 Task: Look for space in Hummelsbüttel, Germany from 6th September, 2023 to 12th September, 2023 for 4 adults in price range Rs.10000 to Rs.14000. Place can be private room with 4 bedrooms having 4 beds and 4 bathrooms. Property type can be house, flat, guest house. Amenities needed are: wifi, TV, free parkinig on premises, gym, breakfast. Booking option can be shelf check-in. Required host language is English.
Action: Mouse moved to (419, 107)
Screenshot: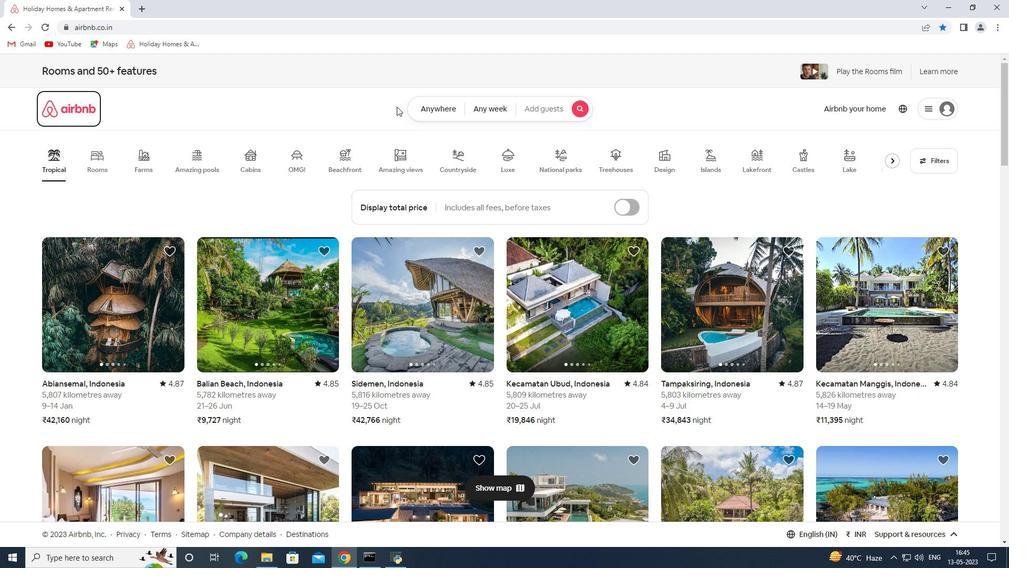 
Action: Mouse pressed left at (419, 107)
Screenshot: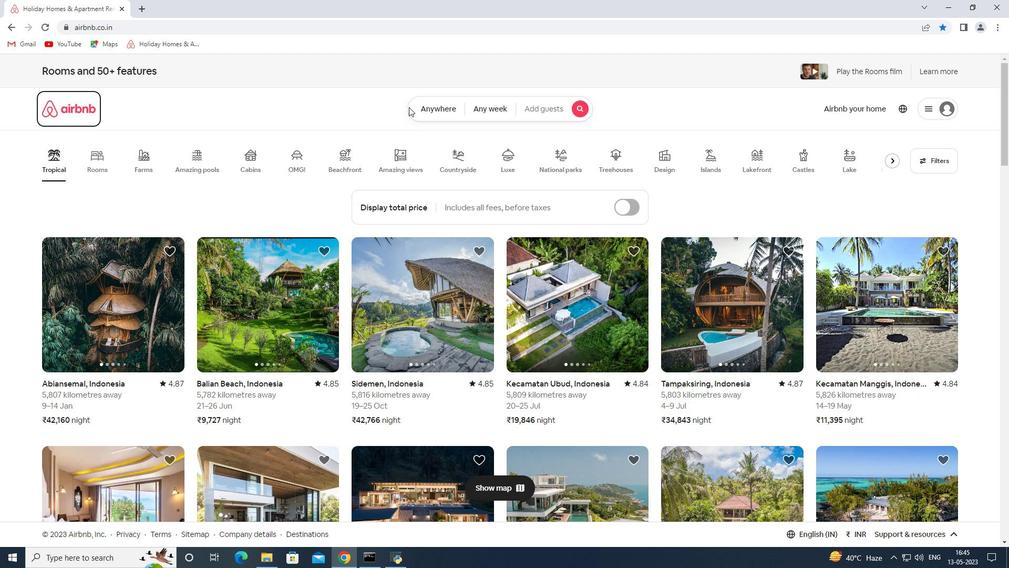 
Action: Mouse moved to (356, 157)
Screenshot: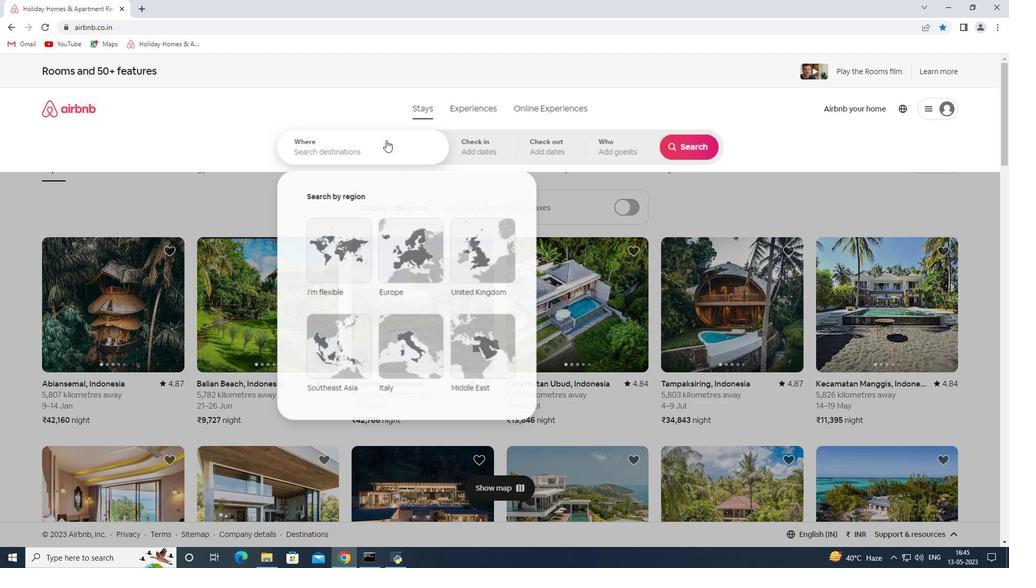 
Action: Mouse pressed left at (356, 157)
Screenshot: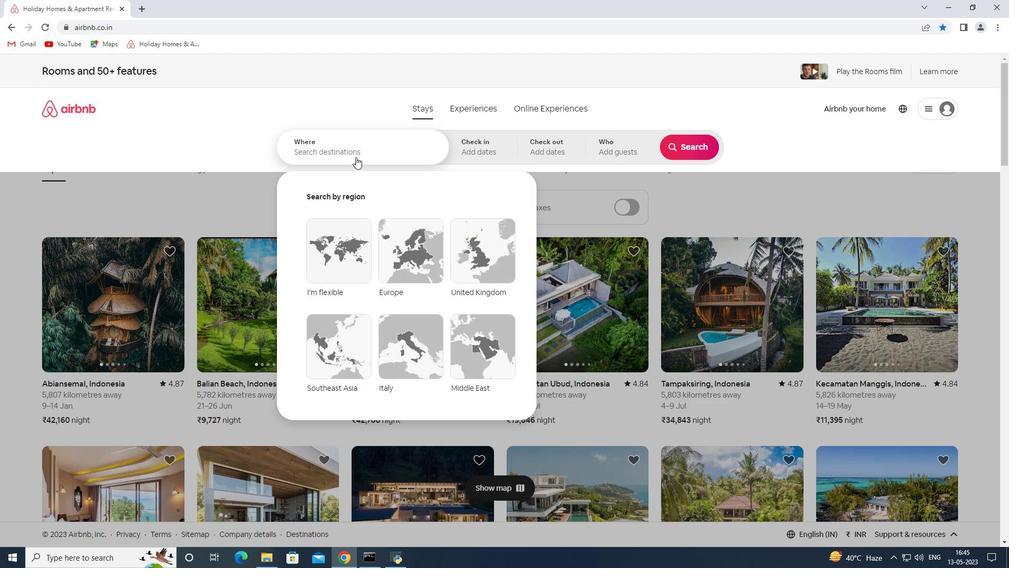 
Action: Mouse moved to (356, 150)
Screenshot: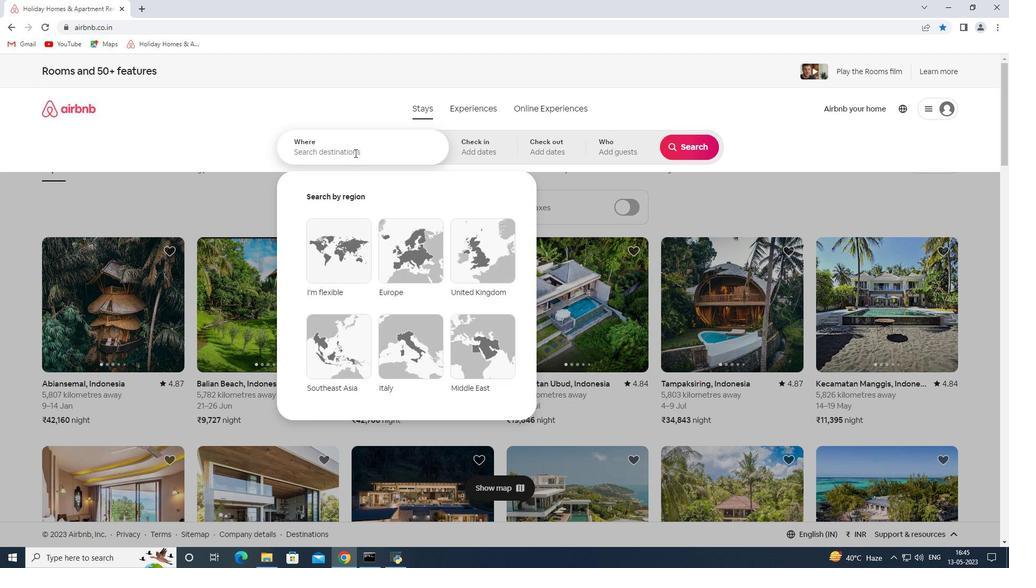 
Action: Key pressed <Key.shift>Hummelsbuttel<Key.space><Key.shift><Key.shift><Key.shift><Key.shift><Key.shift>Germany<Key.space>
Screenshot: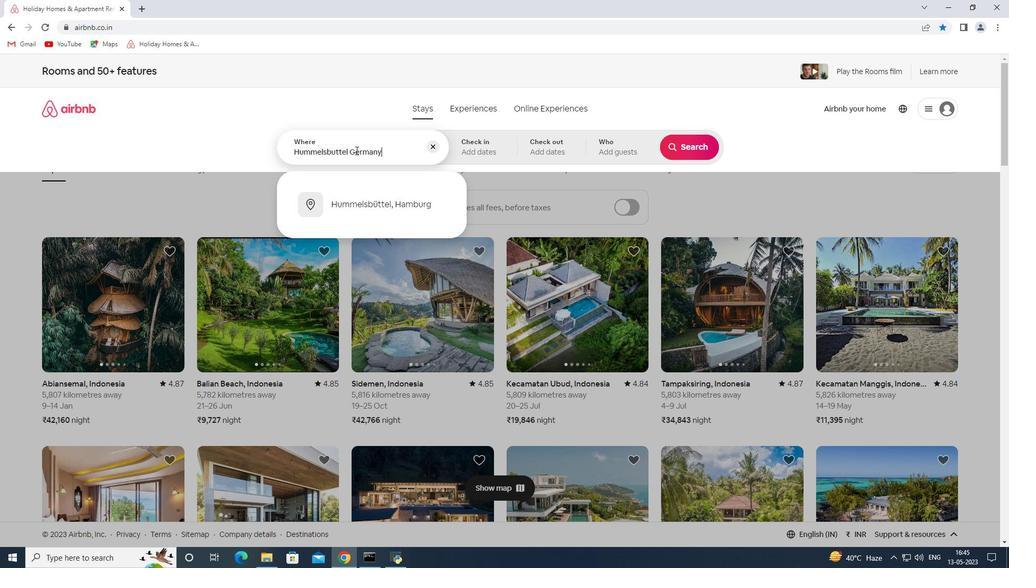 
Action: Mouse moved to (412, 168)
Screenshot: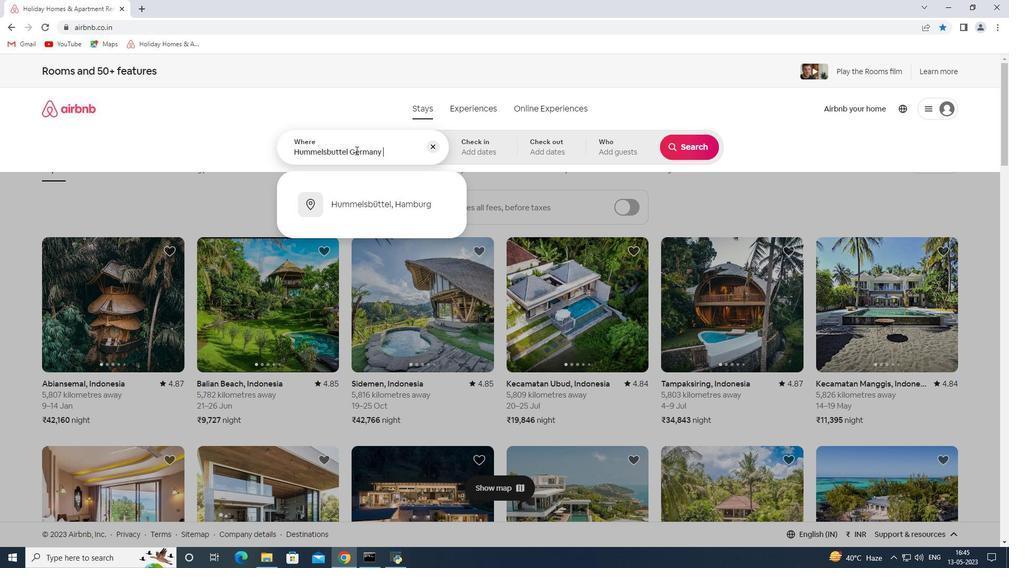 
Action: Key pressed <Key.enter>
Screenshot: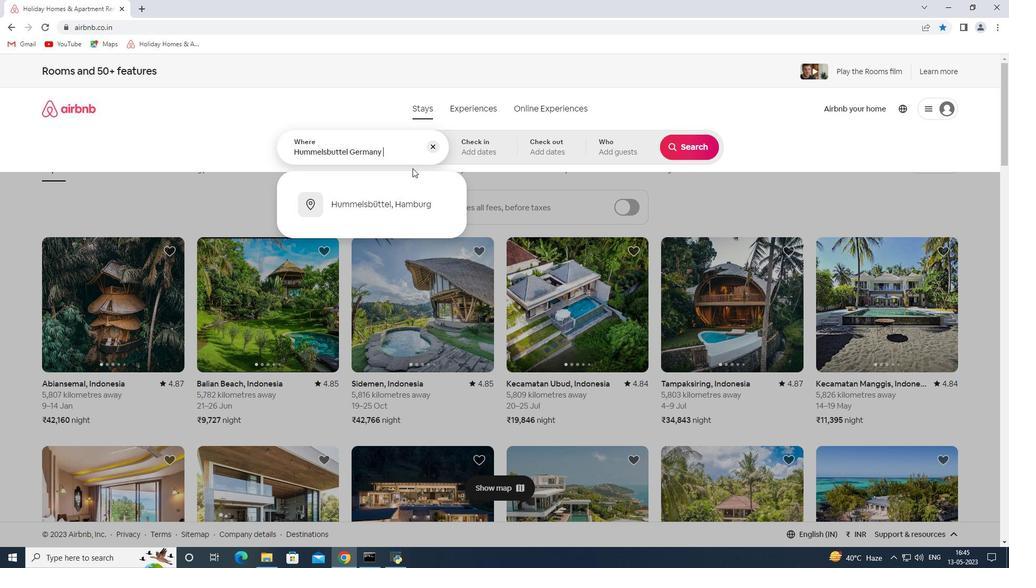 
Action: Mouse moved to (684, 229)
Screenshot: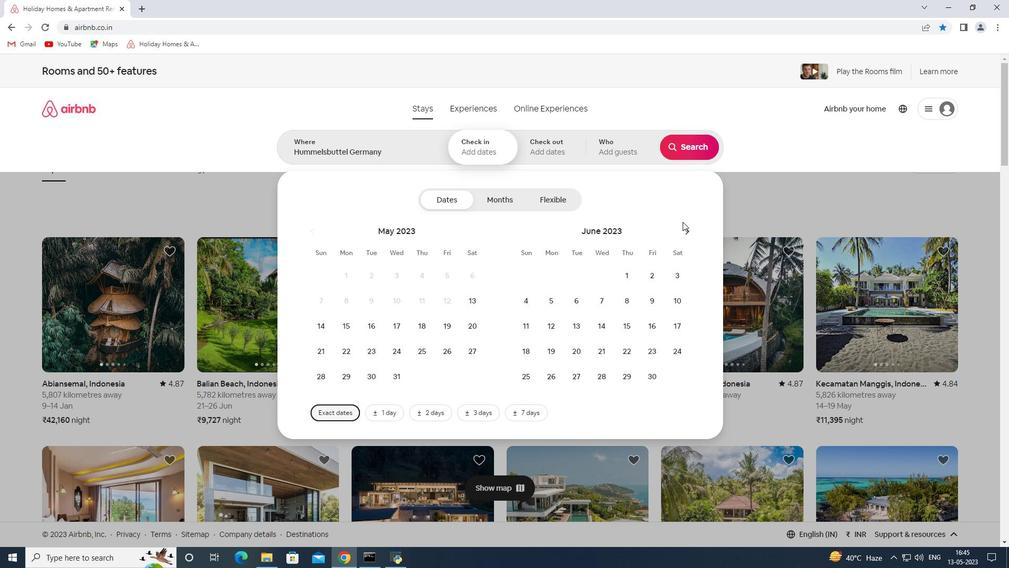 
Action: Mouse pressed left at (684, 229)
Screenshot: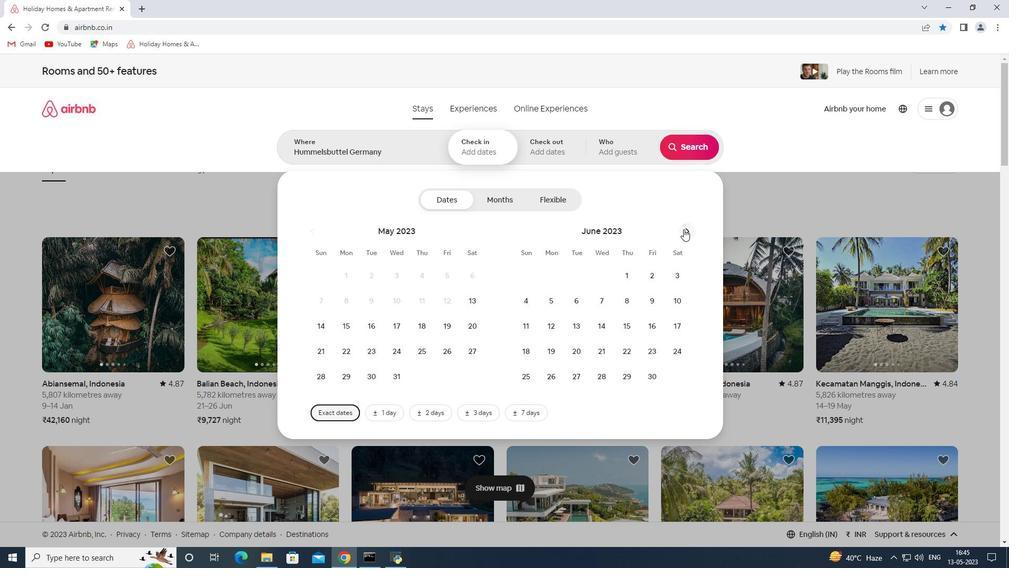 
Action: Mouse pressed left at (684, 229)
Screenshot: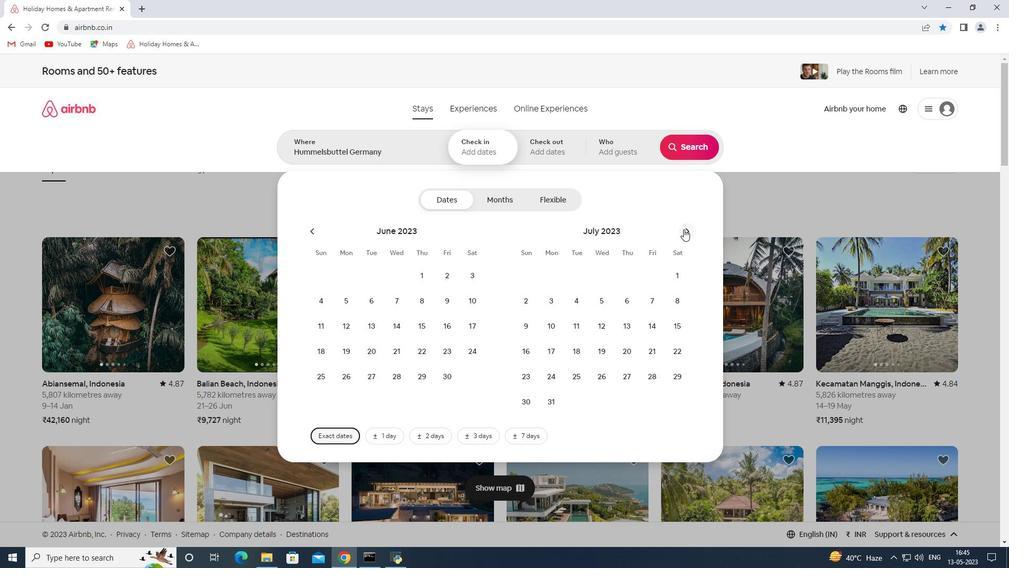 
Action: Mouse moved to (517, 302)
Screenshot: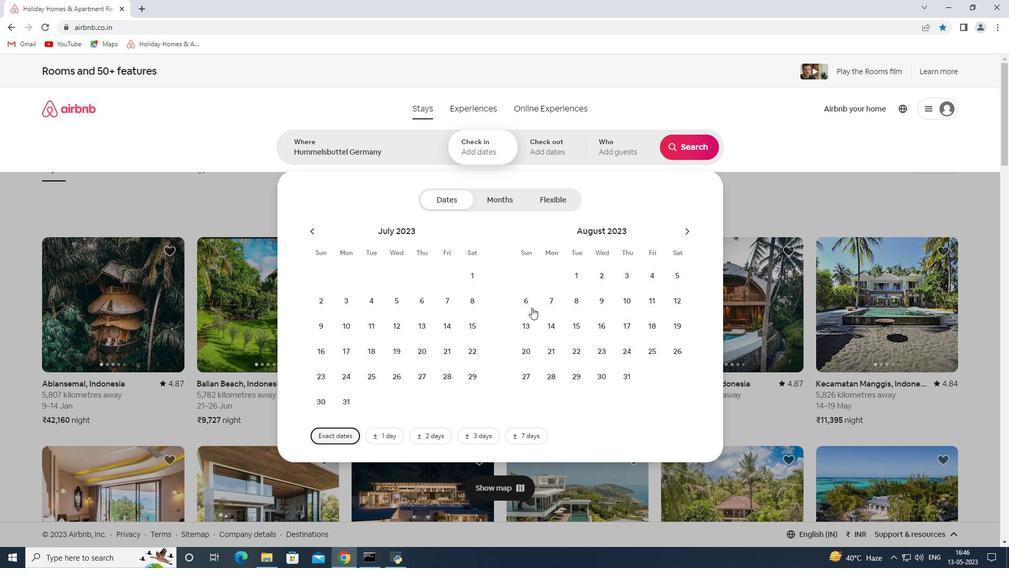 
Action: Mouse pressed left at (517, 302)
Screenshot: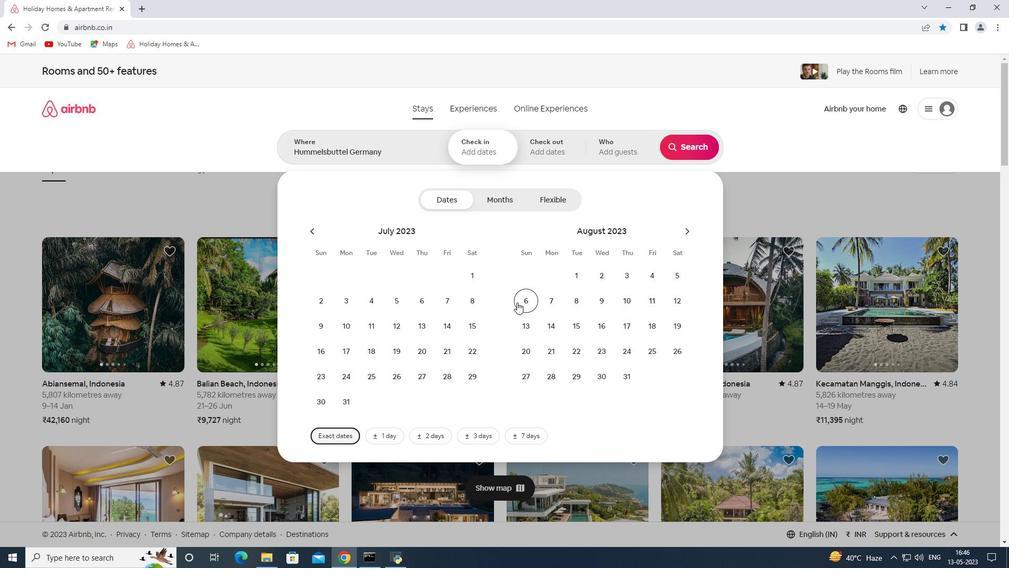 
Action: Mouse moved to (670, 305)
Screenshot: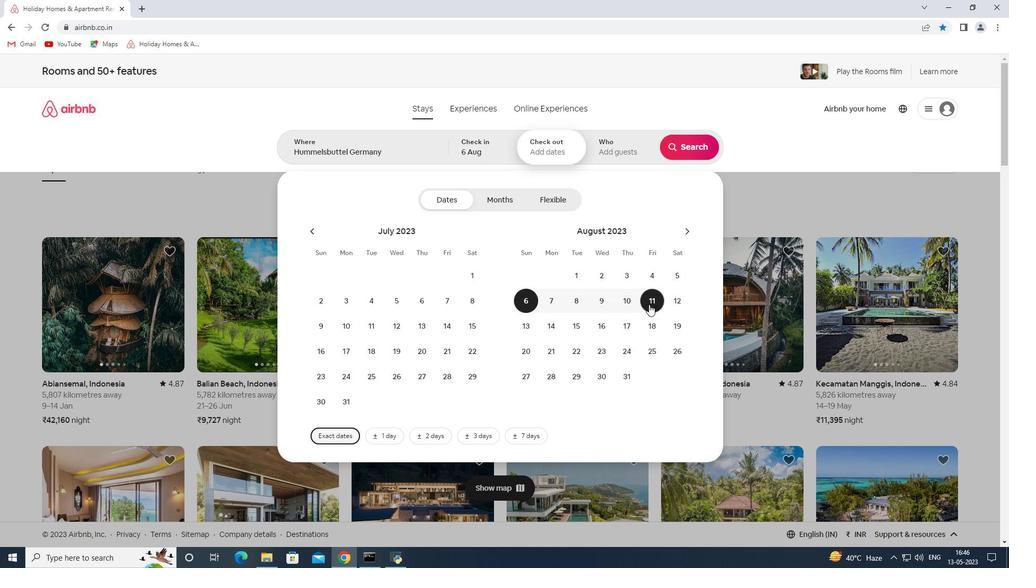 
Action: Mouse pressed left at (670, 305)
Screenshot: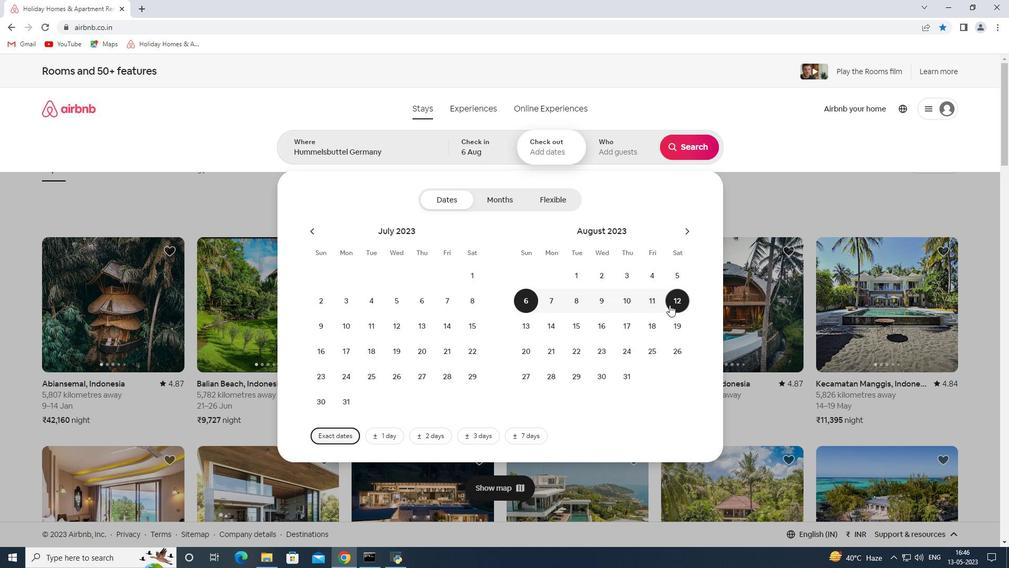 
Action: Mouse moved to (619, 152)
Screenshot: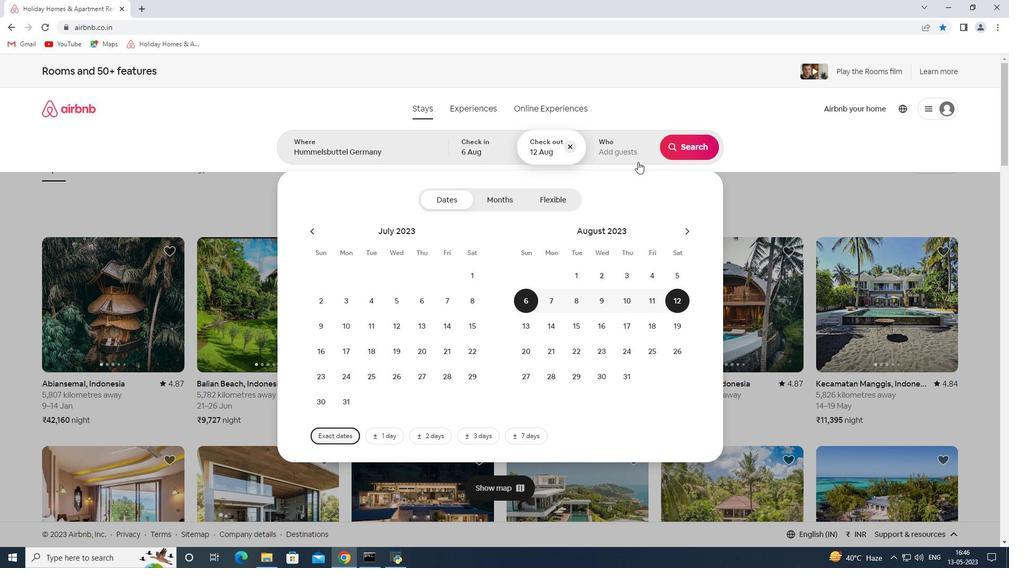 
Action: Mouse pressed left at (619, 152)
Screenshot: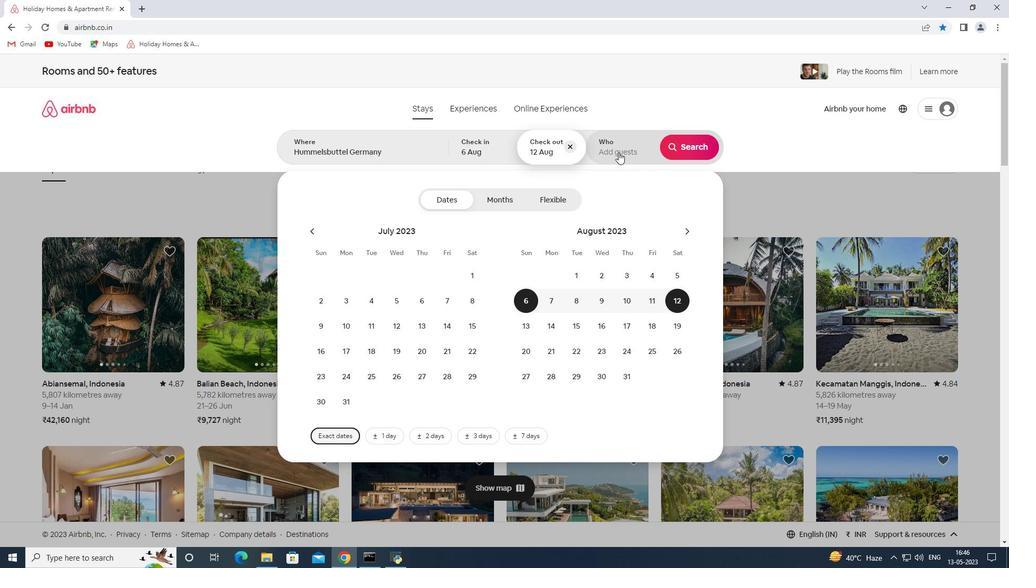 
Action: Mouse moved to (692, 205)
Screenshot: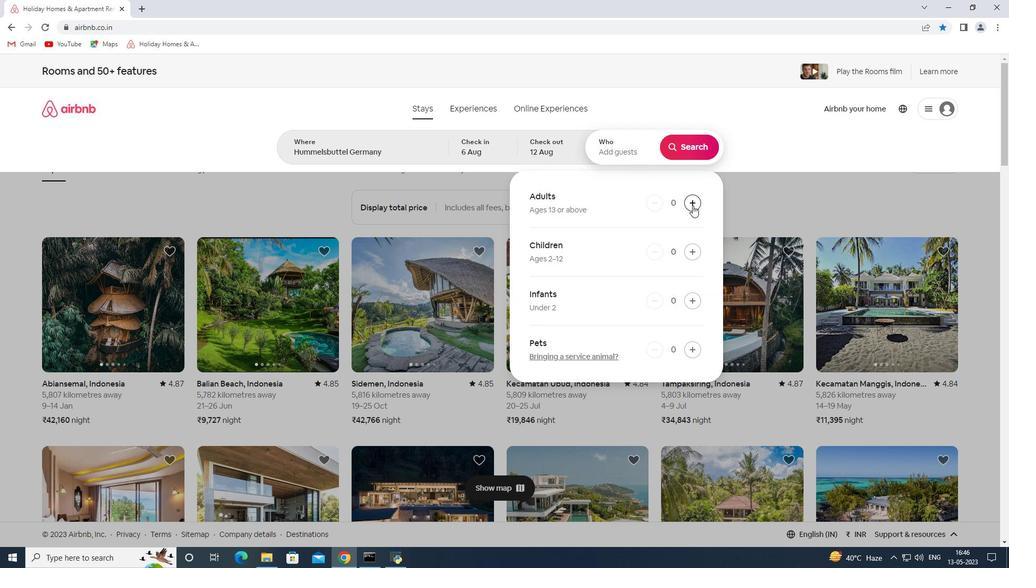
Action: Mouse pressed left at (692, 205)
Screenshot: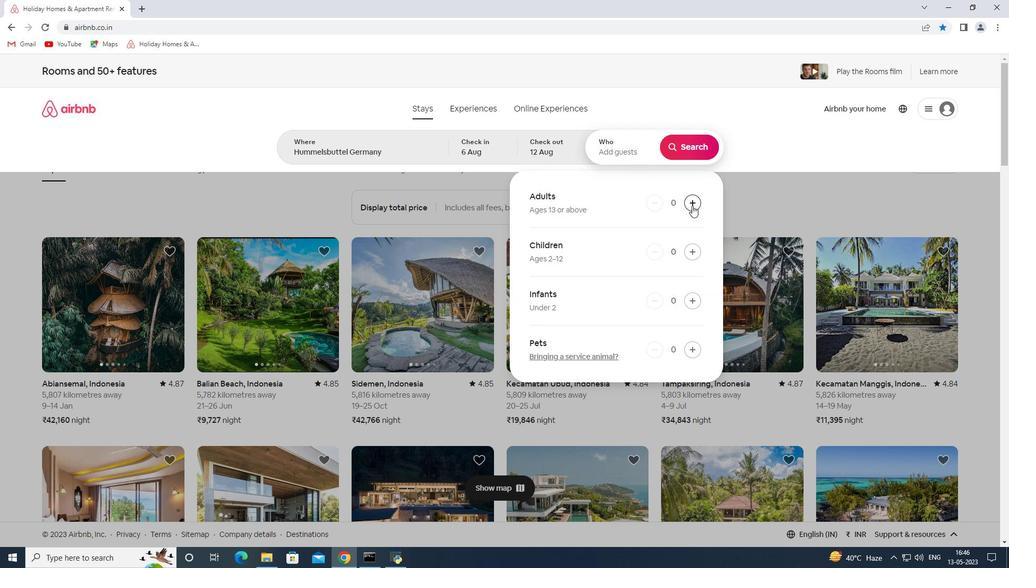 
Action: Mouse pressed left at (692, 205)
Screenshot: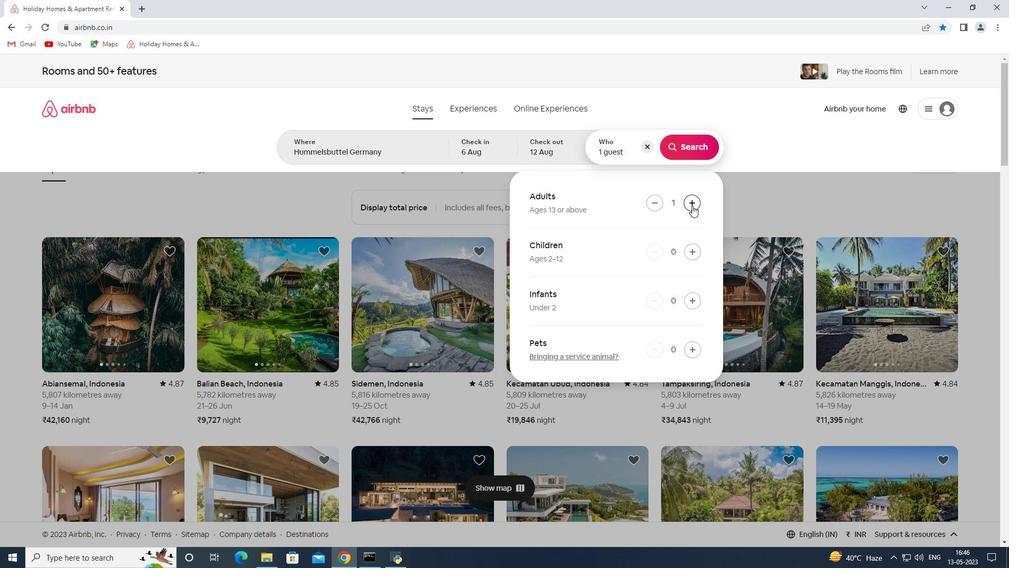 
Action: Mouse pressed left at (692, 205)
Screenshot: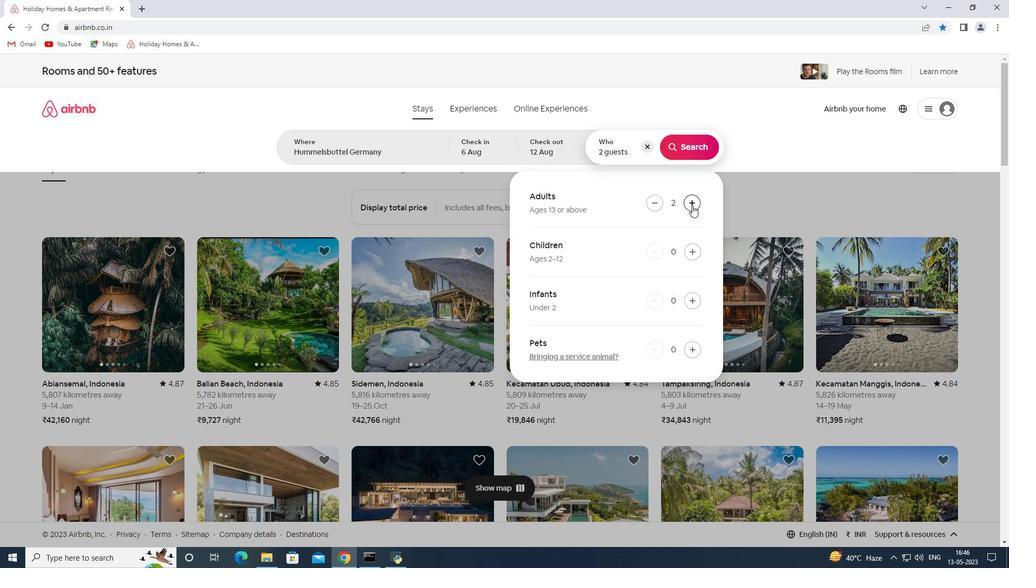 
Action: Mouse pressed left at (692, 205)
Screenshot: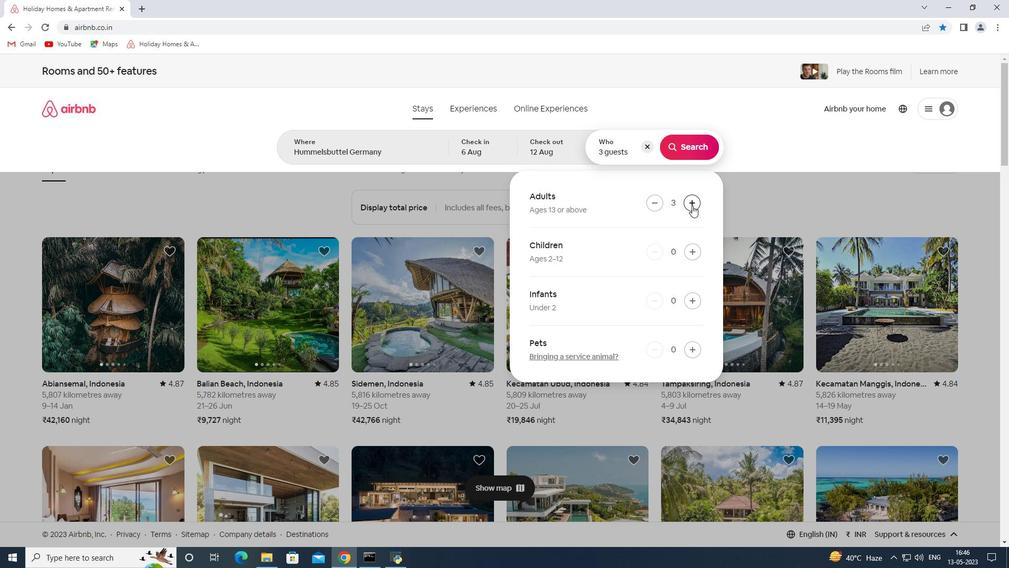 
Action: Mouse moved to (688, 147)
Screenshot: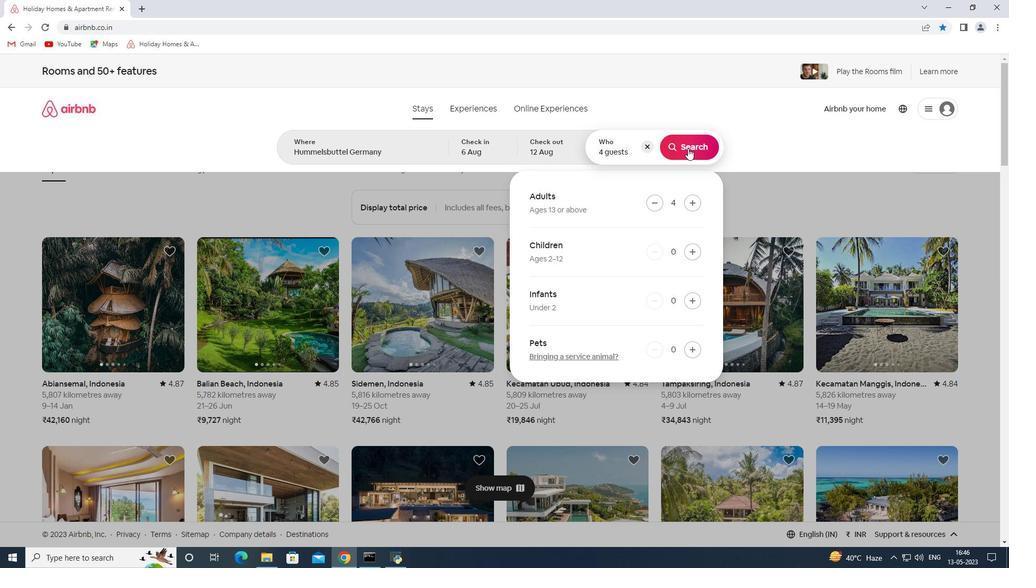 
Action: Mouse pressed left at (688, 147)
Screenshot: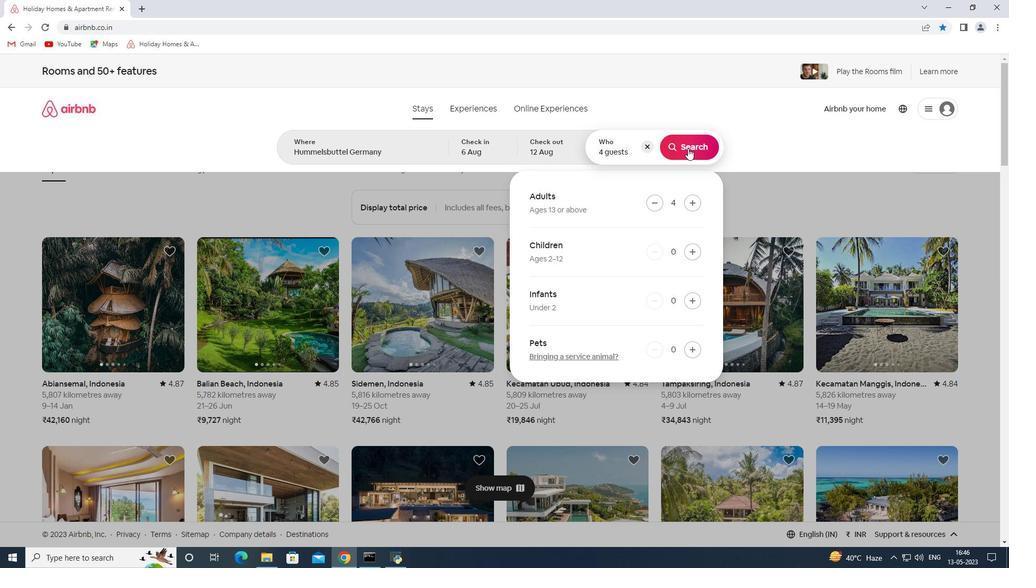
Action: Mouse moved to (964, 113)
Screenshot: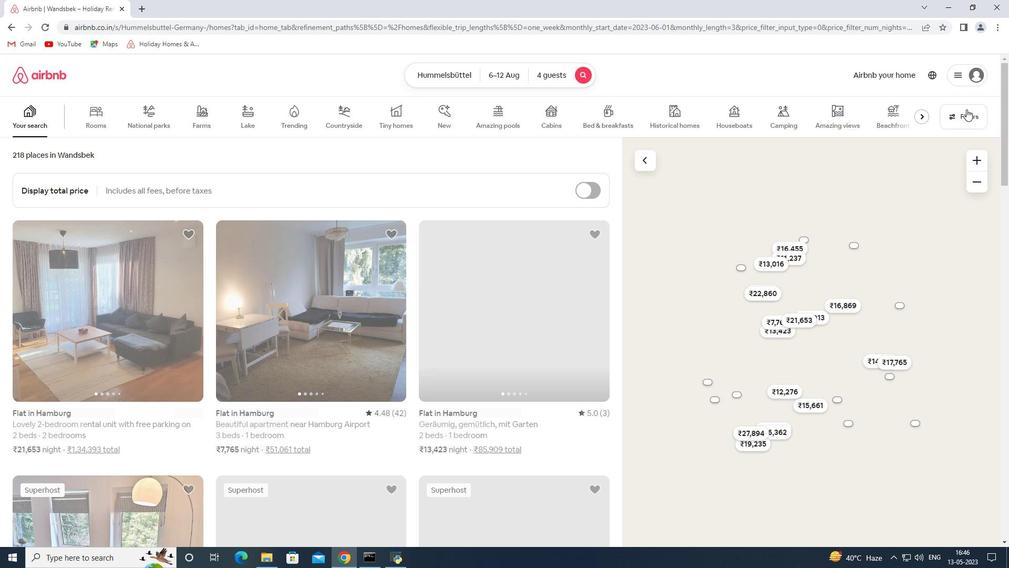 
Action: Mouse pressed left at (964, 113)
Screenshot: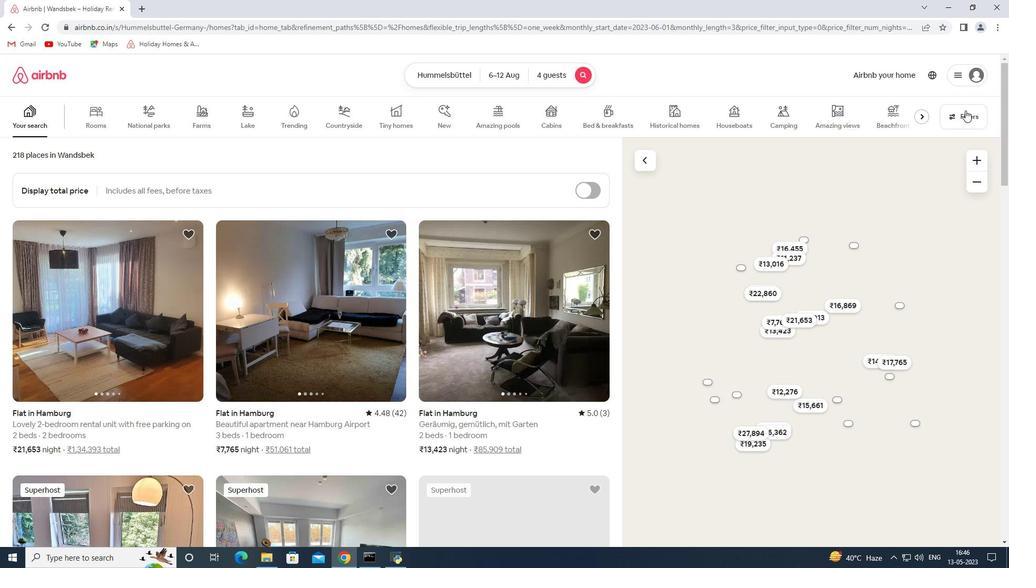 
Action: Mouse moved to (406, 372)
Screenshot: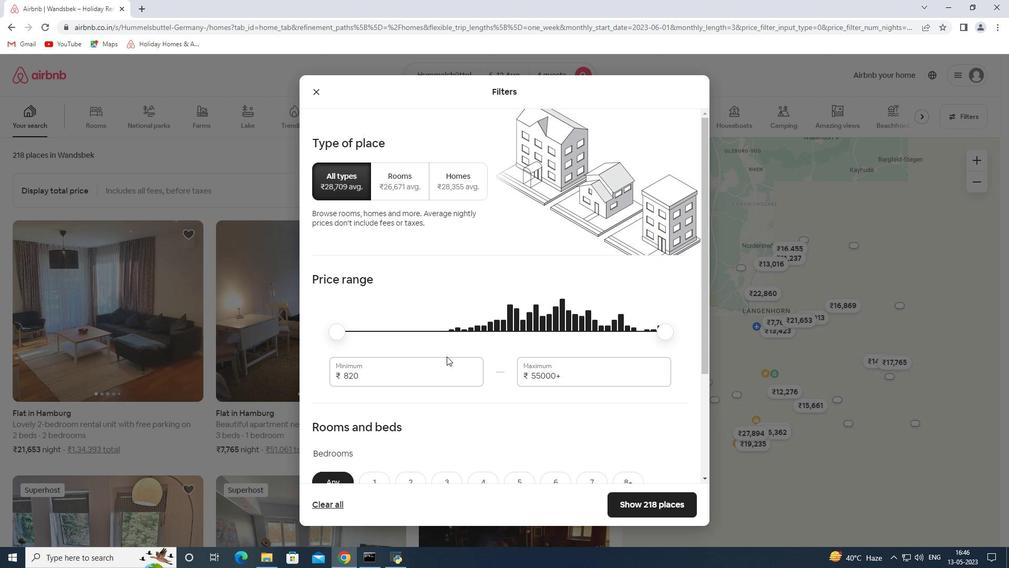
Action: Mouse pressed left at (406, 372)
Screenshot: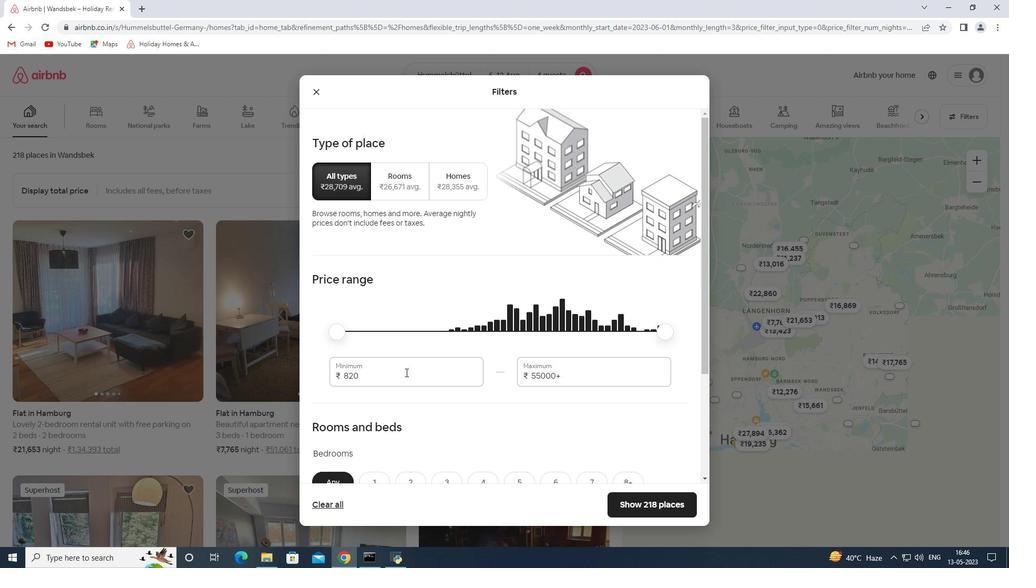 
Action: Mouse moved to (405, 372)
Screenshot: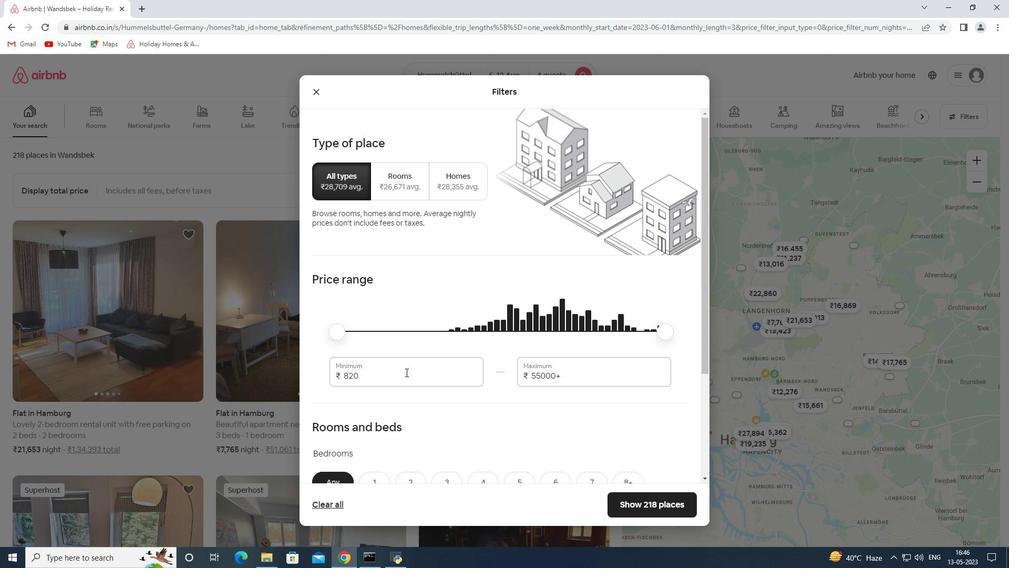 
Action: Mouse pressed left at (405, 372)
Screenshot: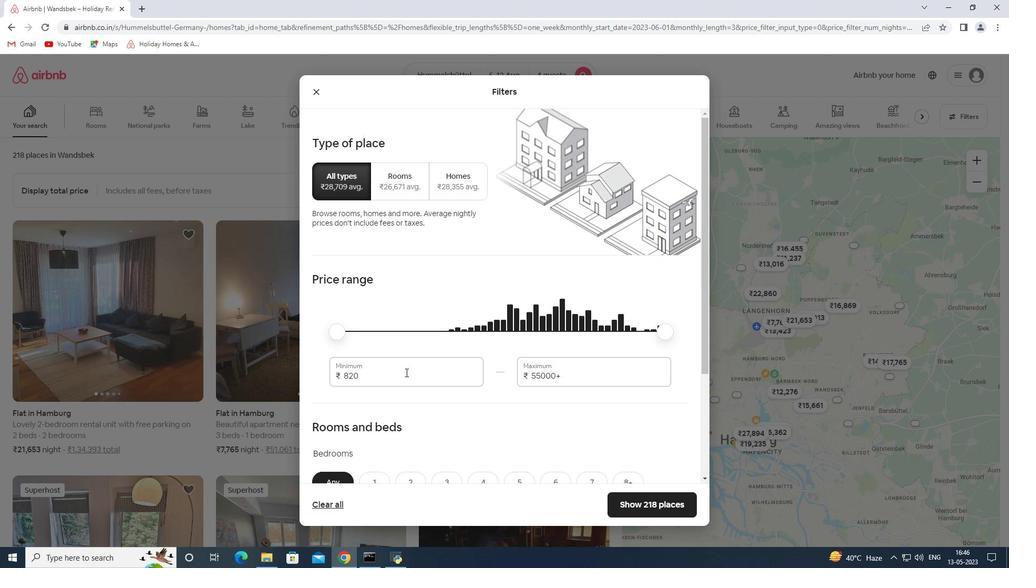 
Action: Mouse moved to (379, 324)
Screenshot: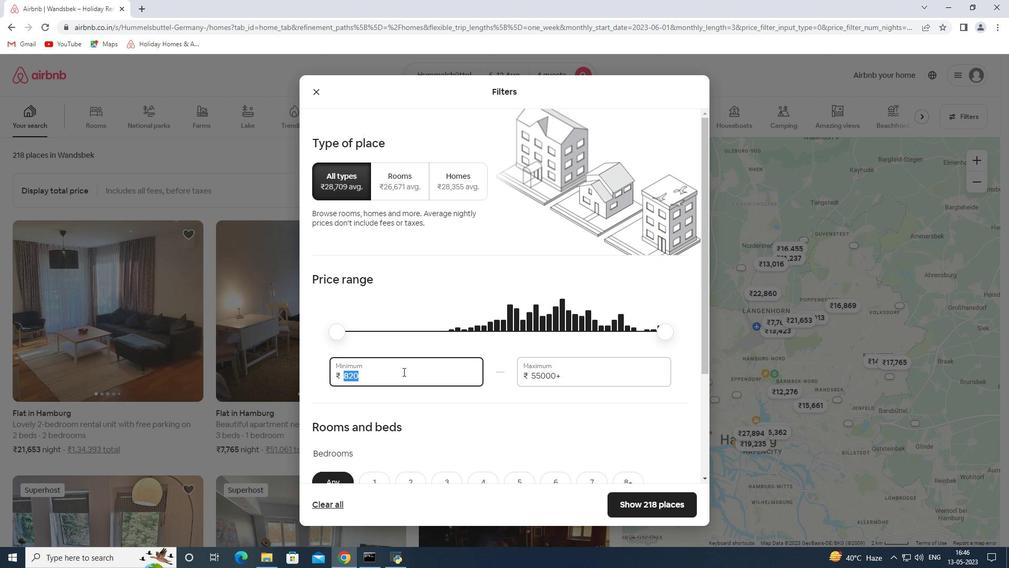 
Action: Key pressed 10000<Key.tab>14000
Screenshot: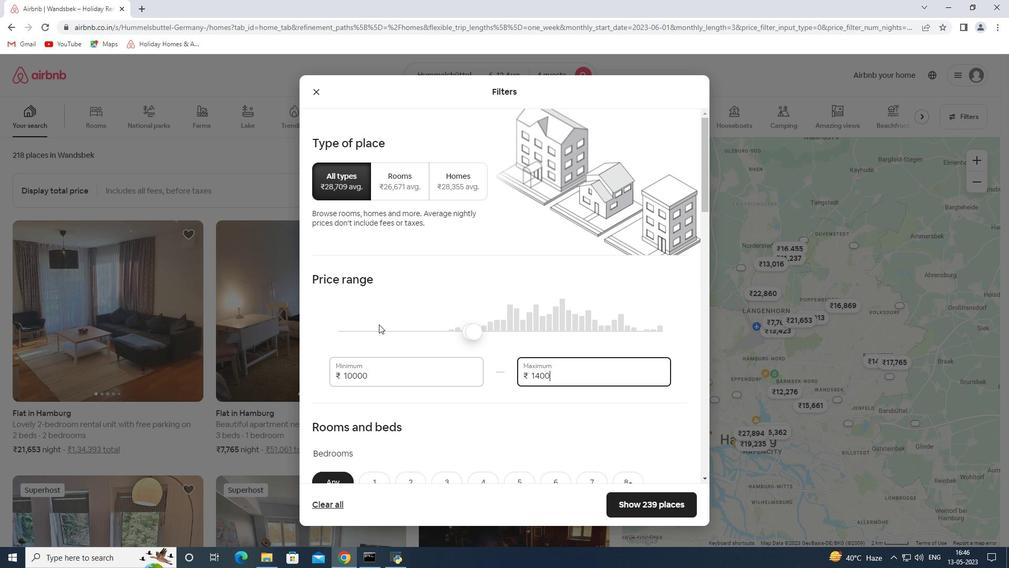 
Action: Mouse moved to (412, 257)
Screenshot: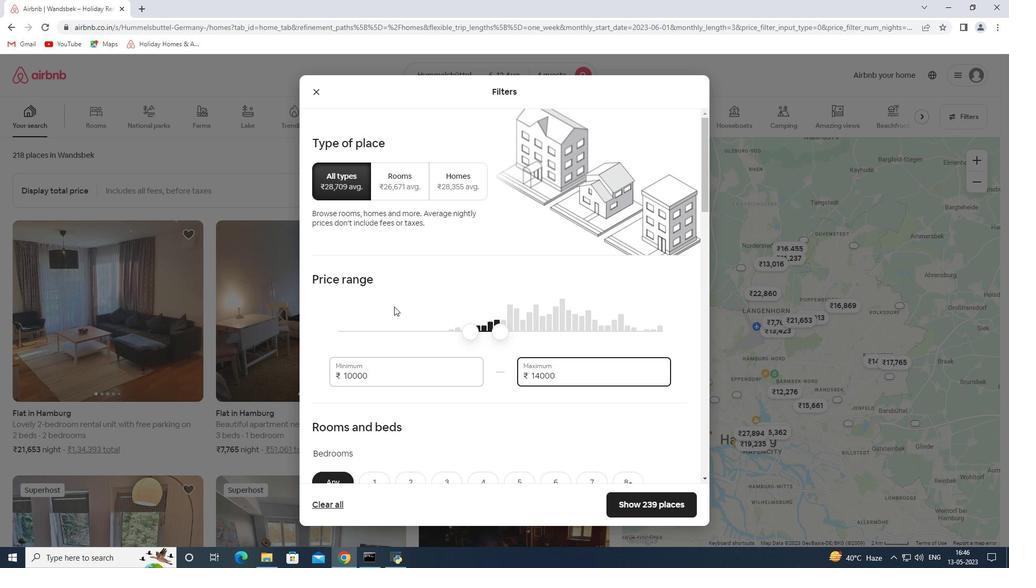 
Action: Mouse scrolled (412, 256) with delta (0, 0)
Screenshot: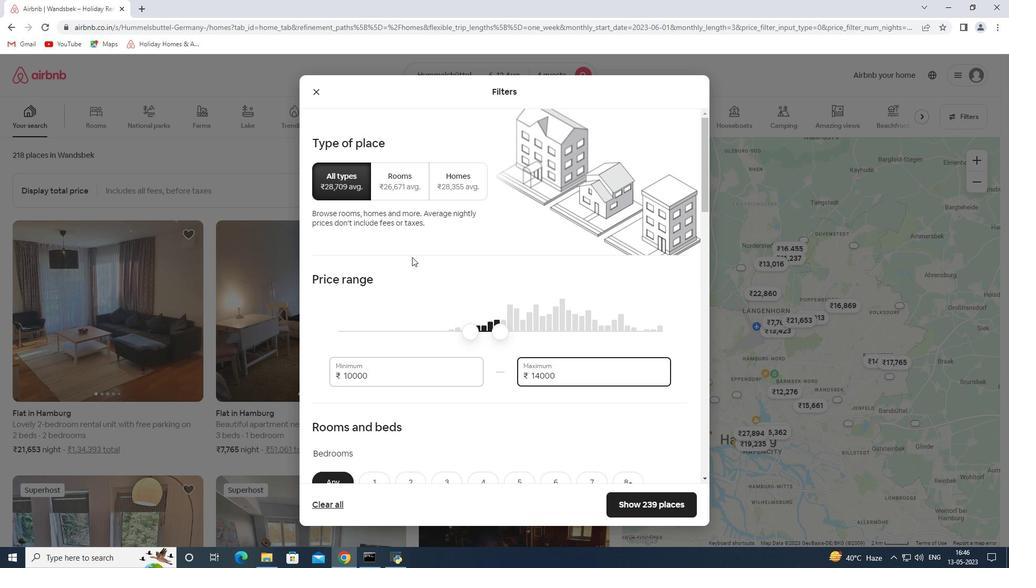 
Action: Mouse moved to (412, 257)
Screenshot: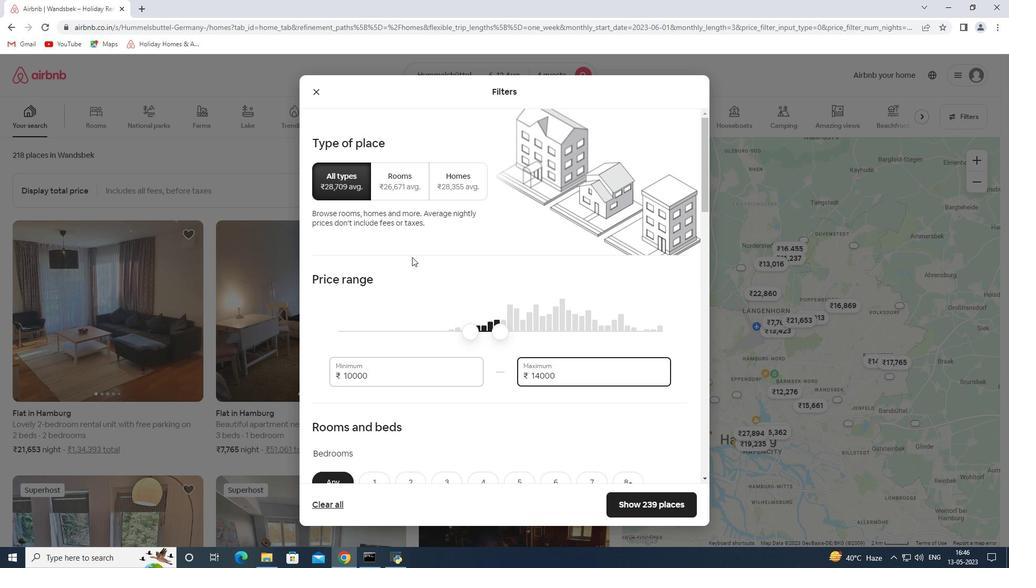 
Action: Mouse scrolled (412, 256) with delta (0, 0)
Screenshot: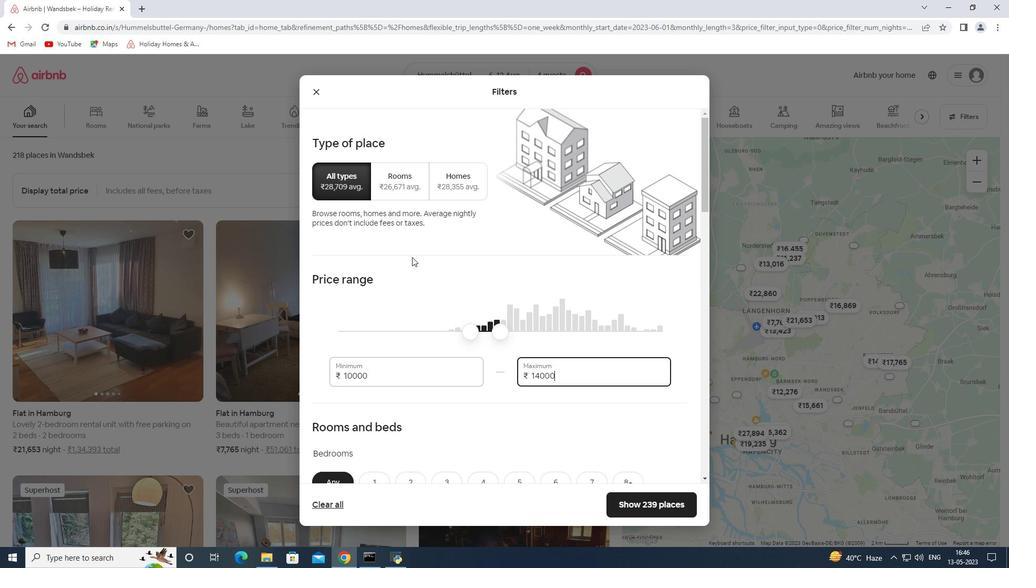 
Action: Mouse scrolled (412, 256) with delta (0, 0)
Screenshot: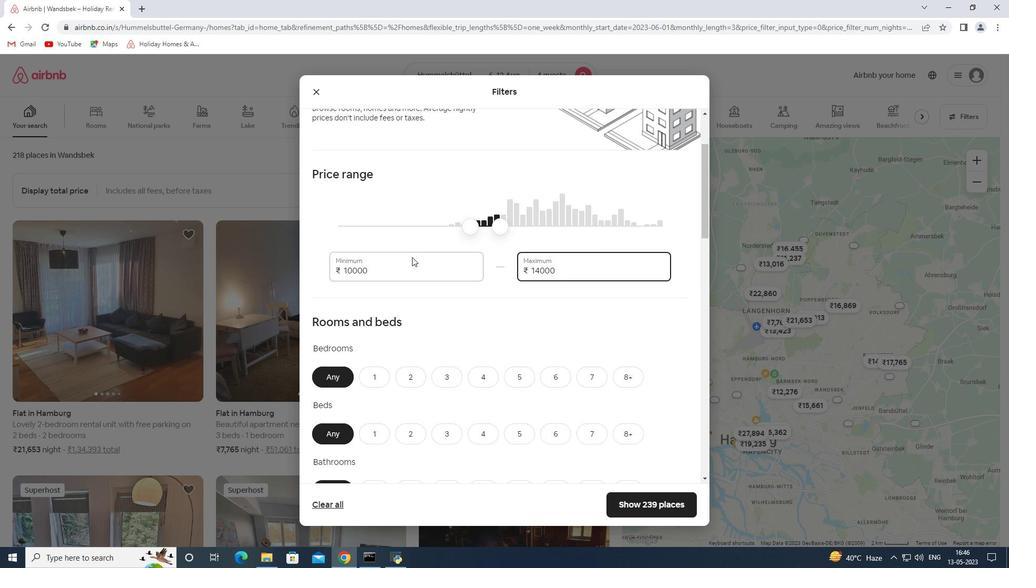 
Action: Mouse moved to (422, 241)
Screenshot: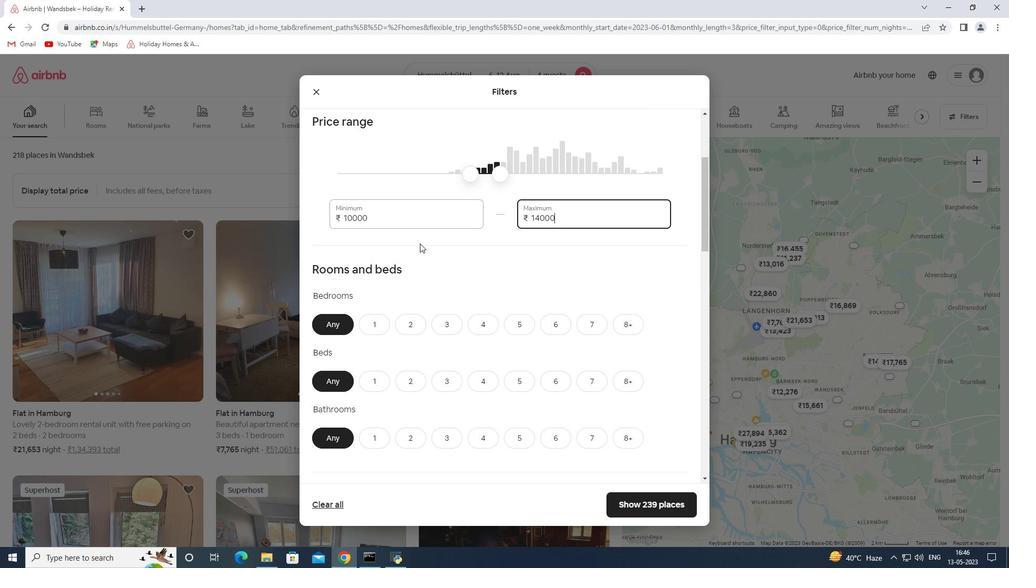 
Action: Mouse scrolled (422, 241) with delta (0, 0)
Screenshot: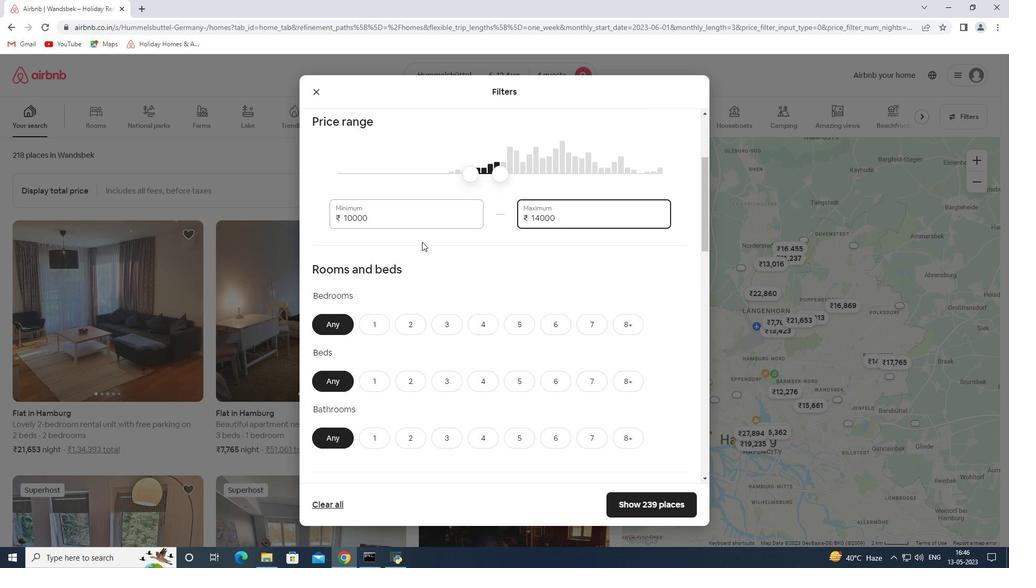 
Action: Mouse moved to (480, 263)
Screenshot: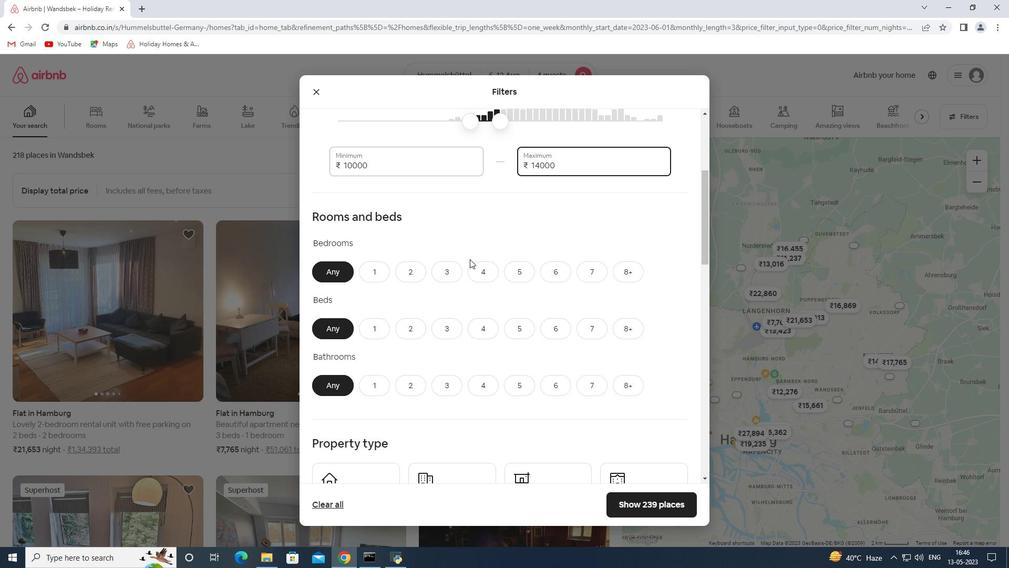
Action: Mouse pressed left at (480, 263)
Screenshot: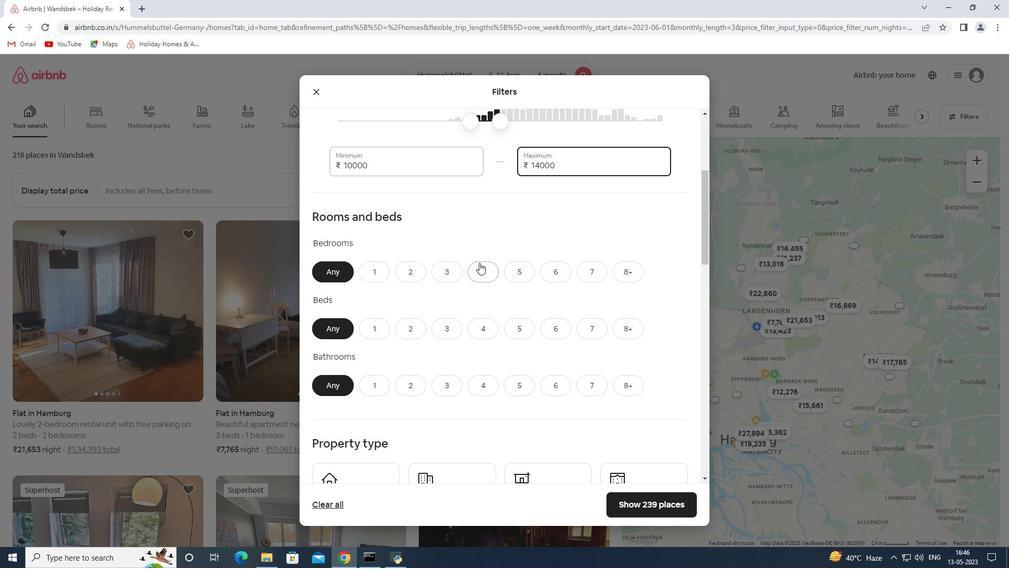 
Action: Mouse moved to (488, 326)
Screenshot: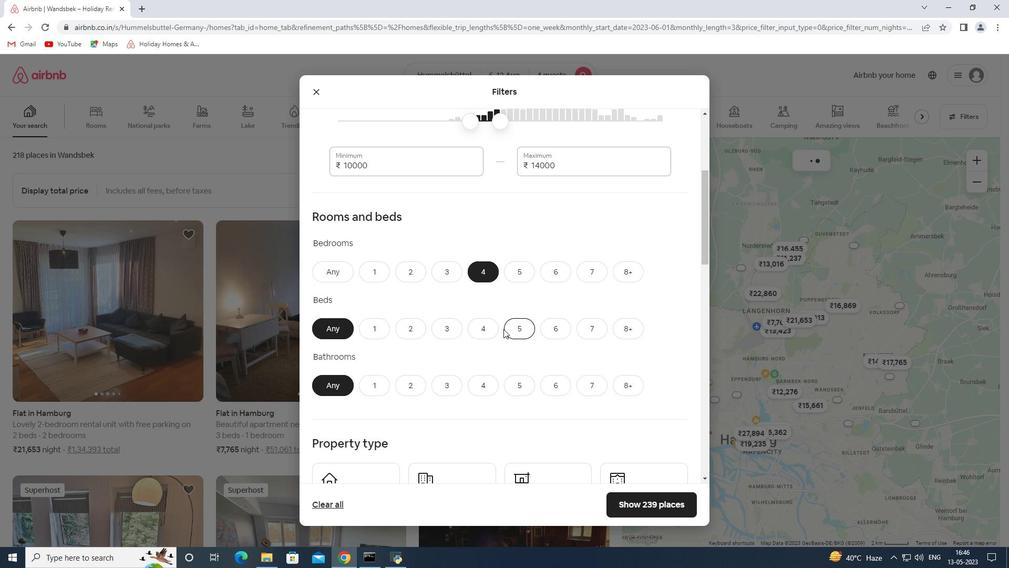 
Action: Mouse pressed left at (488, 326)
Screenshot: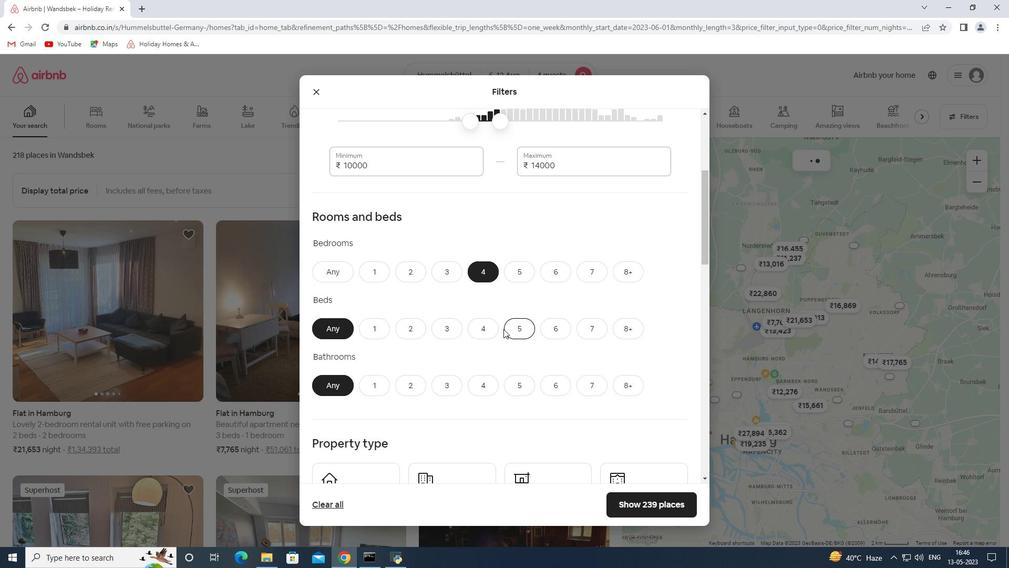
Action: Mouse moved to (486, 389)
Screenshot: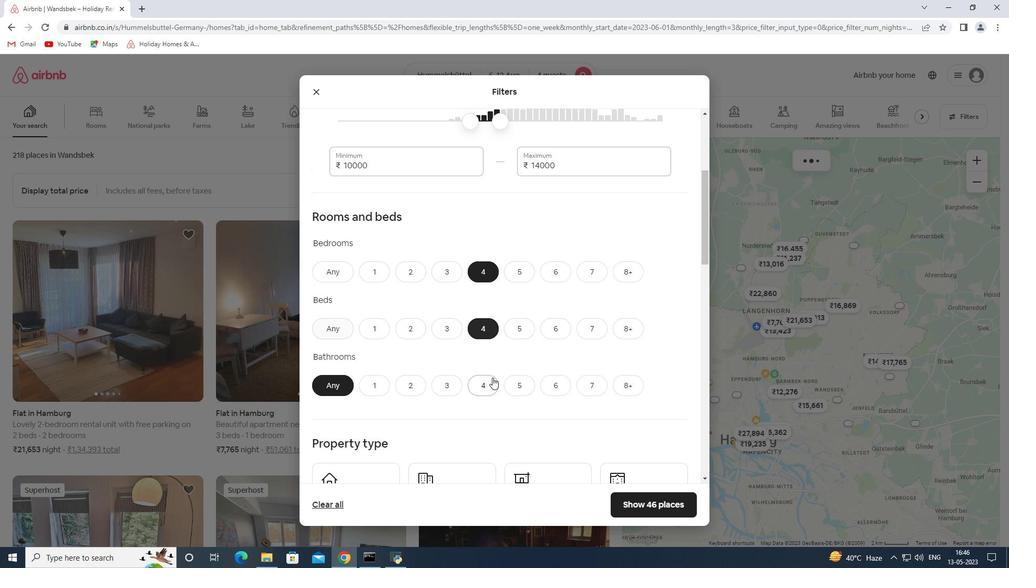 
Action: Mouse pressed left at (486, 389)
Screenshot: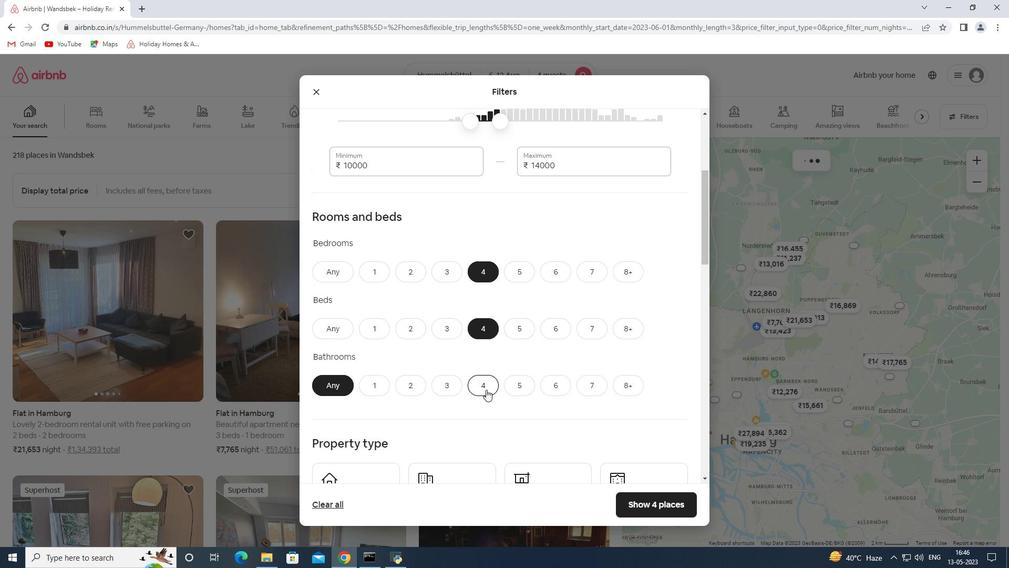
Action: Mouse moved to (510, 335)
Screenshot: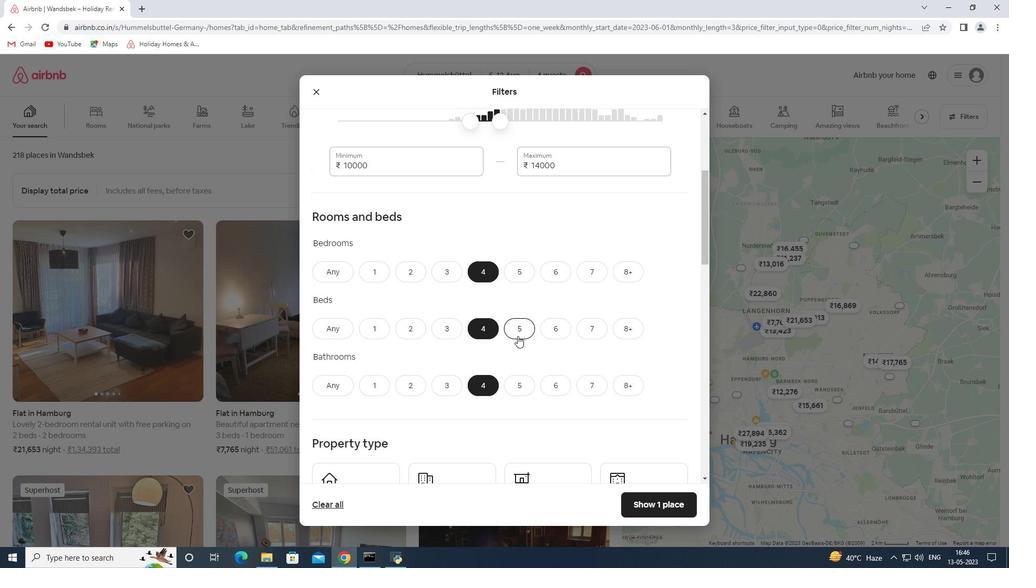 
Action: Mouse scrolled (510, 335) with delta (0, 0)
Screenshot: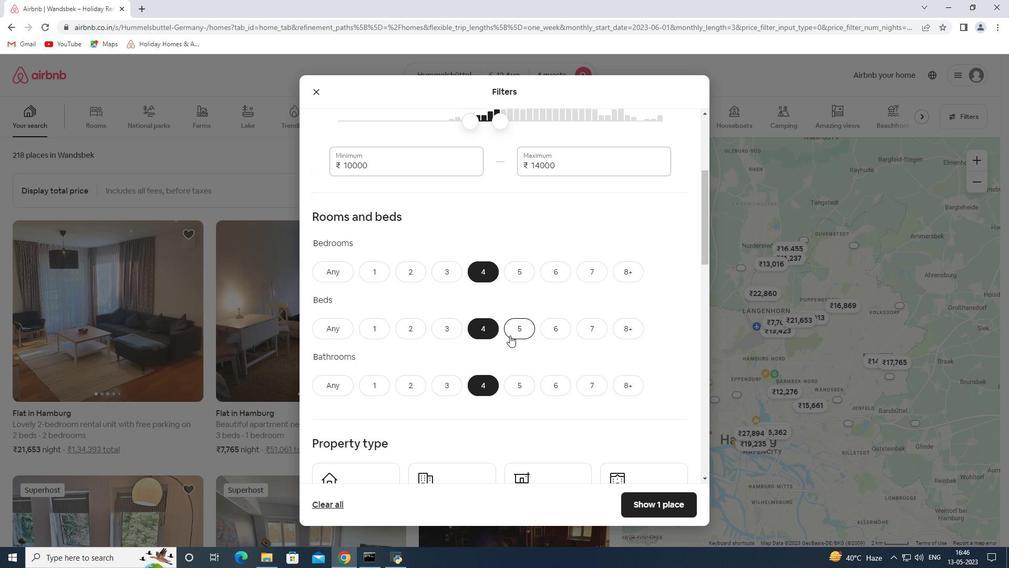
Action: Mouse scrolled (510, 335) with delta (0, 0)
Screenshot: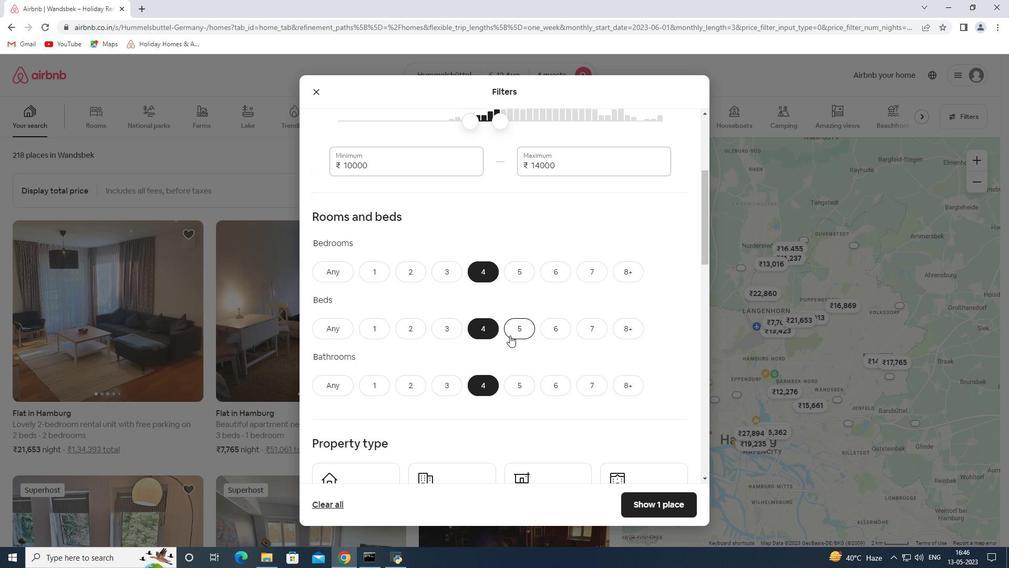 
Action: Mouse scrolled (510, 335) with delta (0, 0)
Screenshot: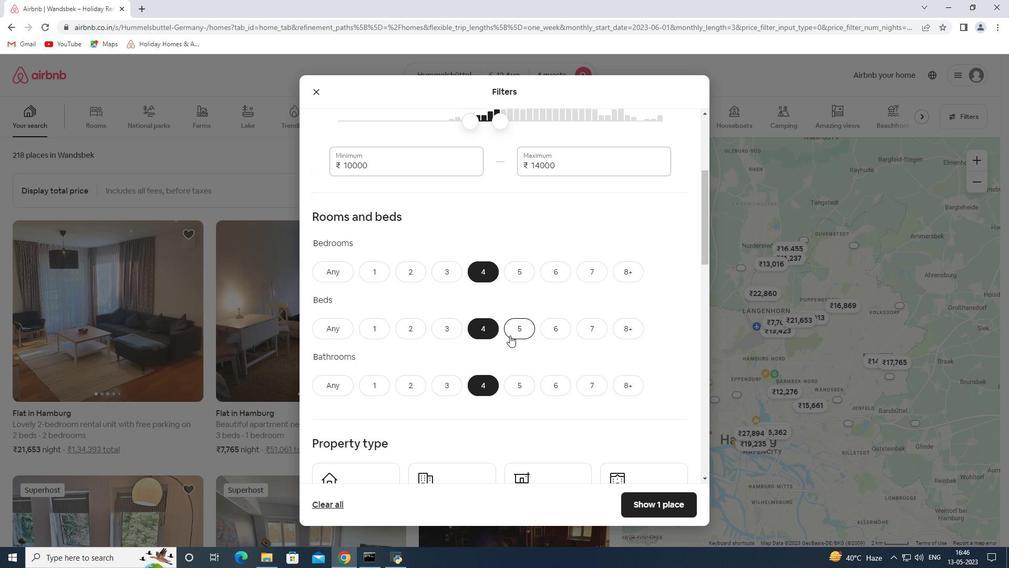 
Action: Mouse scrolled (510, 335) with delta (0, 0)
Screenshot: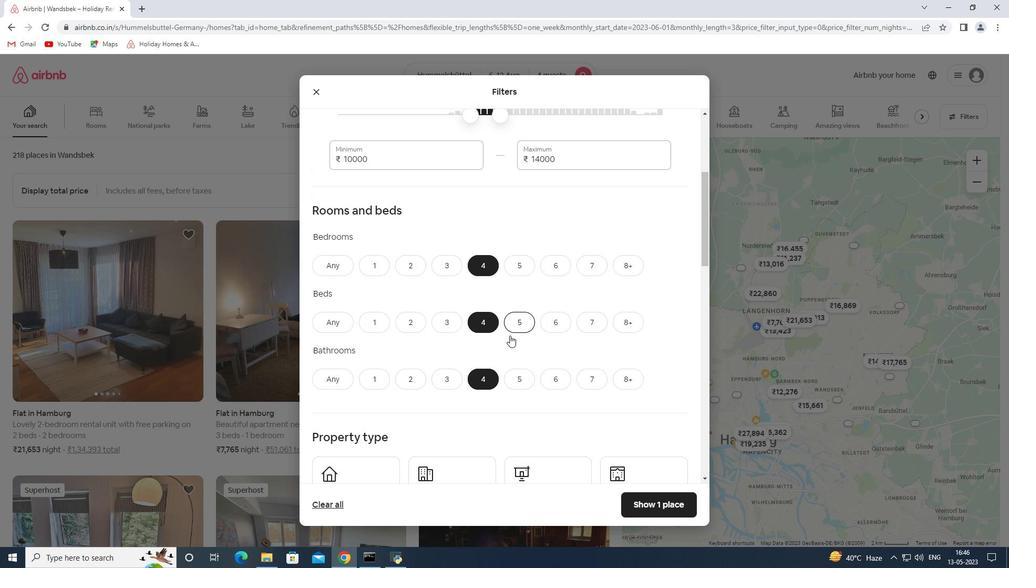 
Action: Mouse moved to (385, 295)
Screenshot: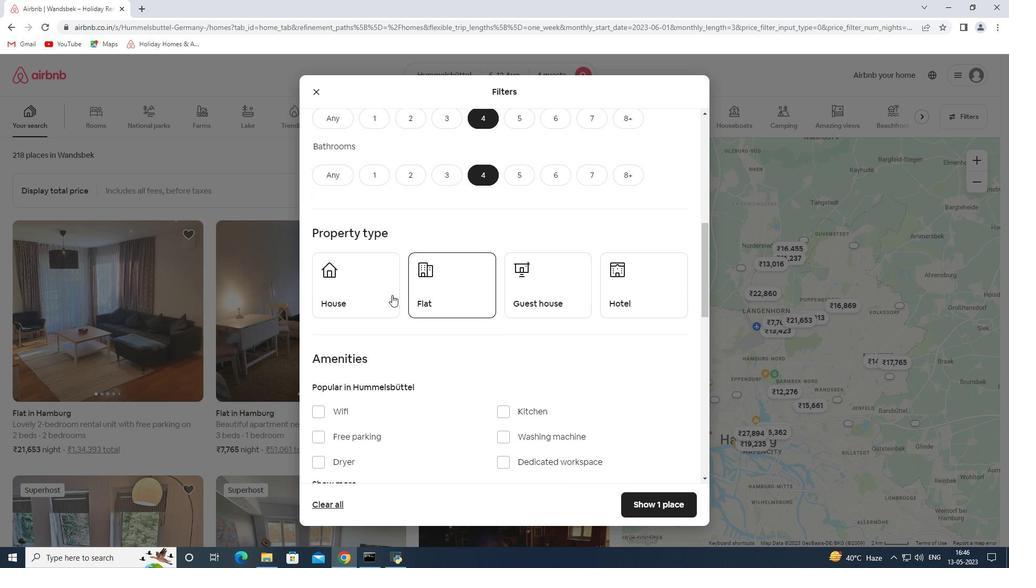 
Action: Mouse pressed left at (385, 295)
Screenshot: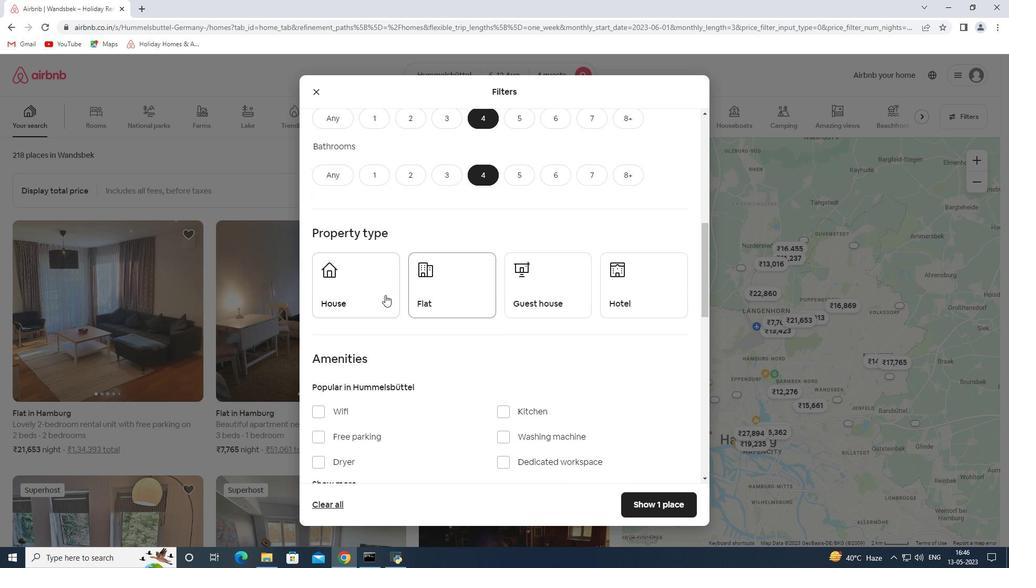 
Action: Mouse moved to (433, 283)
Screenshot: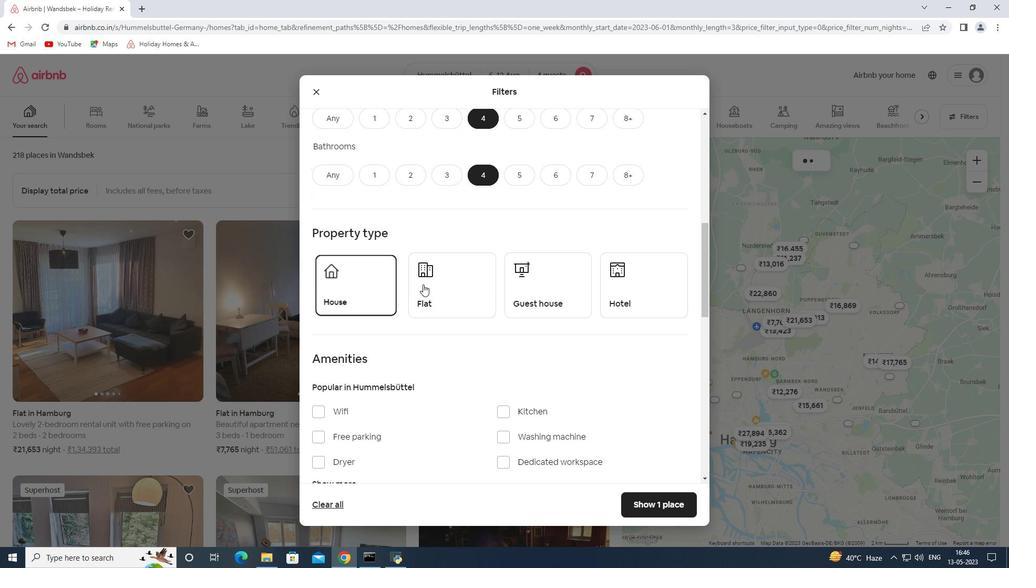 
Action: Mouse pressed left at (433, 283)
Screenshot: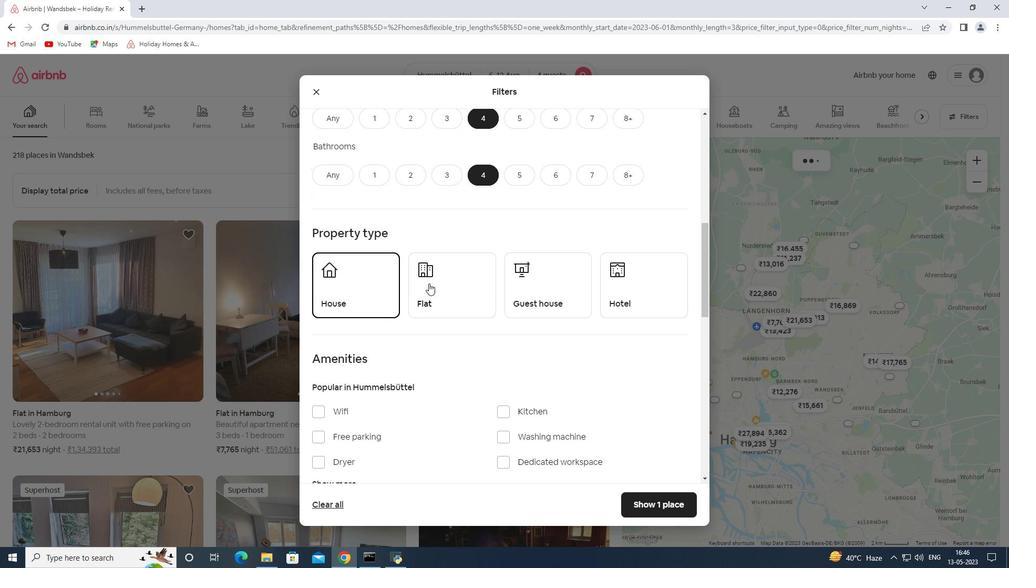 
Action: Mouse moved to (495, 275)
Screenshot: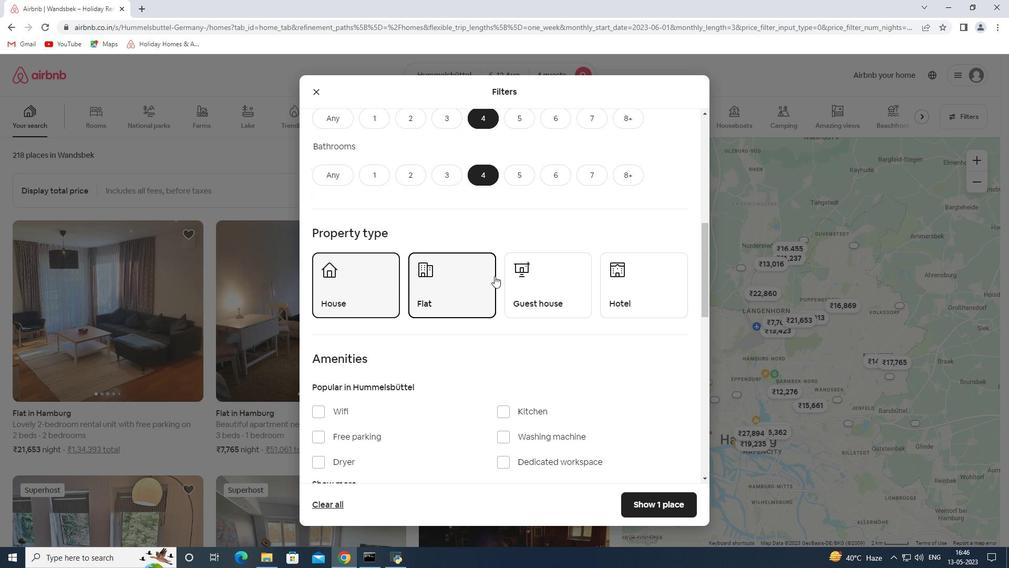 
Action: Mouse pressed left at (495, 275)
Screenshot: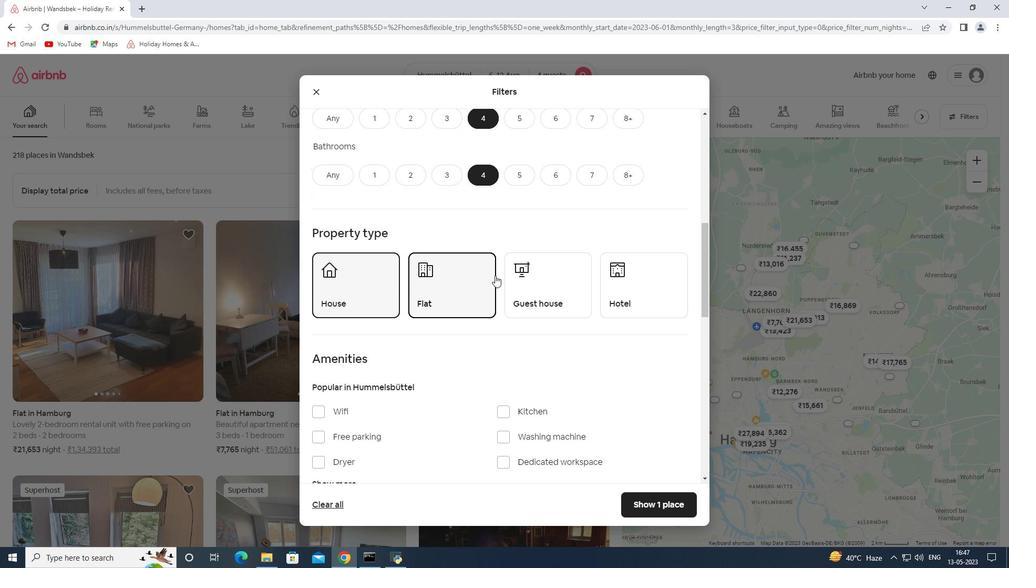 
Action: Mouse moved to (478, 281)
Screenshot: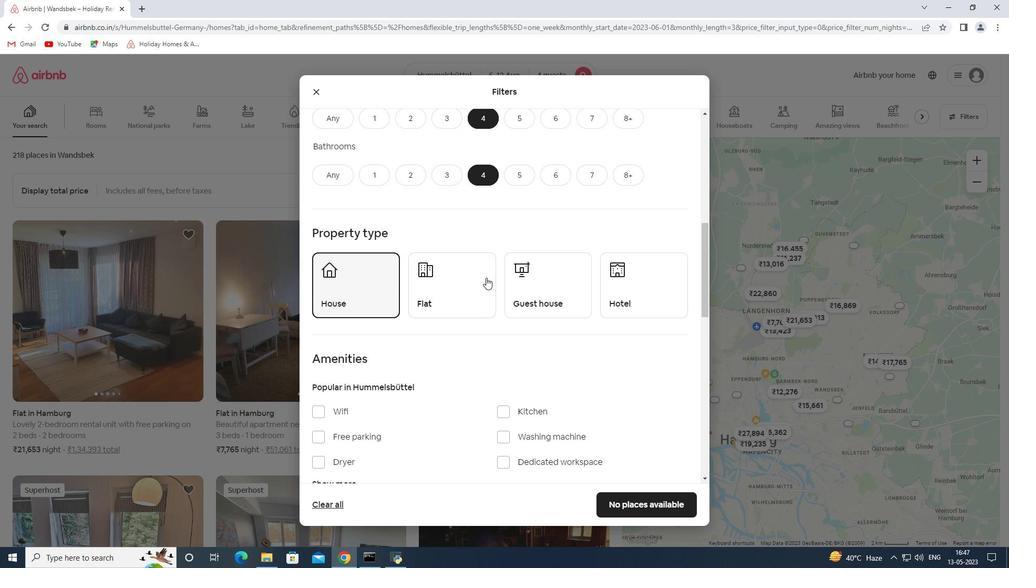 
Action: Mouse pressed left at (478, 281)
Screenshot: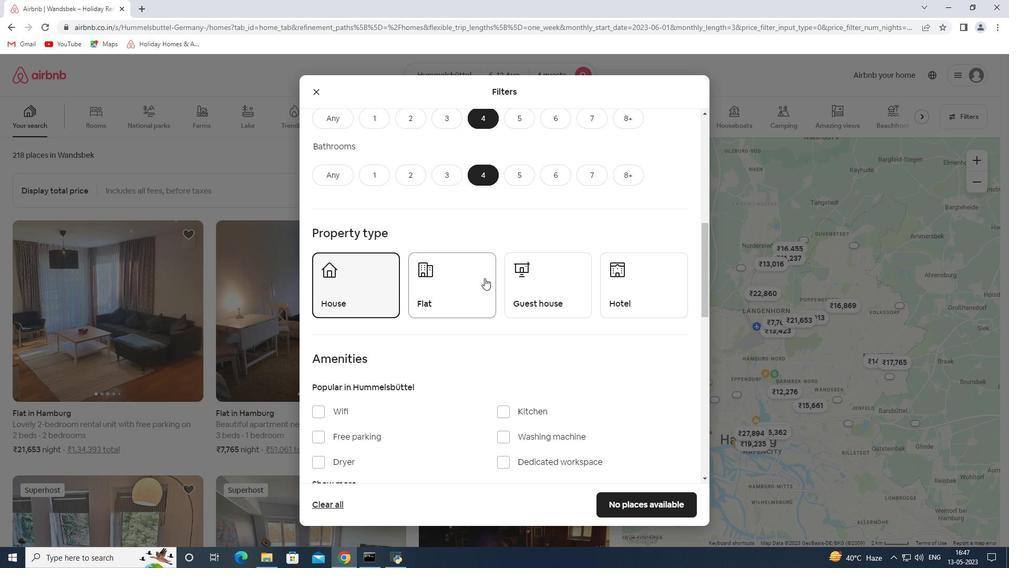 
Action: Mouse moved to (557, 287)
Screenshot: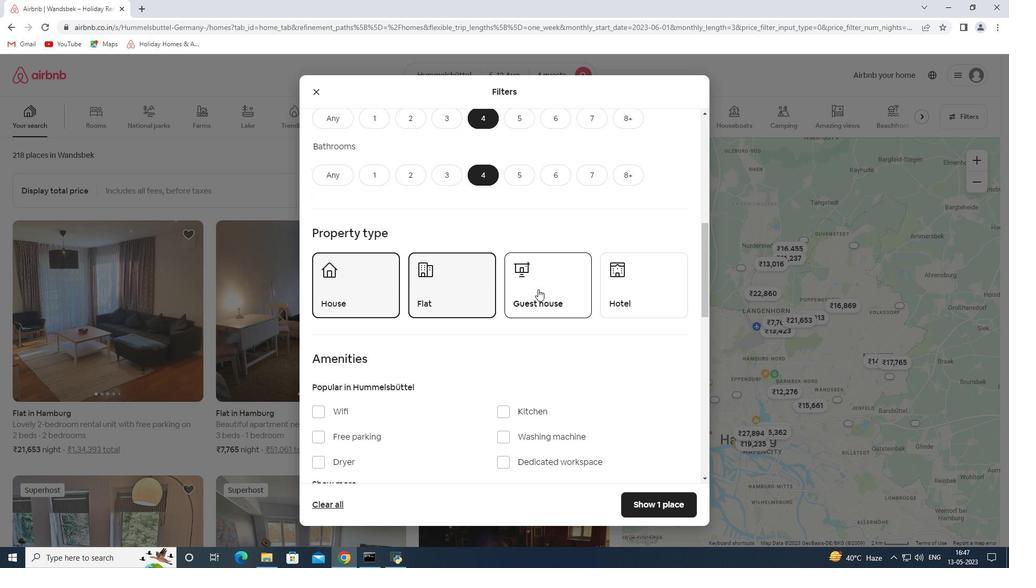 
Action: Mouse pressed left at (557, 287)
Screenshot: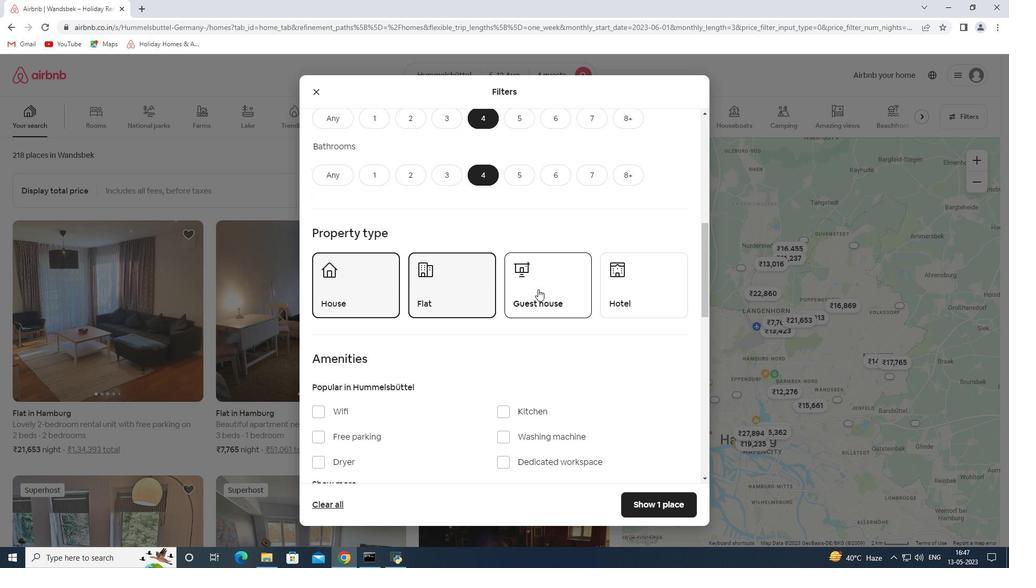 
Action: Mouse moved to (550, 283)
Screenshot: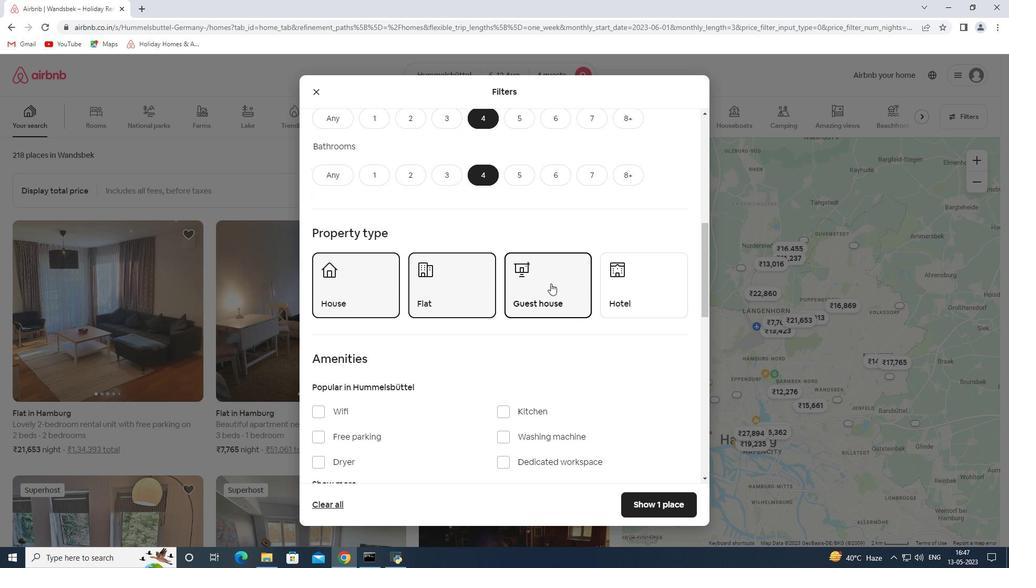 
Action: Mouse scrolled (550, 283) with delta (0, 0)
Screenshot: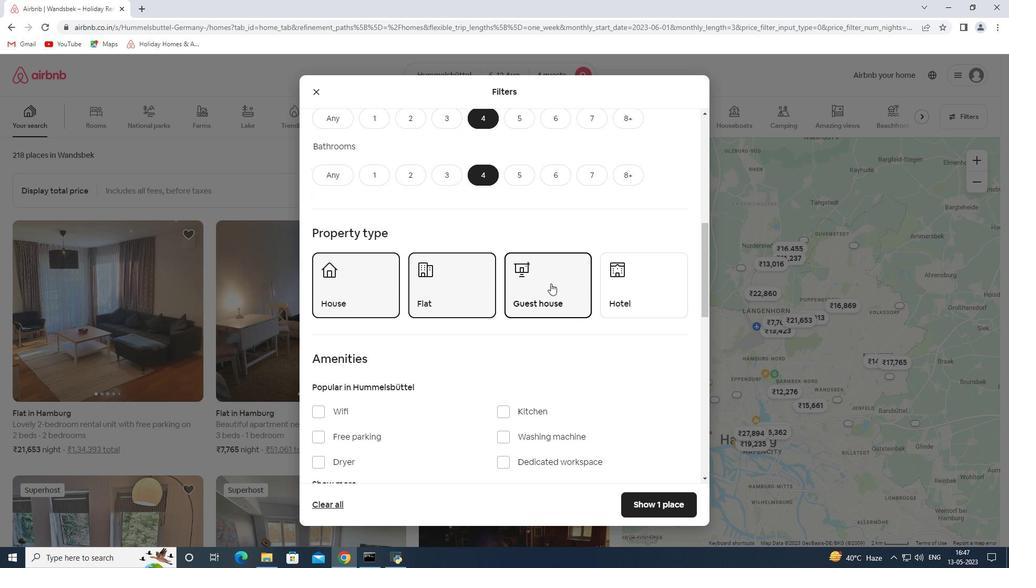 
Action: Mouse moved to (547, 283)
Screenshot: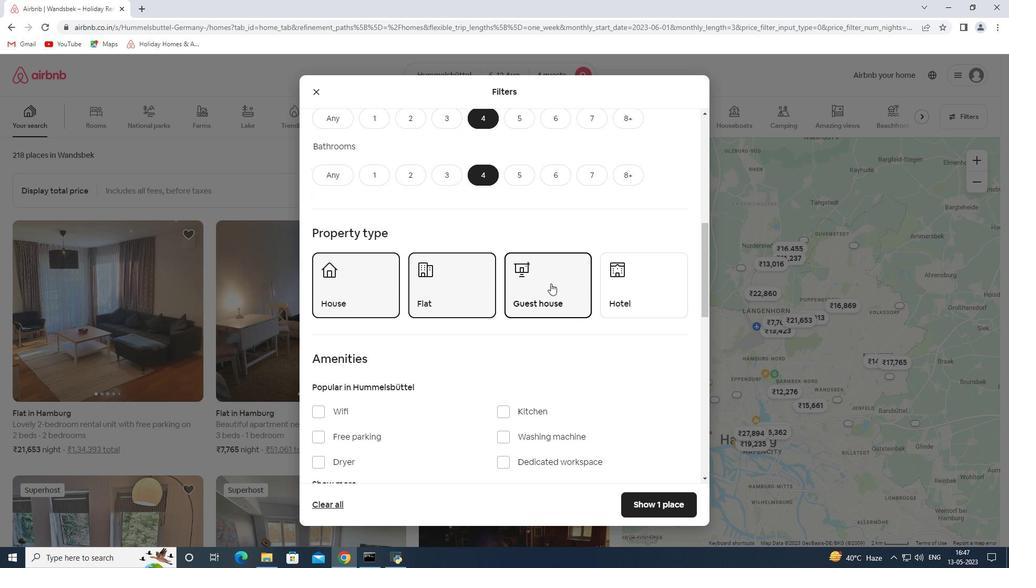 
Action: Mouse scrolled (547, 283) with delta (0, 0)
Screenshot: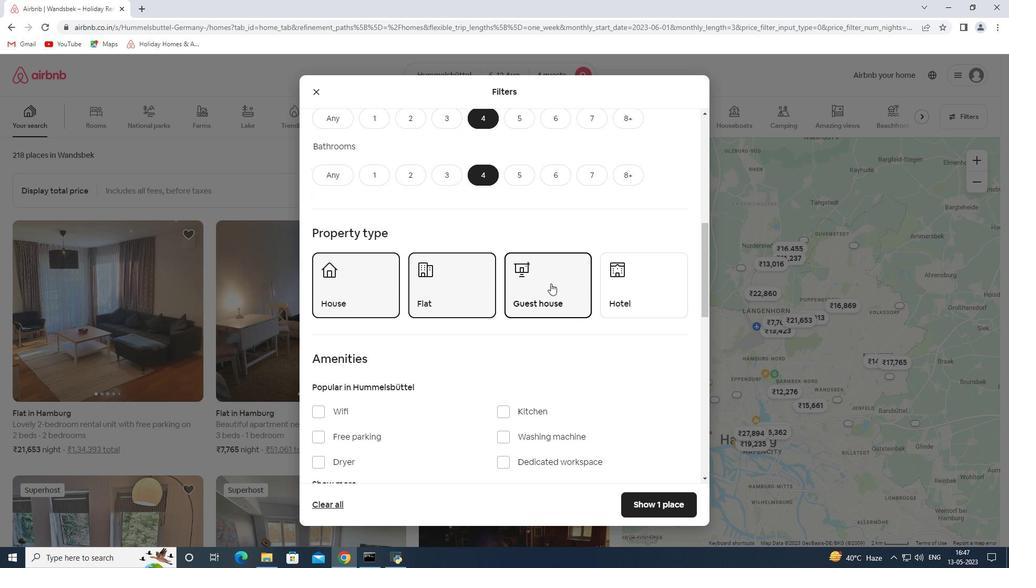
Action: Mouse moved to (545, 283)
Screenshot: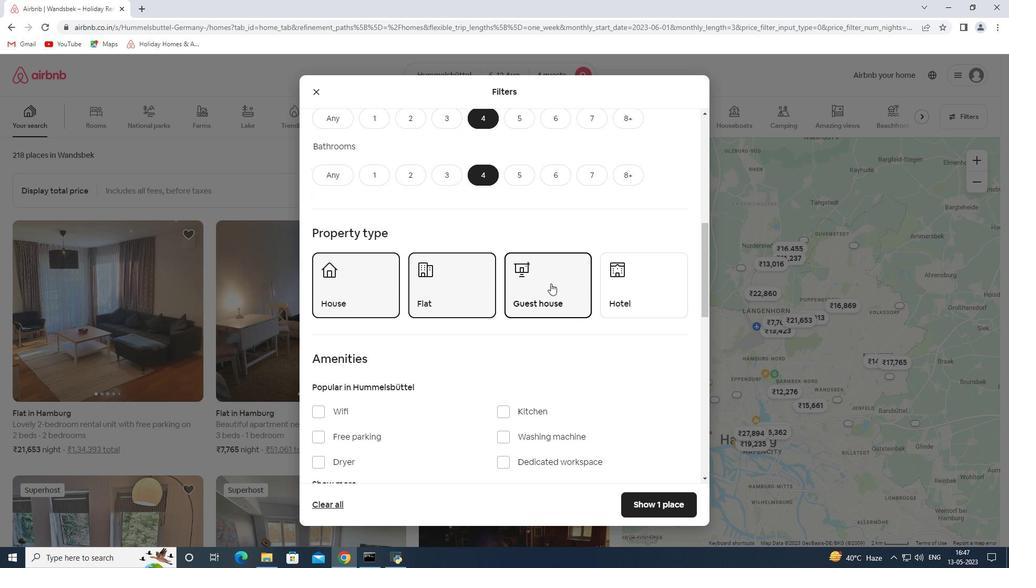 
Action: Mouse scrolled (545, 283) with delta (0, 0)
Screenshot: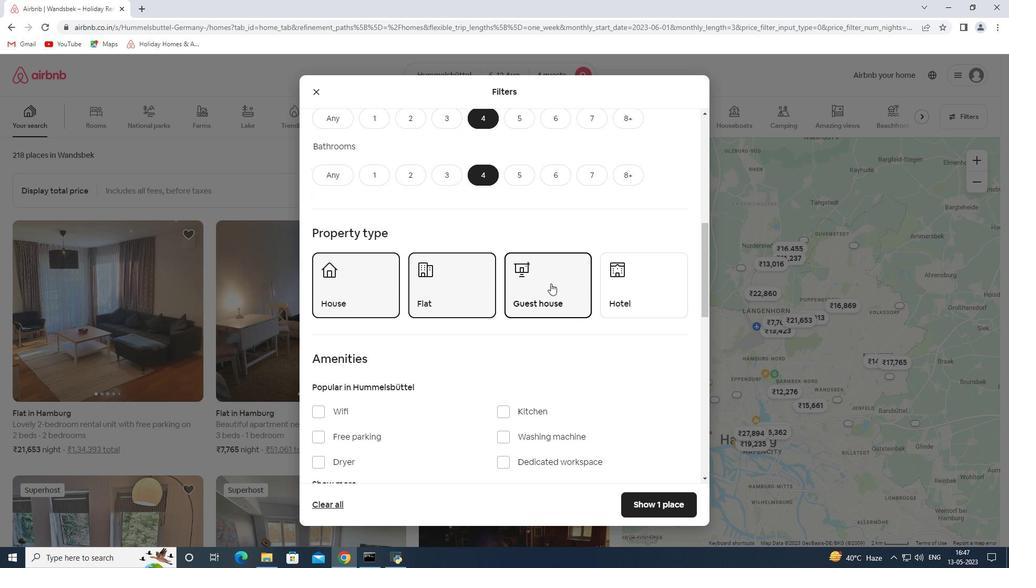 
Action: Mouse moved to (350, 280)
Screenshot: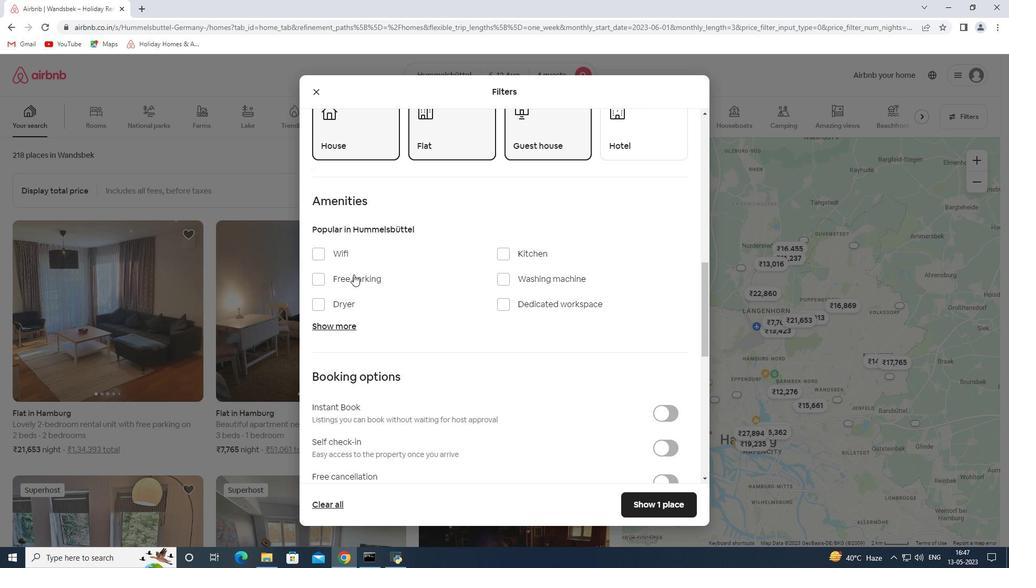 
Action: Mouse pressed left at (350, 280)
Screenshot: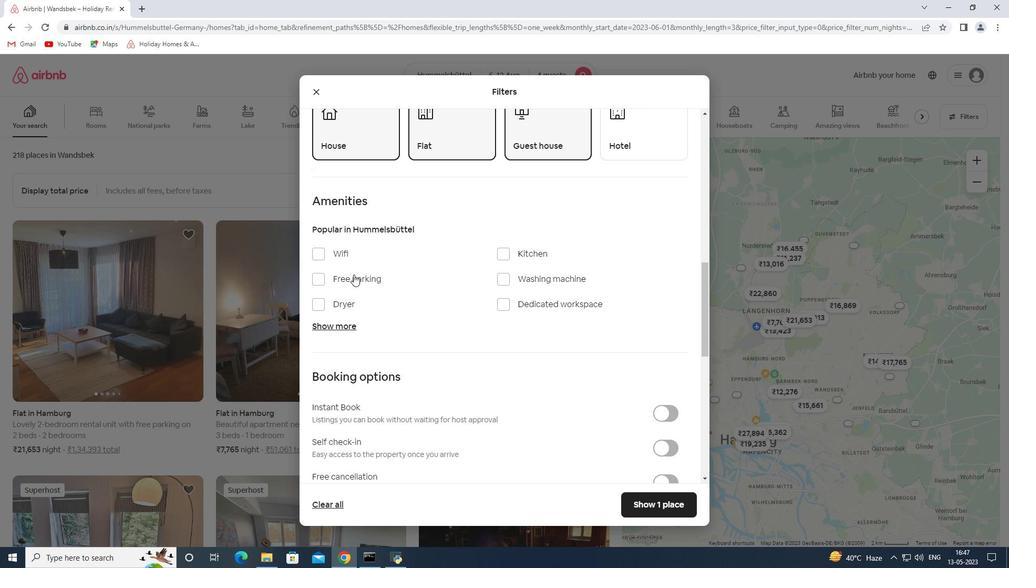 
Action: Mouse moved to (335, 326)
Screenshot: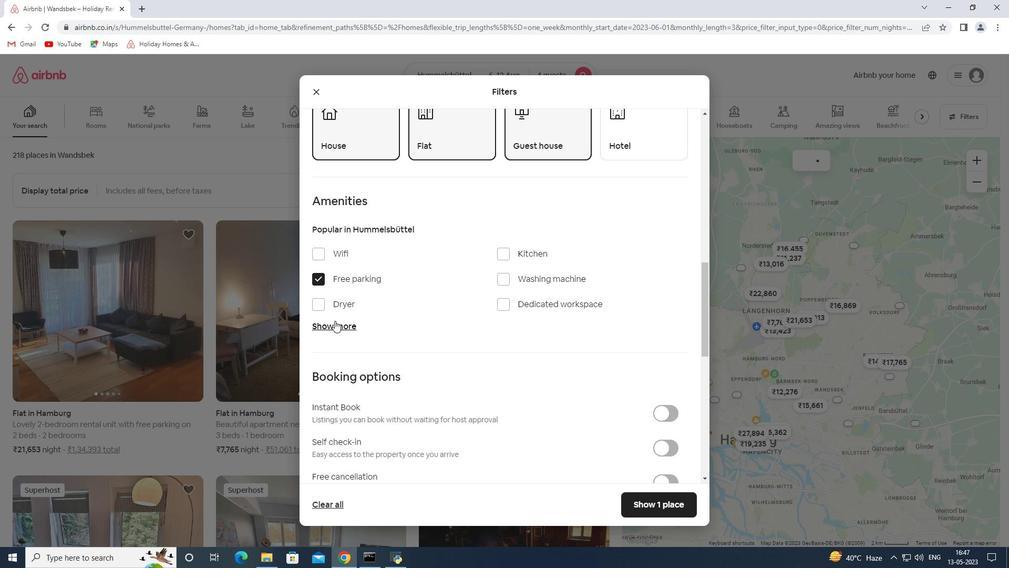 
Action: Mouse pressed left at (335, 326)
Screenshot: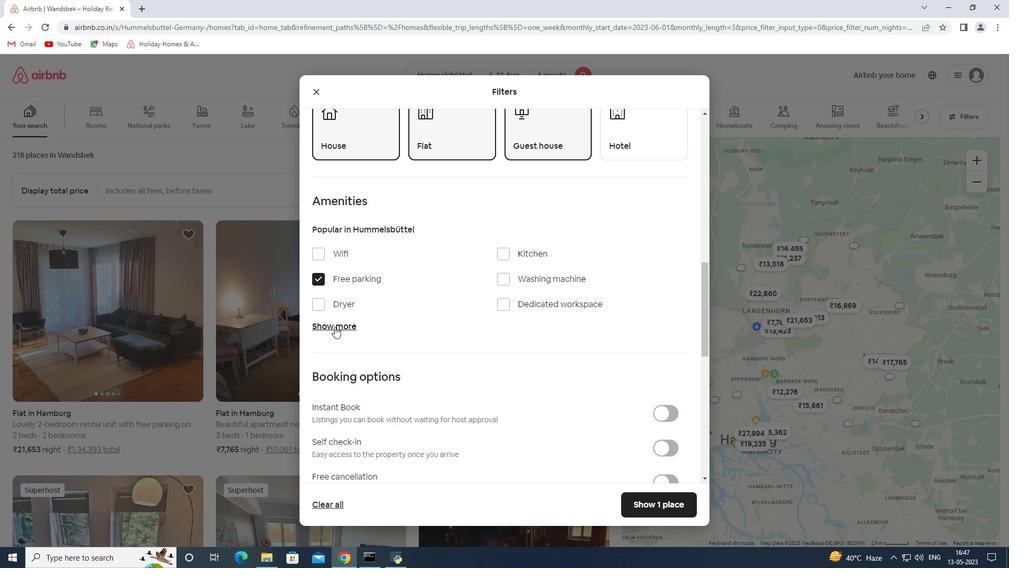
Action: Mouse moved to (342, 253)
Screenshot: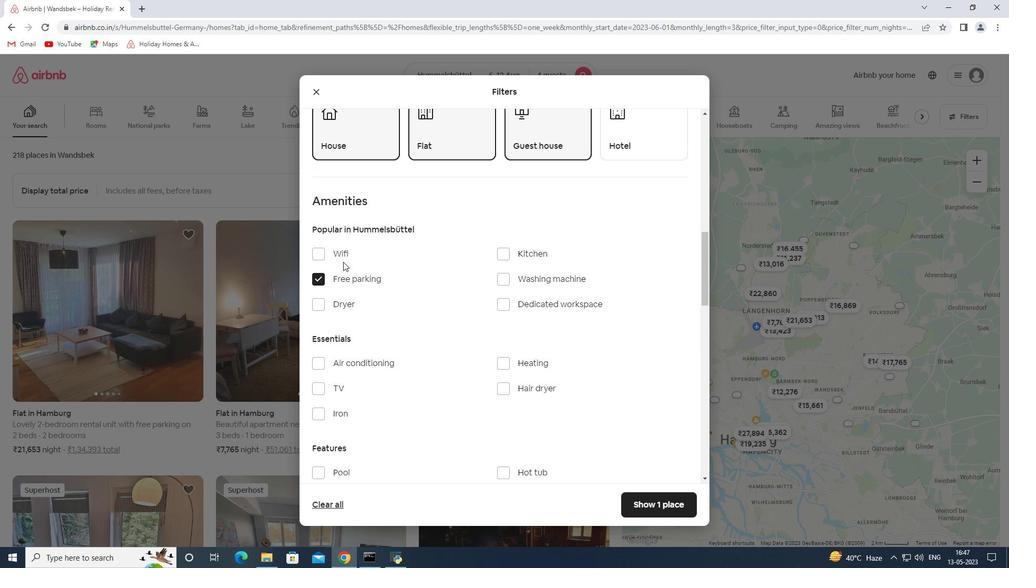 
Action: Mouse pressed left at (342, 253)
Screenshot: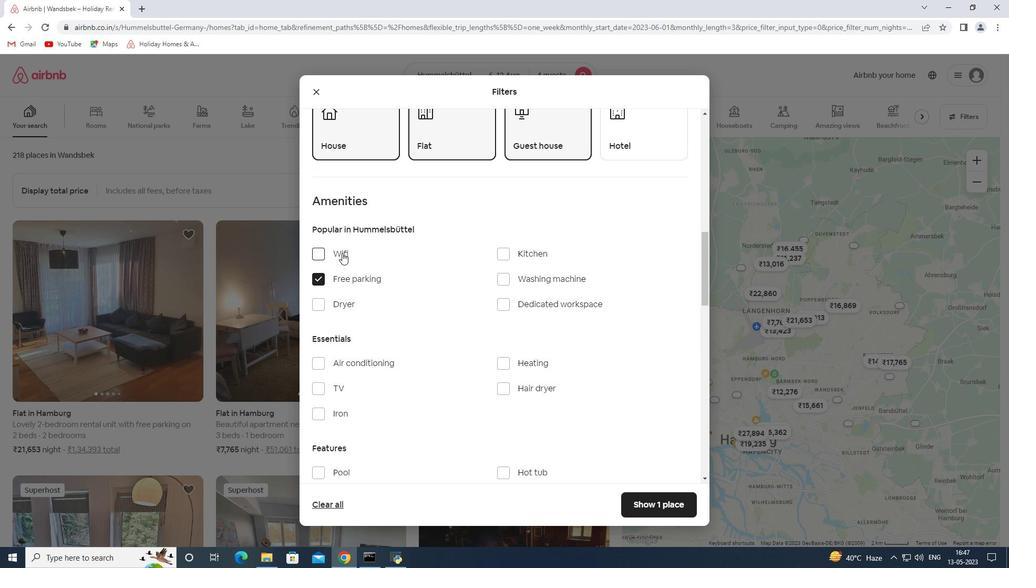 
Action: Mouse moved to (490, 290)
Screenshot: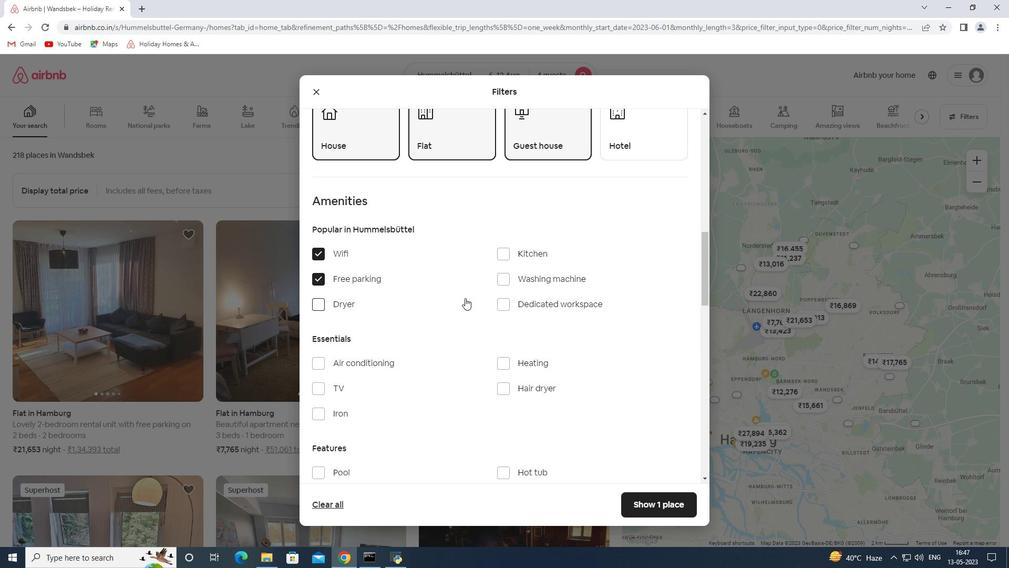 
Action: Mouse scrolled (490, 289) with delta (0, 0)
Screenshot: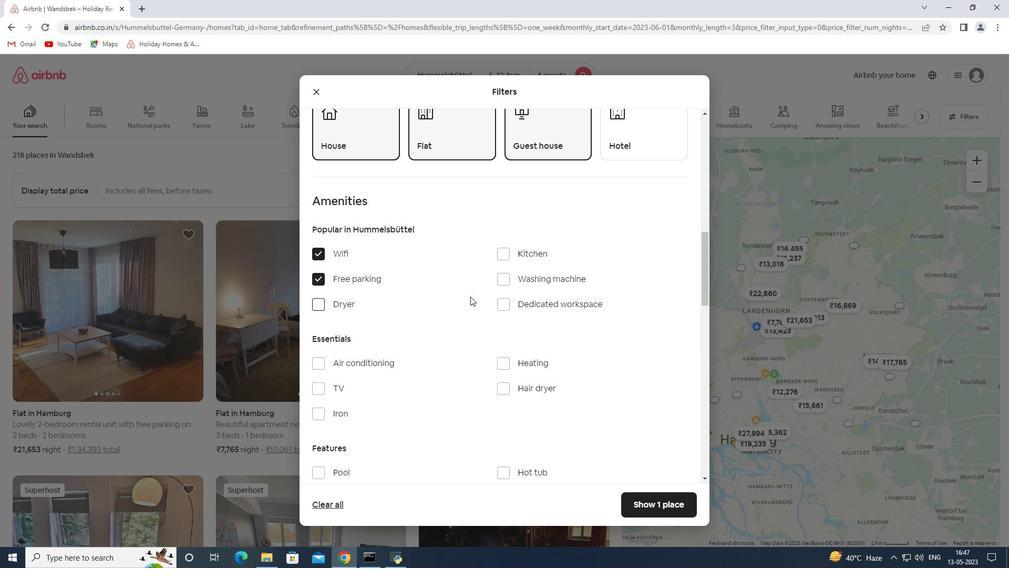 
Action: Mouse scrolled (490, 289) with delta (0, 0)
Screenshot: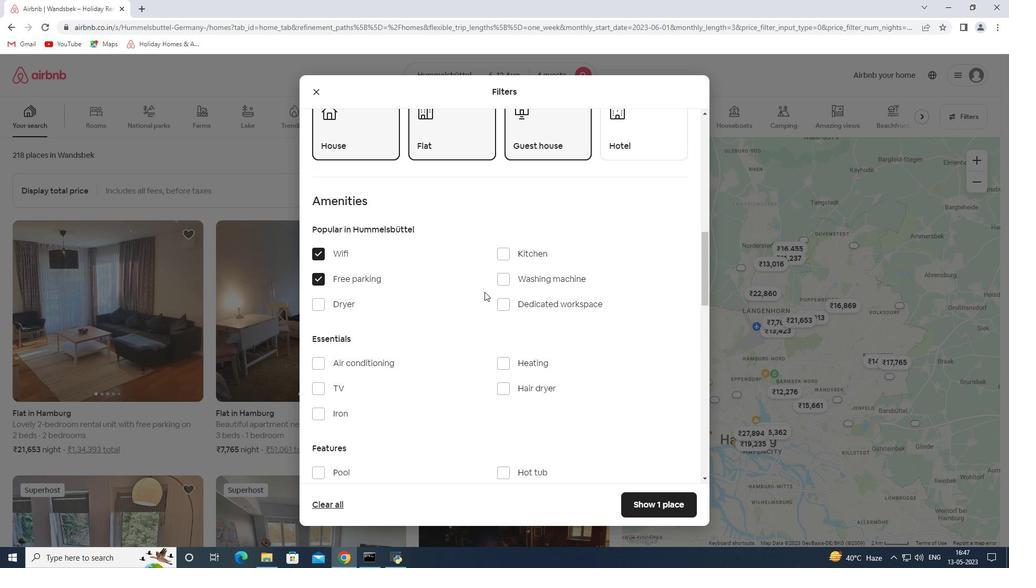 
Action: Mouse scrolled (490, 289) with delta (0, 0)
Screenshot: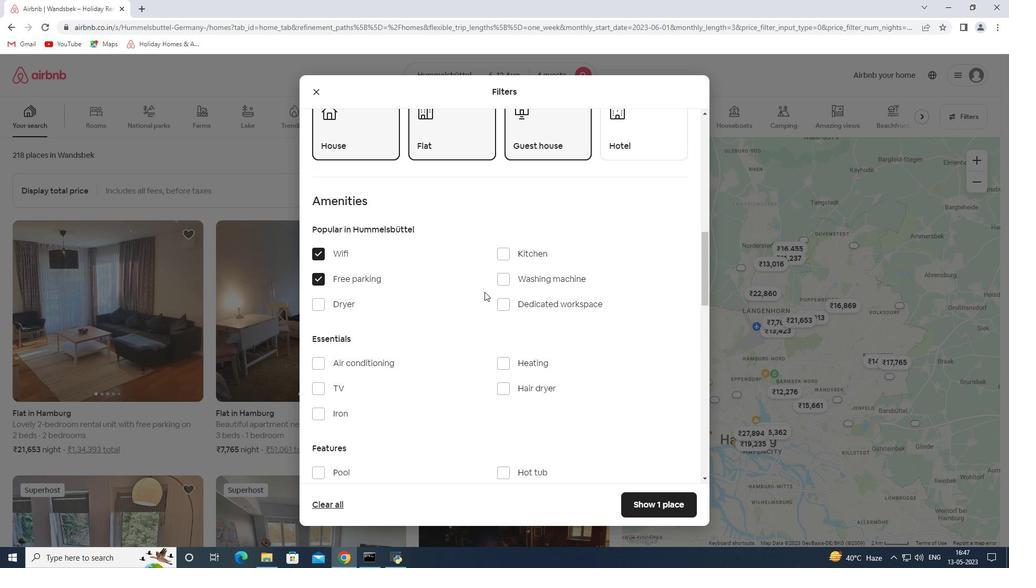 
Action: Mouse scrolled (490, 289) with delta (0, 0)
Screenshot: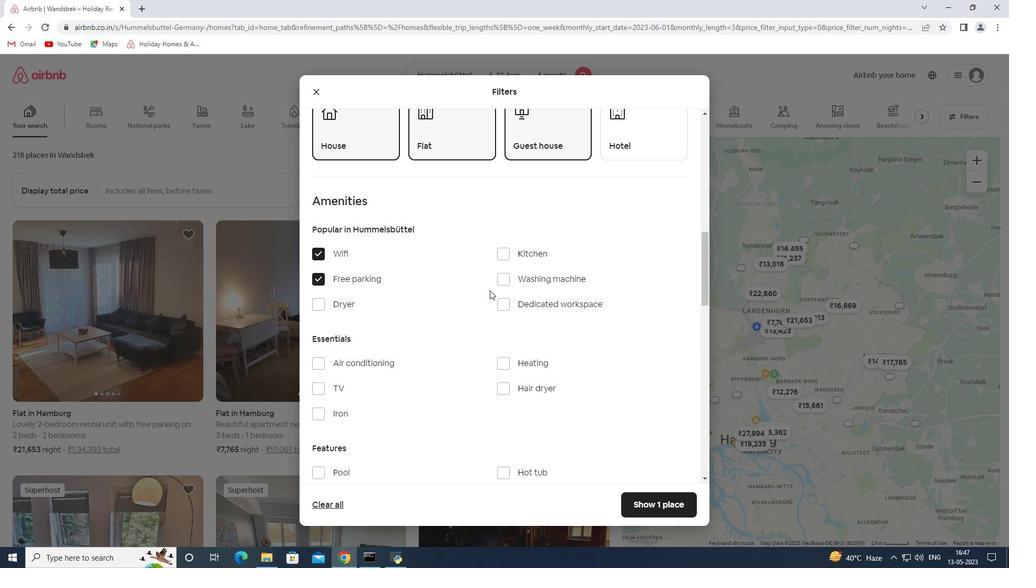 
Action: Mouse moved to (517, 228)
Screenshot: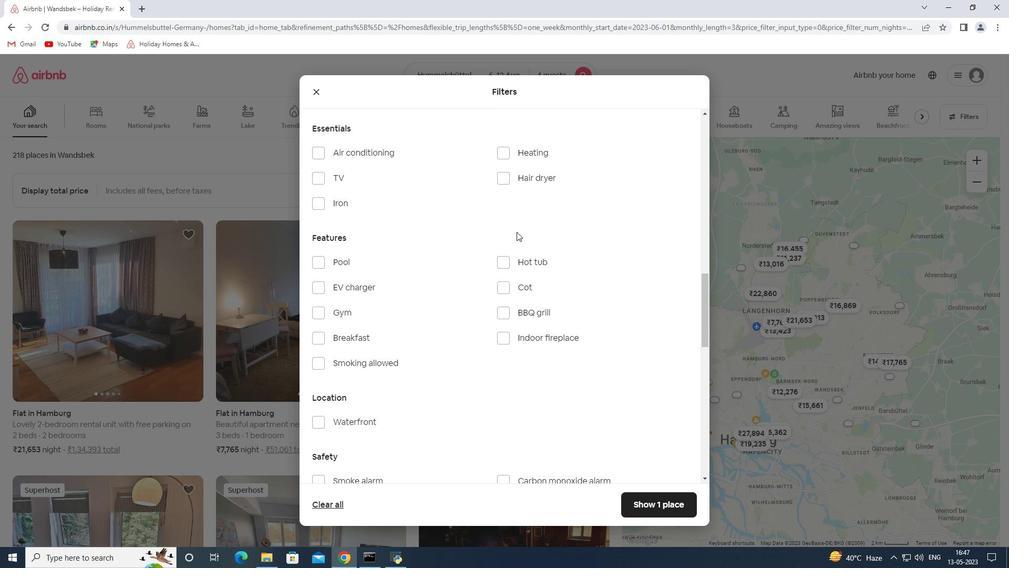 
Action: Mouse scrolled (517, 228) with delta (0, 0)
Screenshot: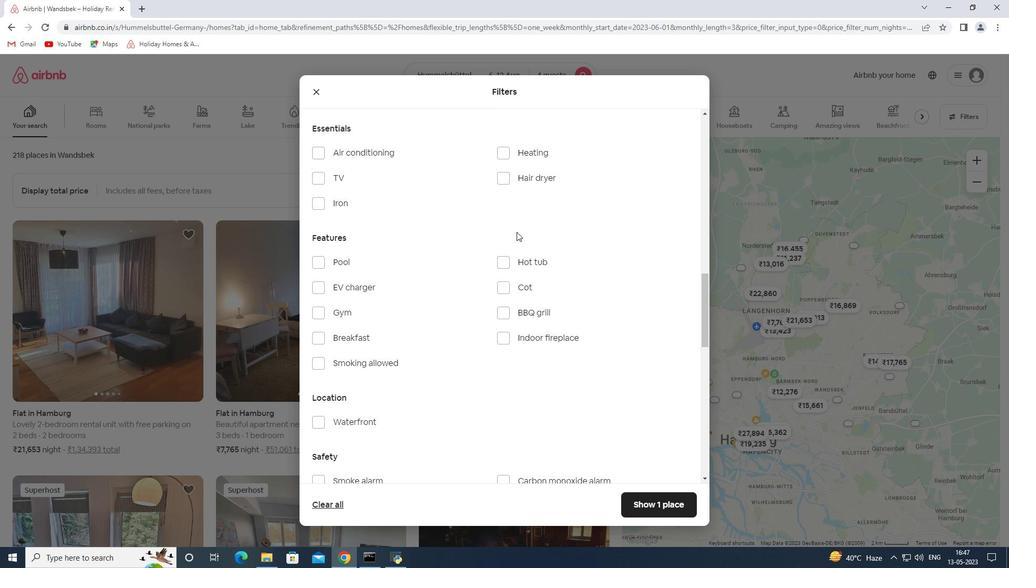 
Action: Mouse moved to (322, 225)
Screenshot: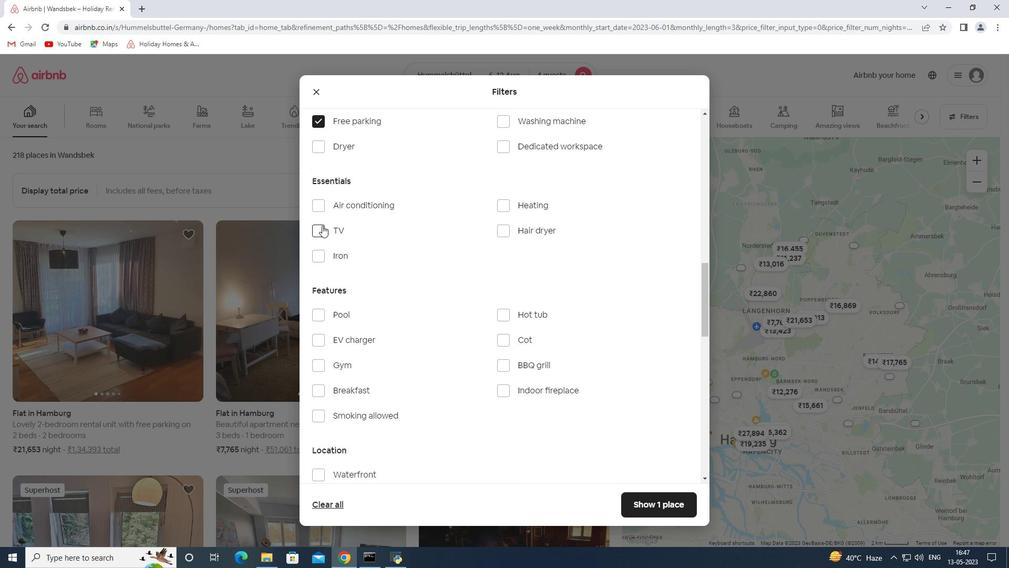 
Action: Mouse pressed left at (322, 225)
Screenshot: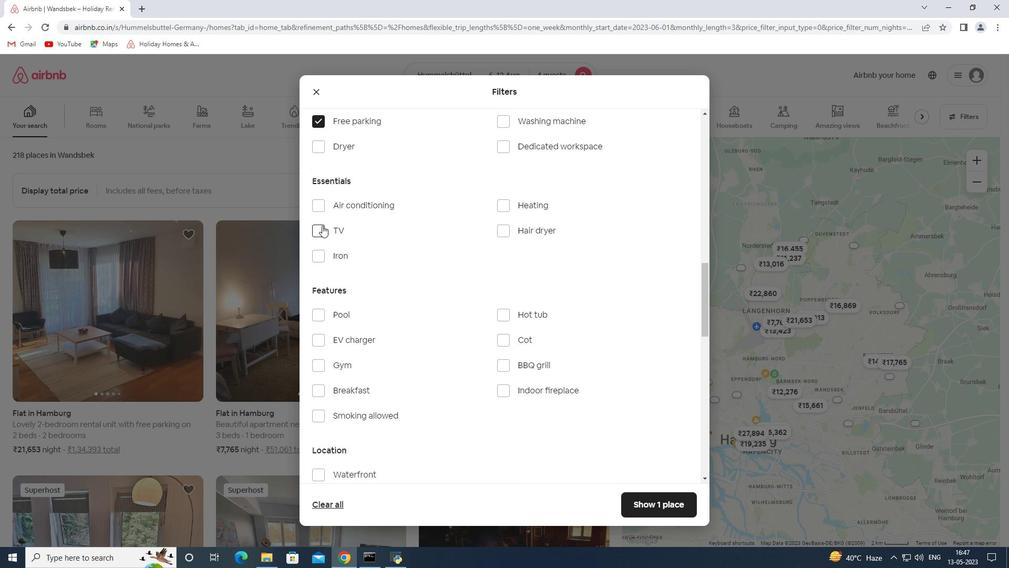
Action: Mouse scrolled (322, 225) with delta (0, 0)
Screenshot: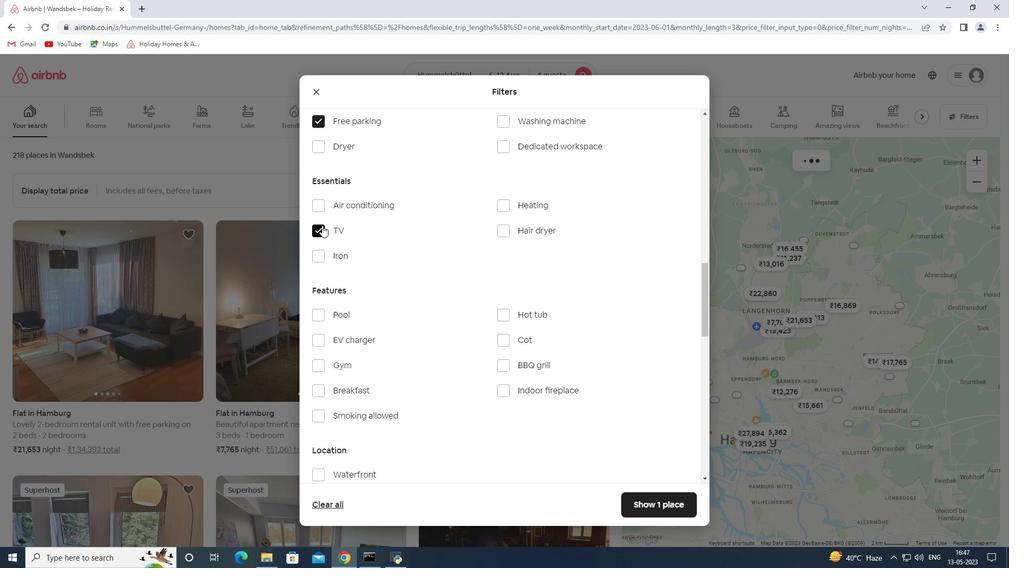 
Action: Mouse scrolled (322, 225) with delta (0, 0)
Screenshot: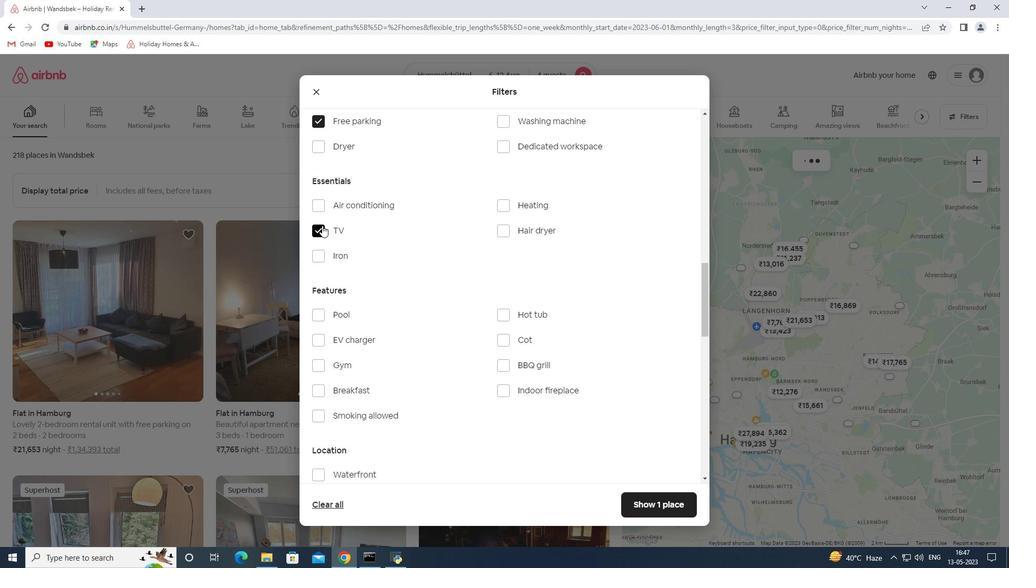 
Action: Mouse scrolled (322, 225) with delta (0, 0)
Screenshot: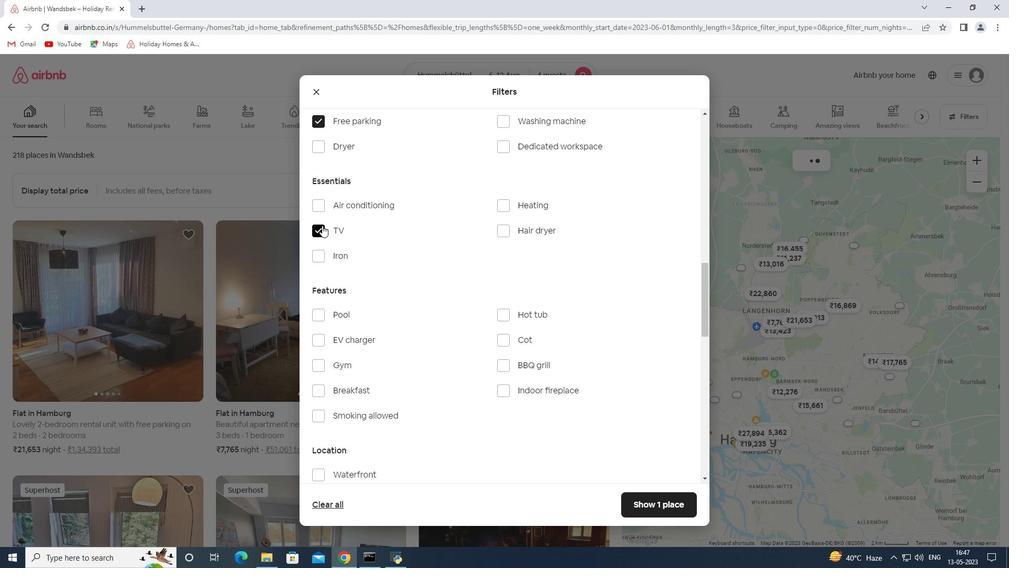 
Action: Mouse moved to (341, 210)
Screenshot: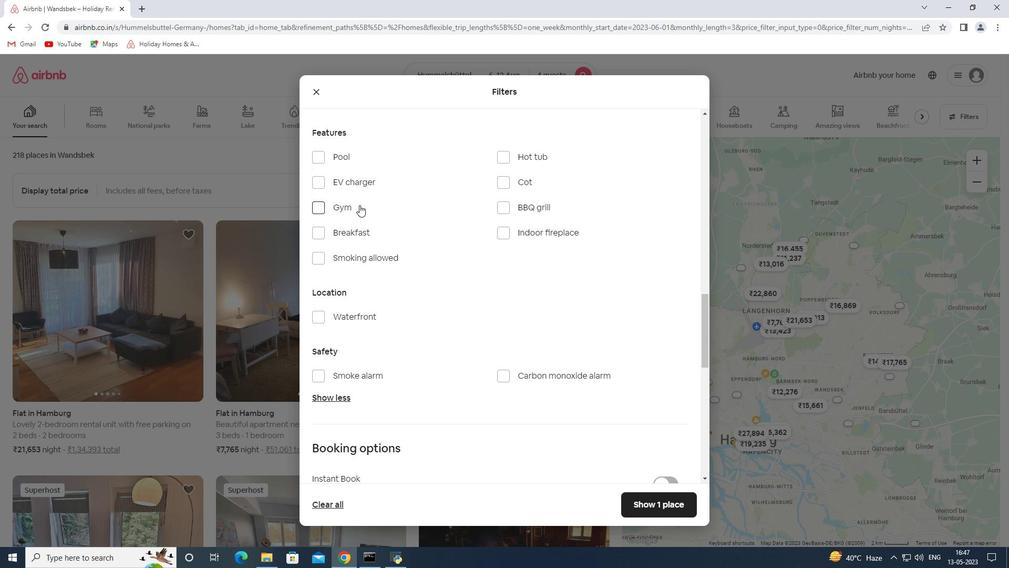 
Action: Mouse pressed left at (341, 210)
Screenshot: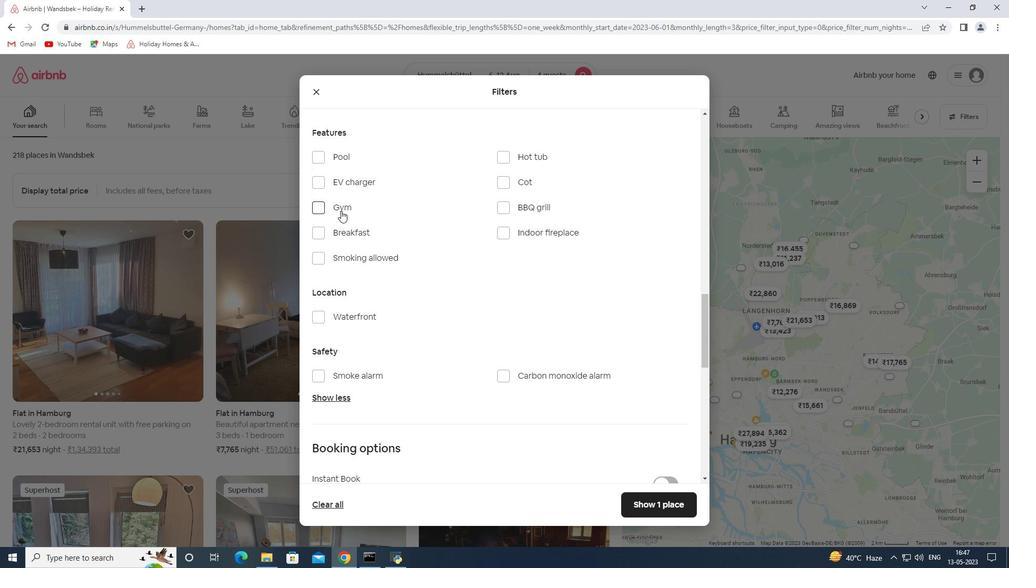 
Action: Mouse moved to (356, 233)
Screenshot: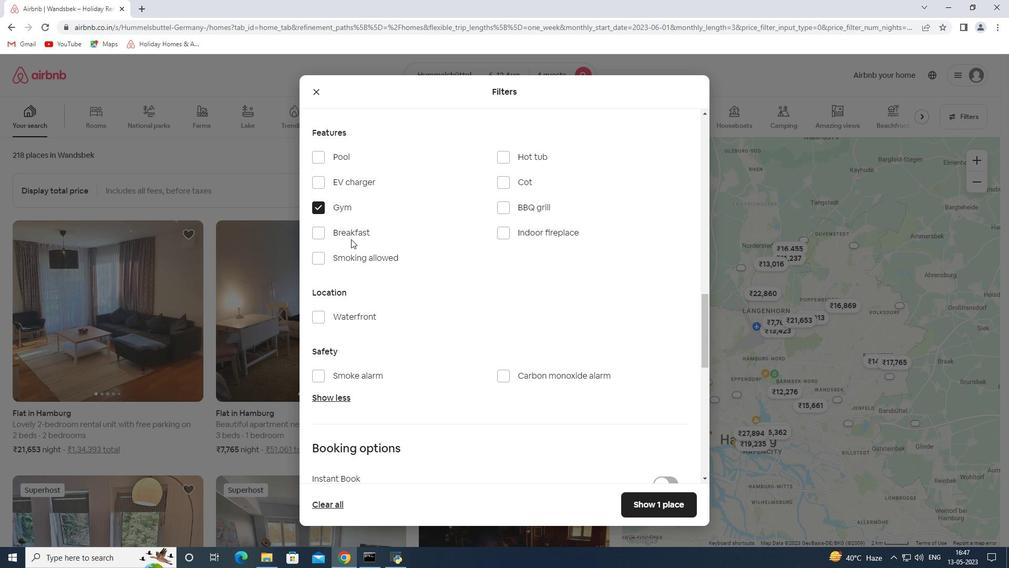 
Action: Mouse pressed left at (356, 233)
Screenshot: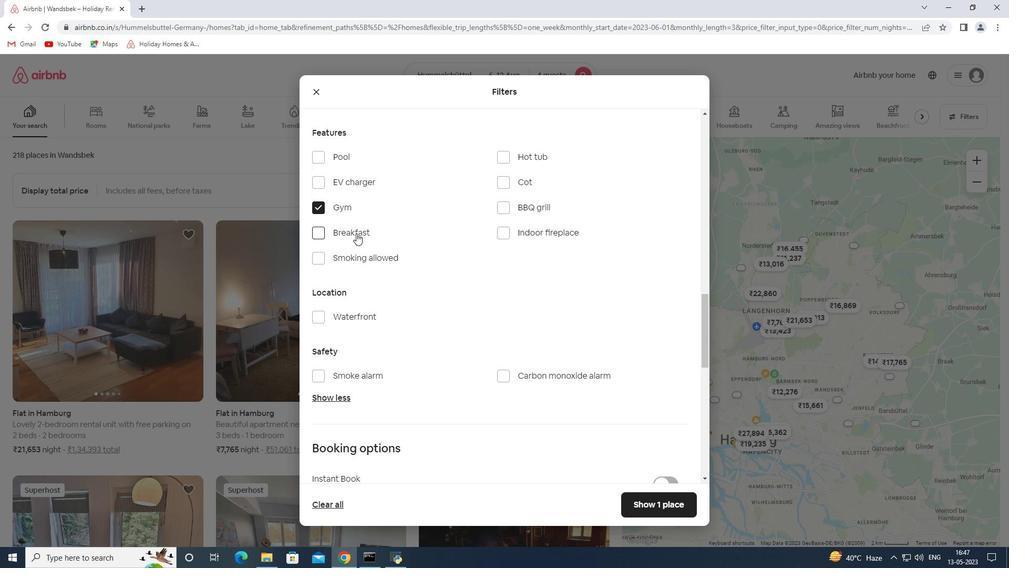 
Action: Mouse moved to (357, 233)
Screenshot: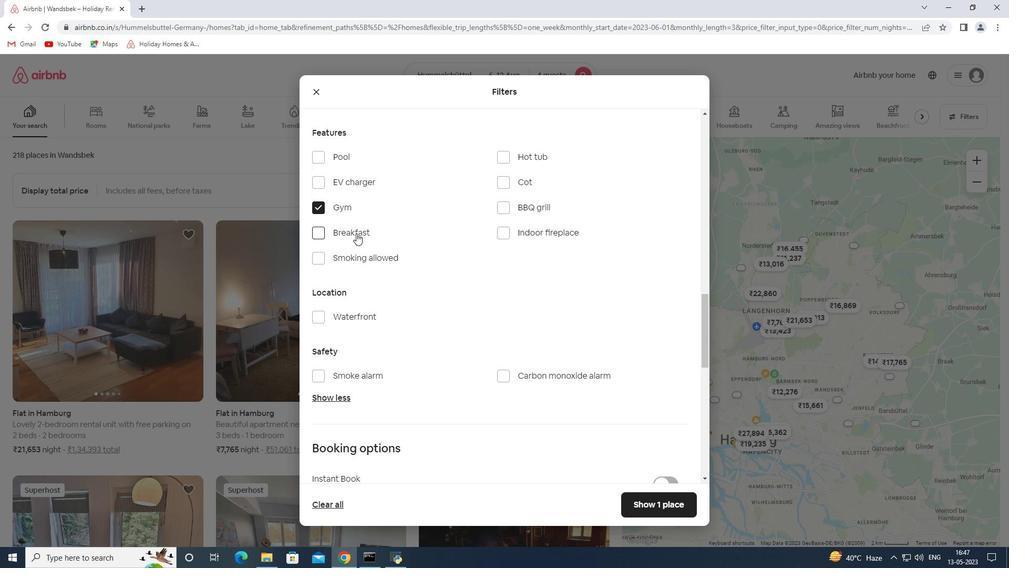 
Action: Mouse pressed left at (357, 233)
Screenshot: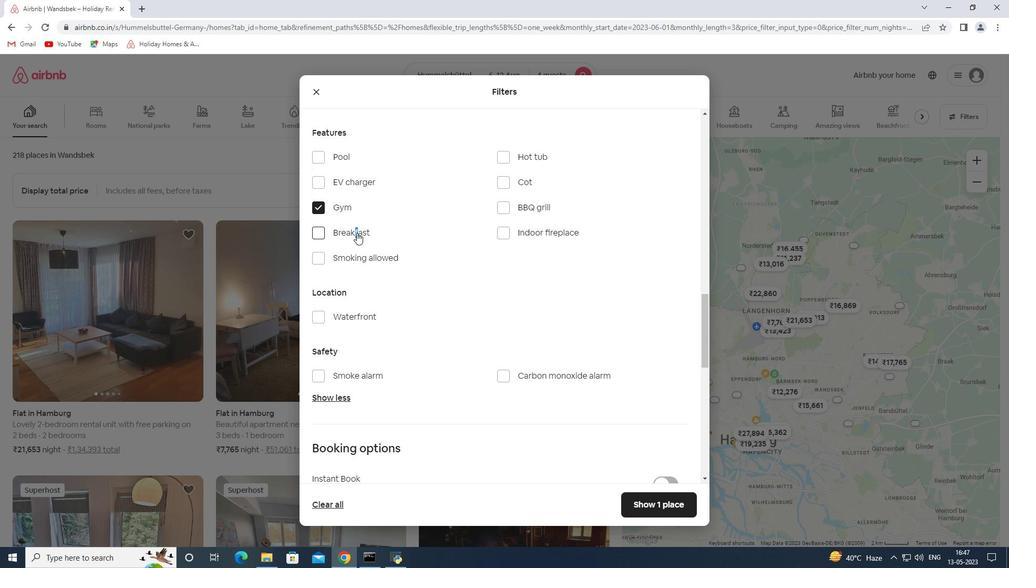
Action: Mouse scrolled (357, 232) with delta (0, 0)
Screenshot: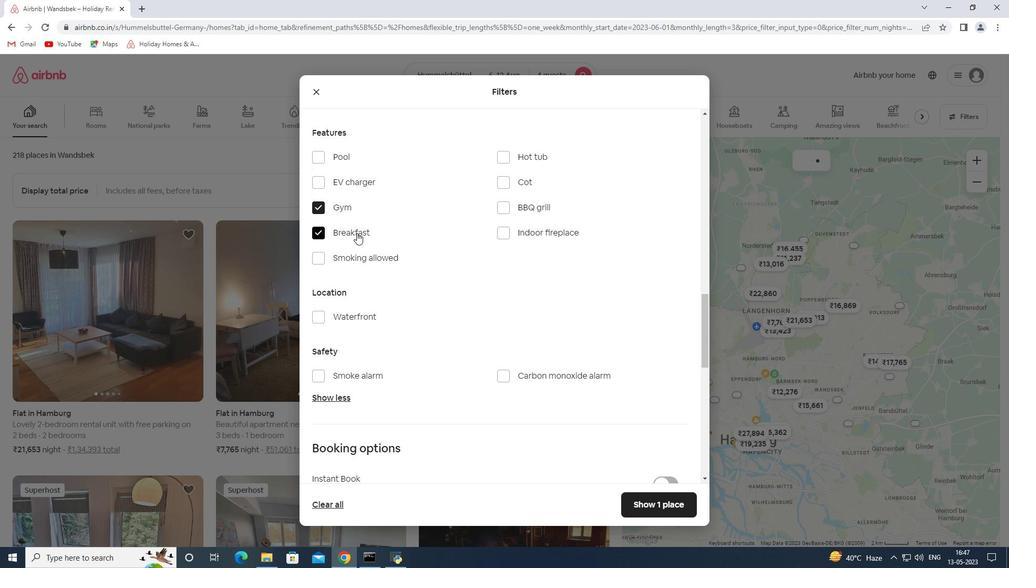 
Action: Mouse scrolled (357, 232) with delta (0, 0)
Screenshot: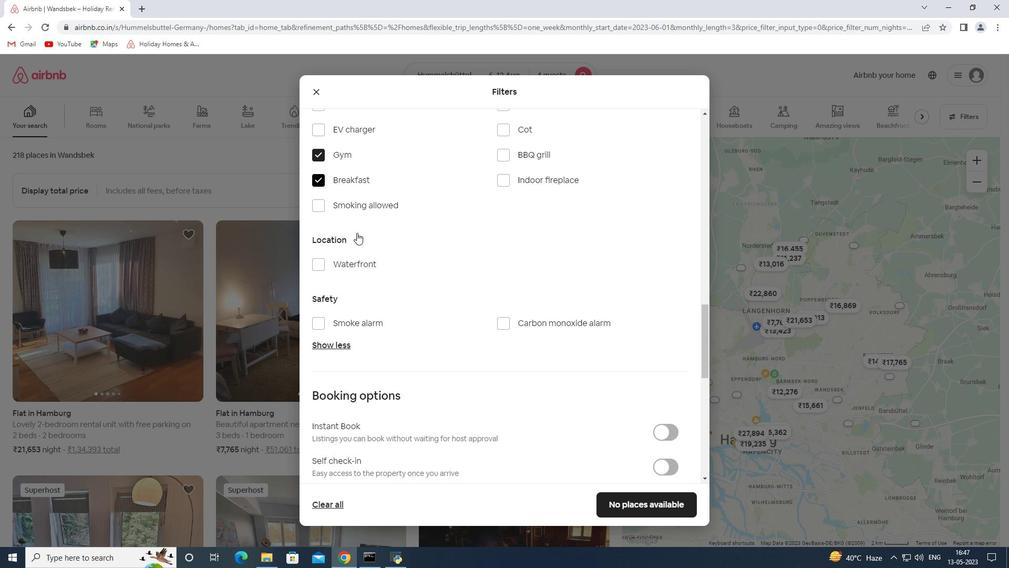 
Action: Mouse scrolled (357, 232) with delta (0, 0)
Screenshot: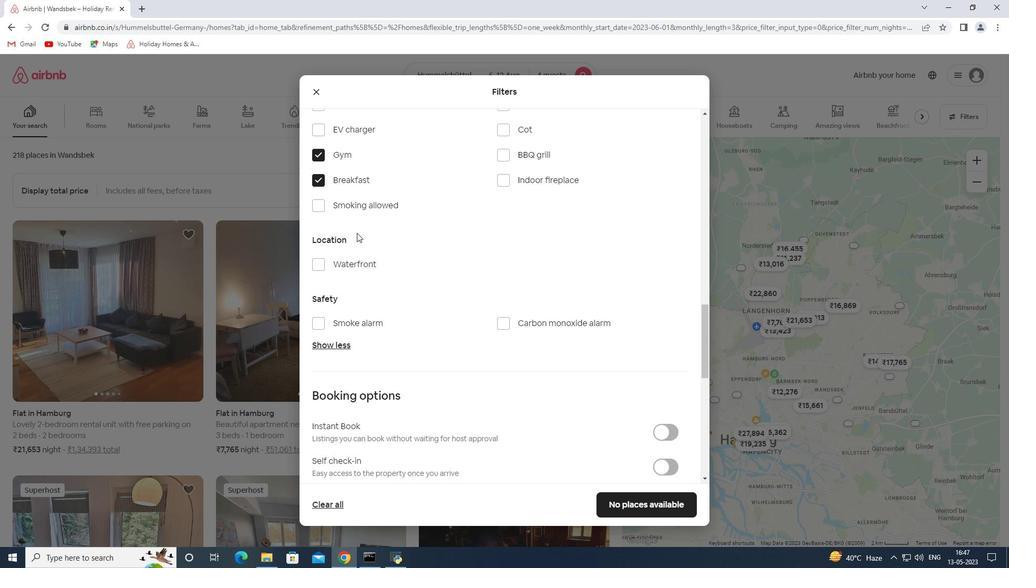 
Action: Mouse scrolled (357, 232) with delta (0, 0)
Screenshot: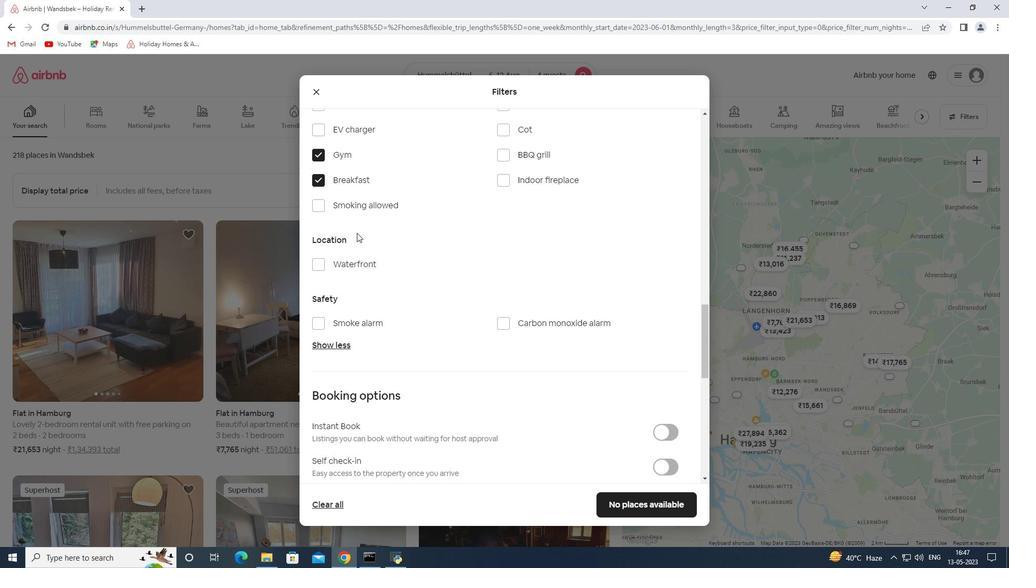 
Action: Mouse scrolled (357, 232) with delta (0, 0)
Screenshot: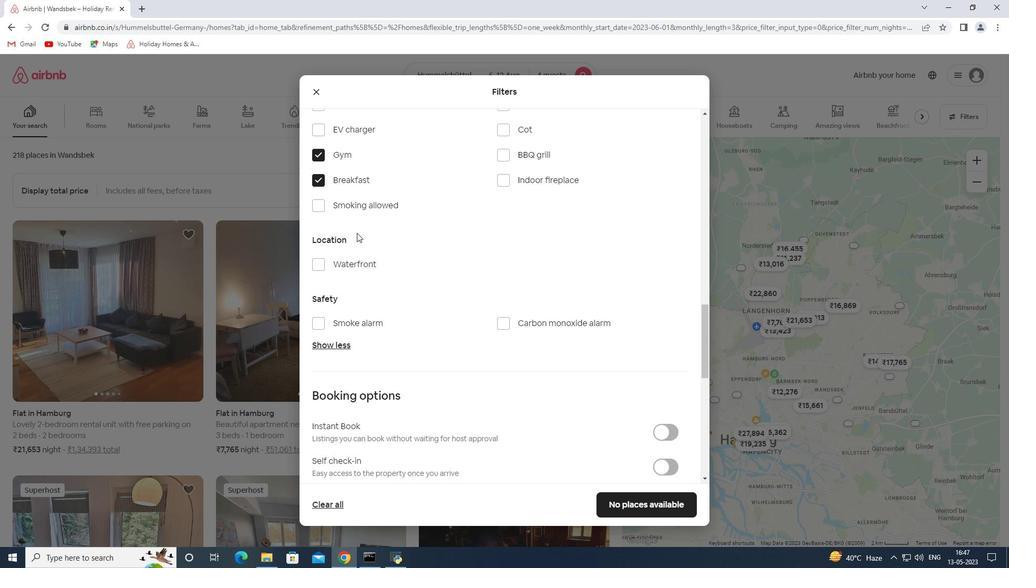 
Action: Mouse moved to (659, 250)
Screenshot: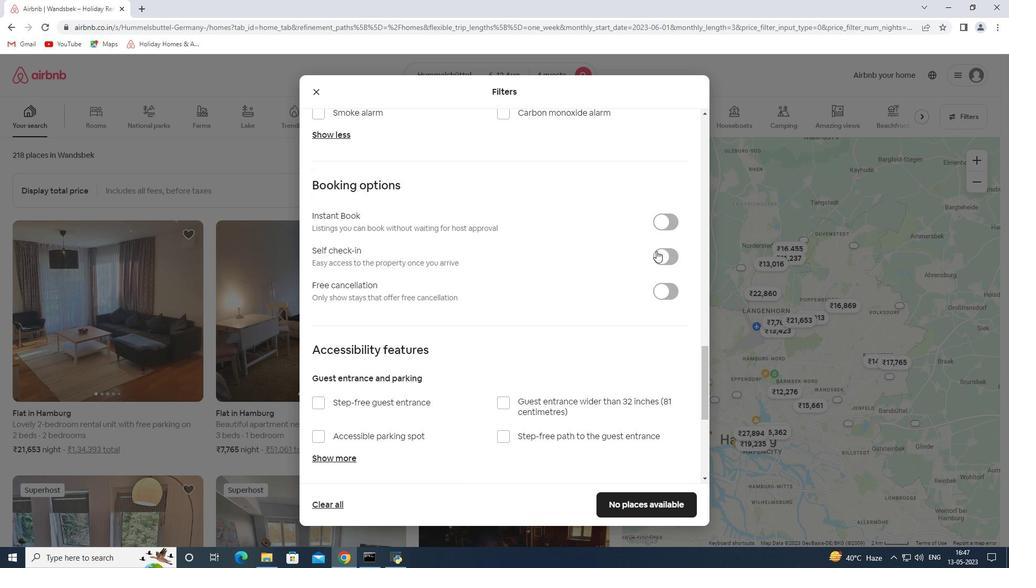 
Action: Mouse pressed left at (659, 250)
Screenshot: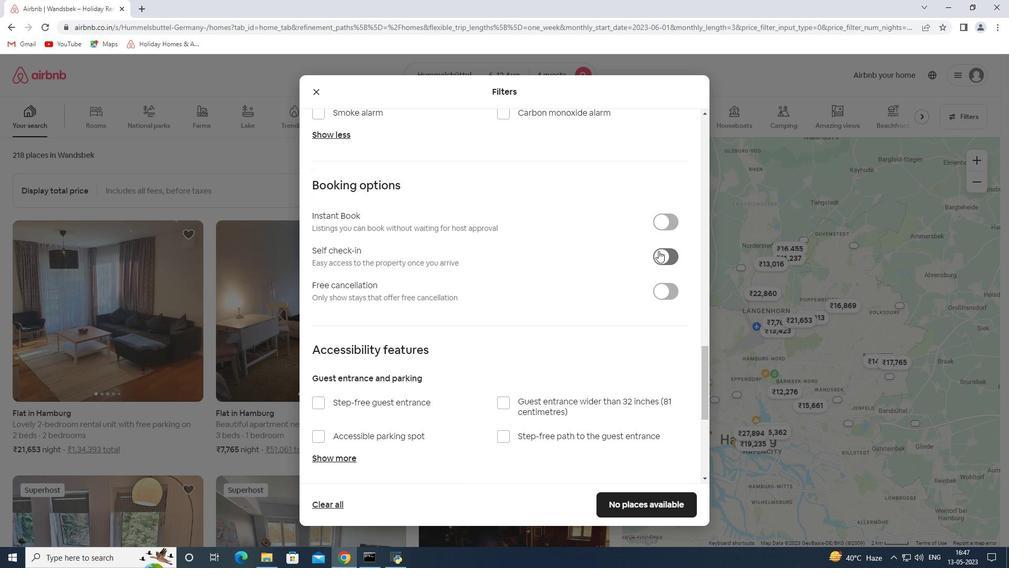 
Action: Mouse moved to (519, 280)
Screenshot: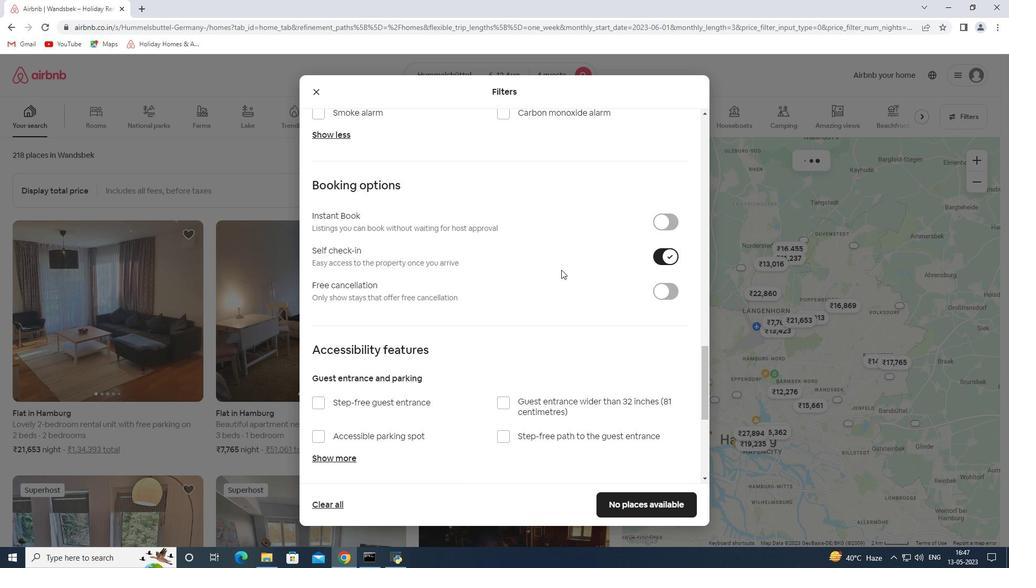 
Action: Mouse scrolled (519, 279) with delta (0, 0)
Screenshot: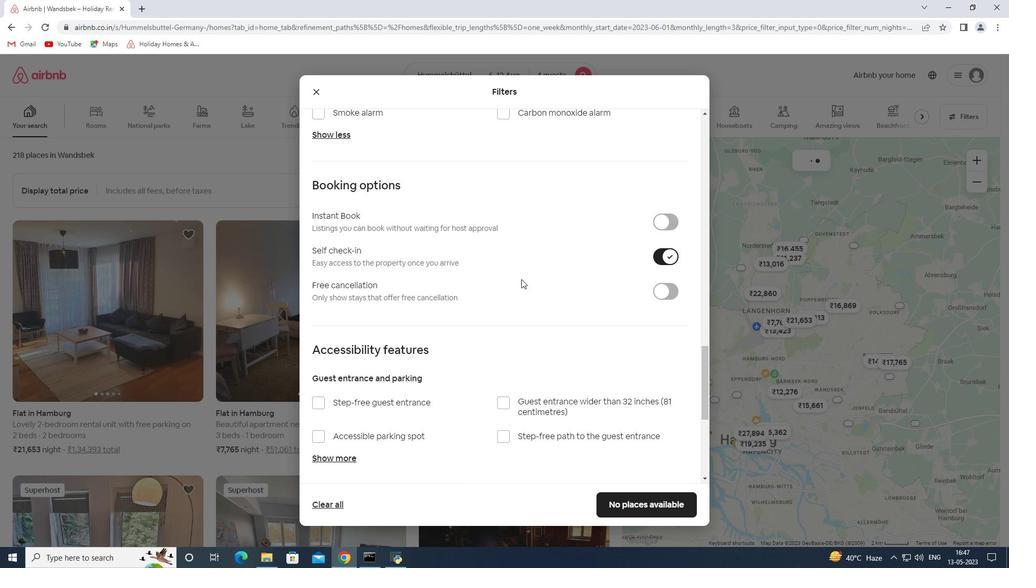 
Action: Mouse scrolled (519, 279) with delta (0, 0)
Screenshot: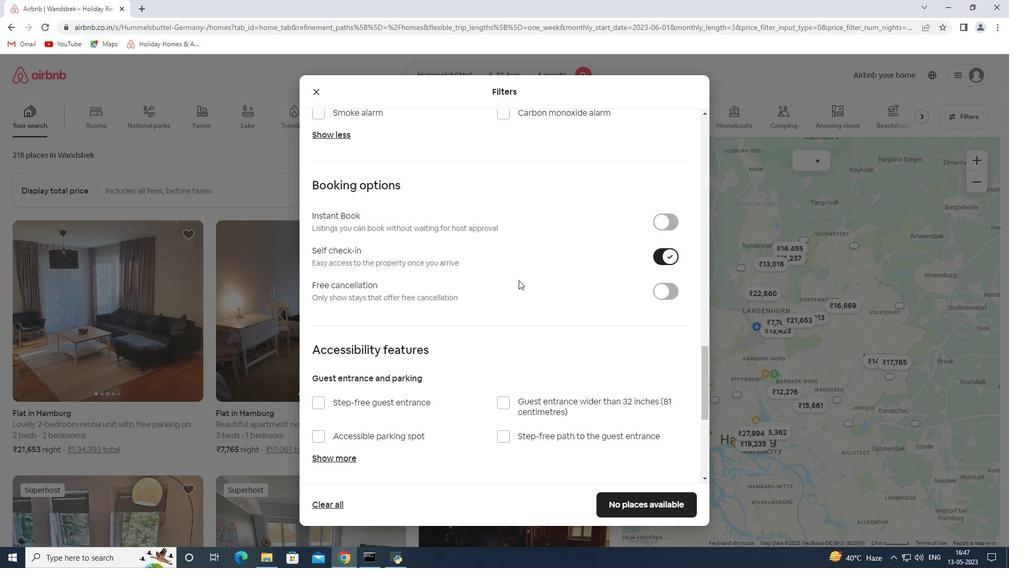 
Action: Mouse moved to (518, 280)
Screenshot: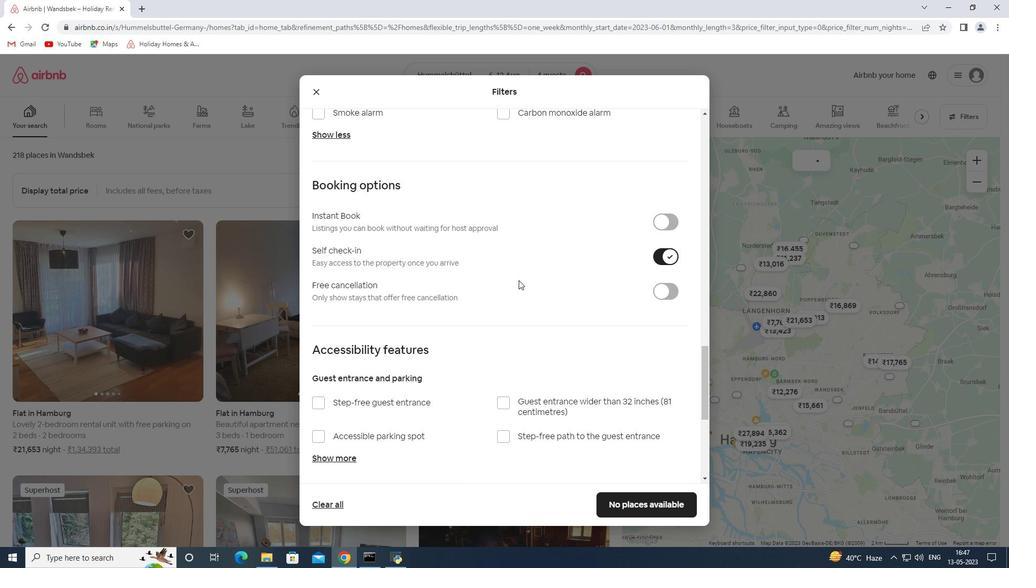 
Action: Mouse scrolled (518, 279) with delta (0, 0)
Screenshot: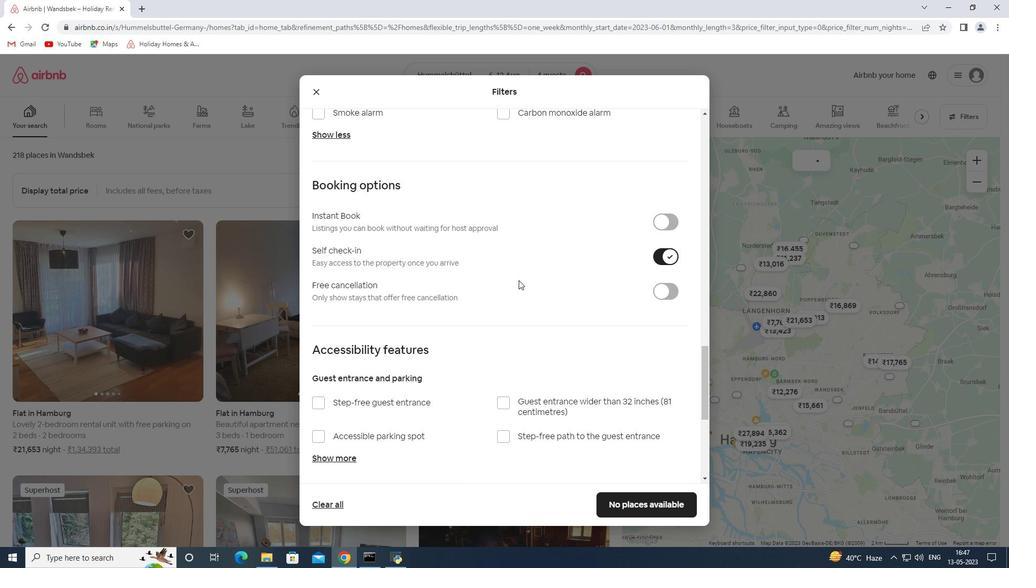 
Action: Mouse moved to (518, 280)
Screenshot: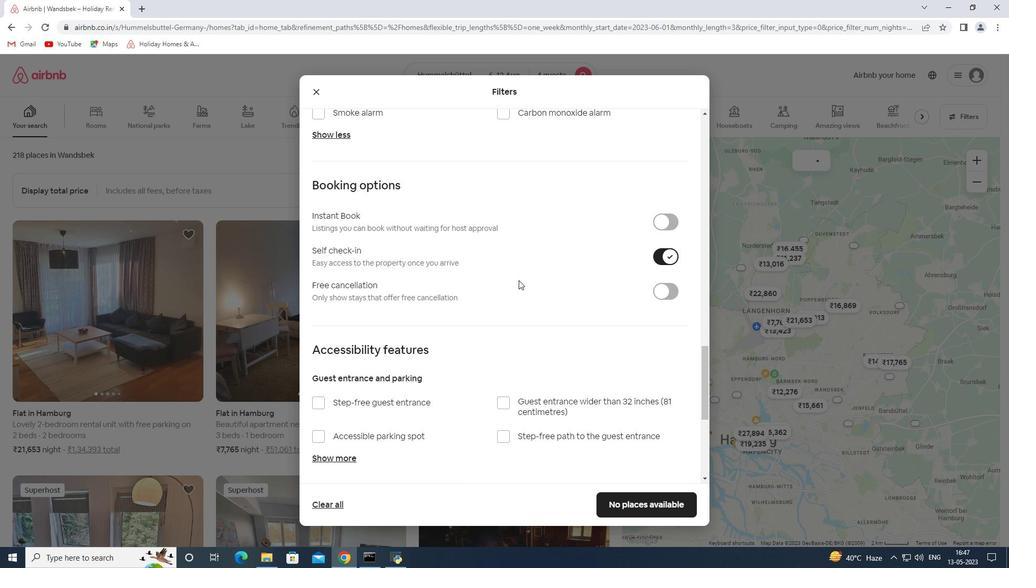 
Action: Mouse scrolled (518, 280) with delta (0, 0)
Screenshot: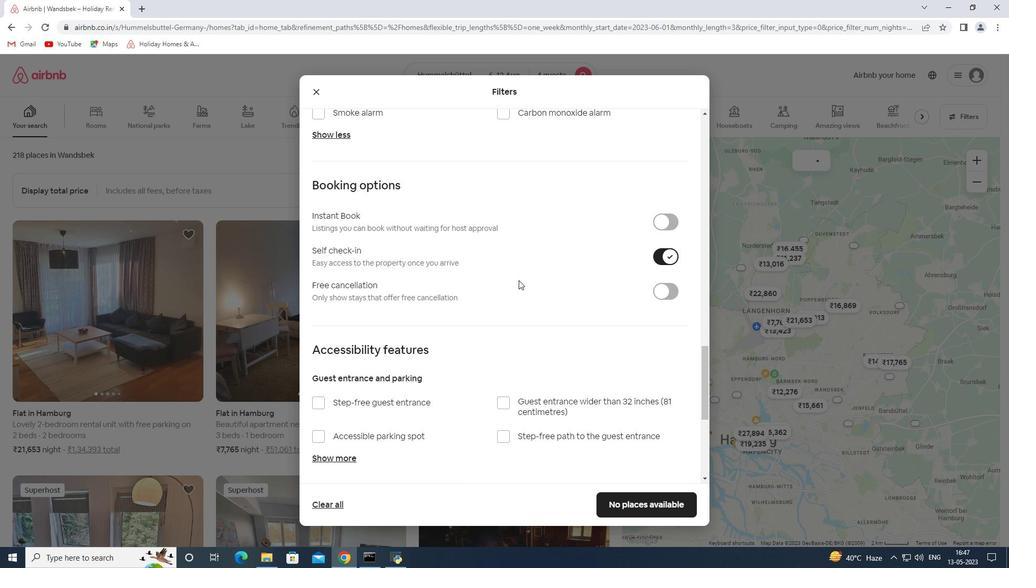 
Action: Mouse scrolled (518, 280) with delta (0, 0)
Screenshot: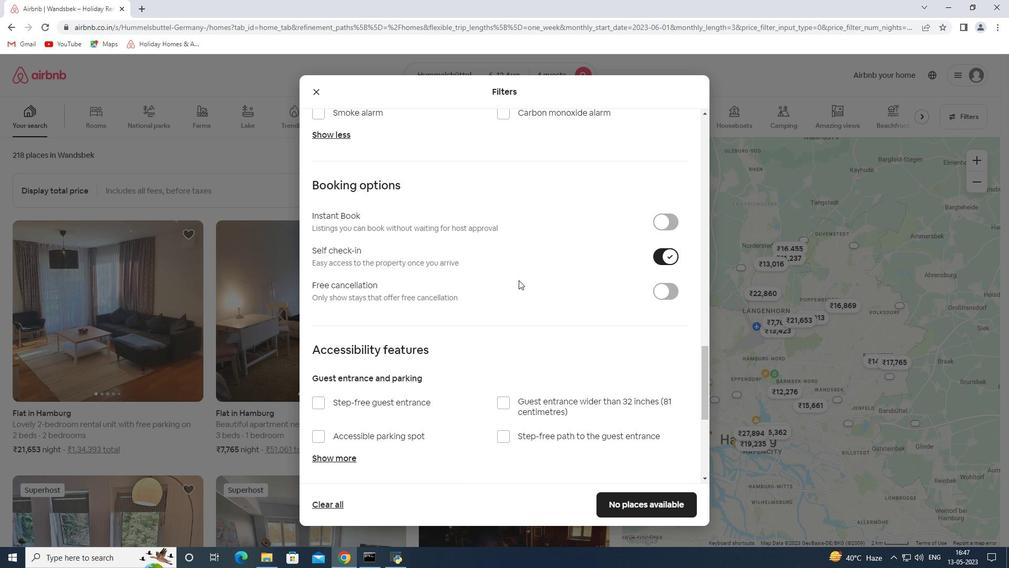 
Action: Mouse moved to (517, 280)
Screenshot: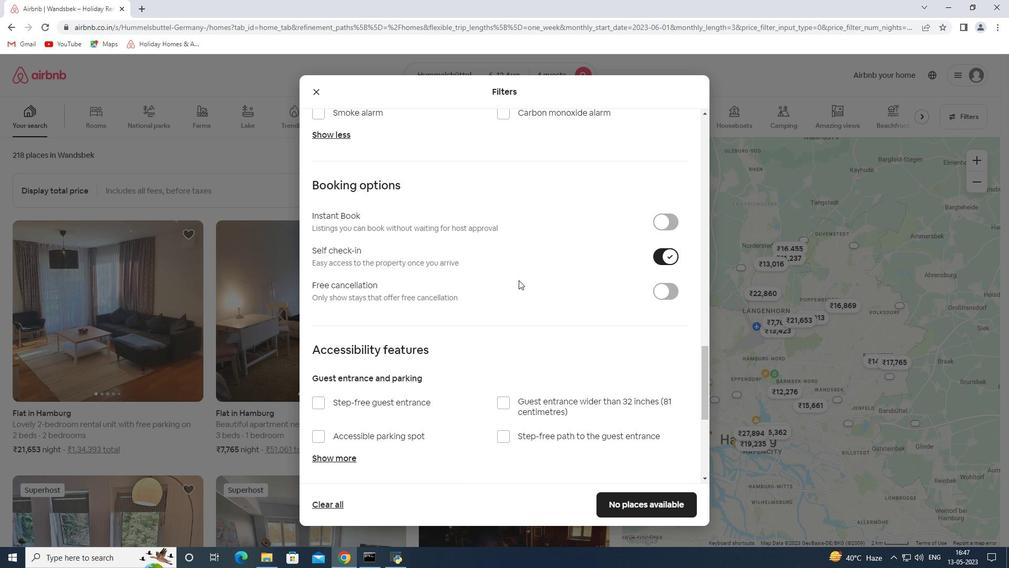 
Action: Mouse scrolled (517, 280) with delta (0, 0)
Screenshot: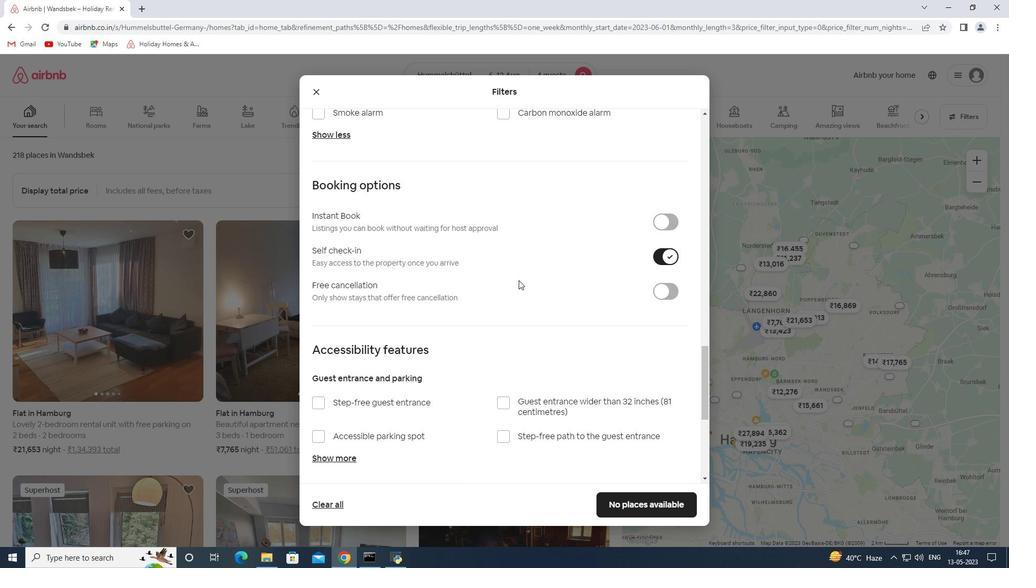 
Action: Mouse moved to (329, 413)
Screenshot: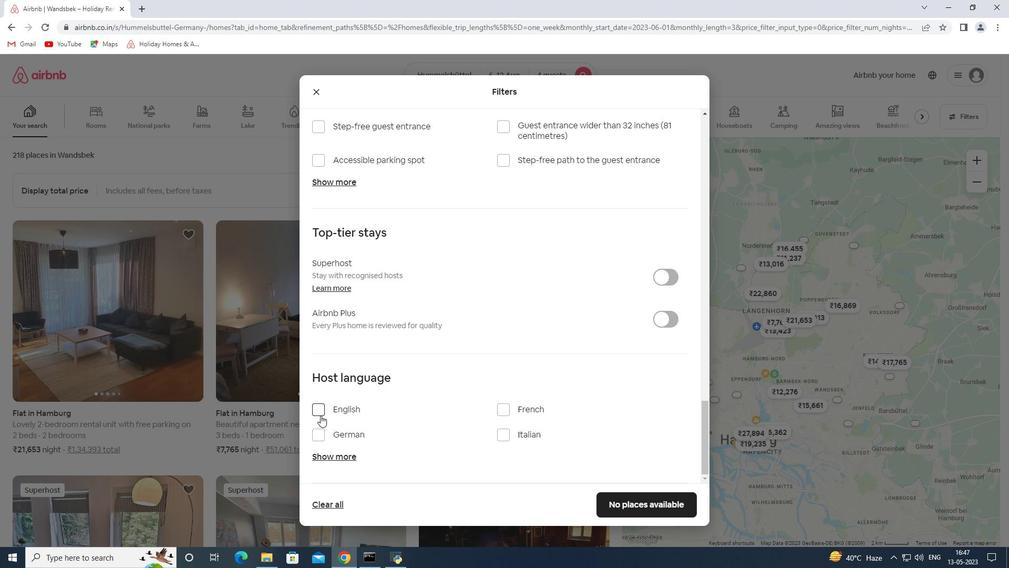 
Action: Mouse pressed left at (329, 413)
Screenshot: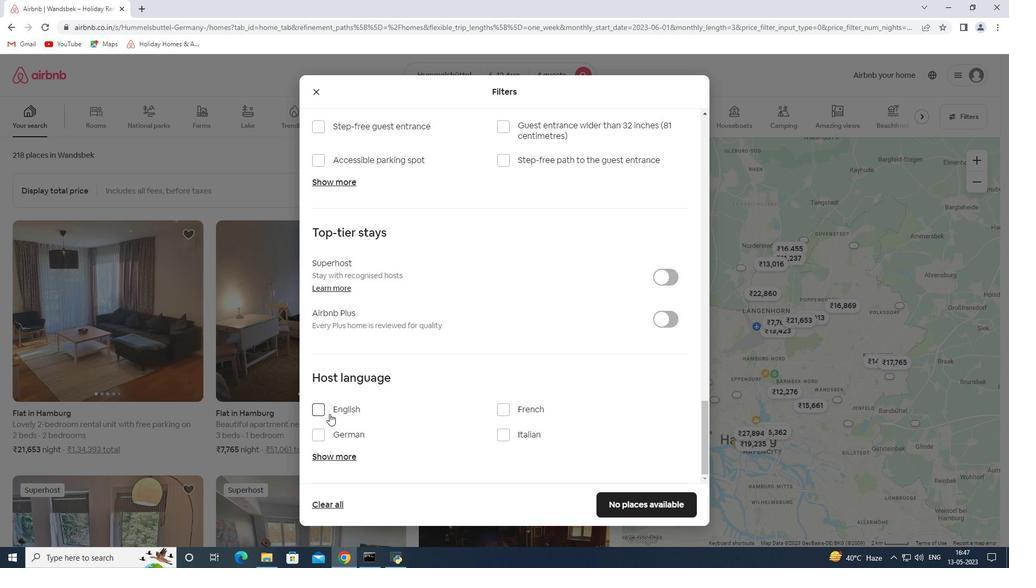
Action: Mouse moved to (509, 397)
Screenshot: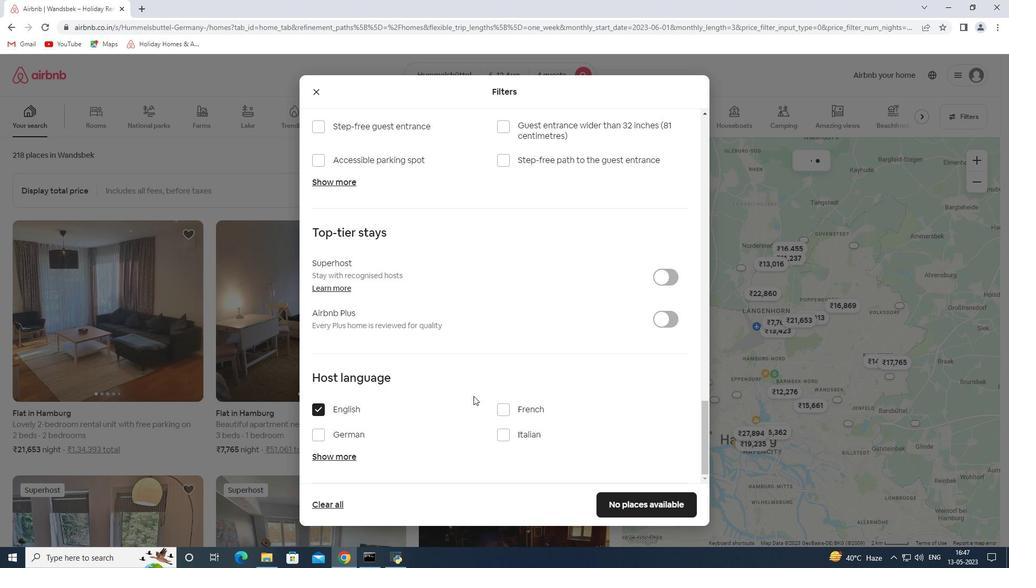 
Action: Mouse scrolled (509, 396) with delta (0, 0)
Screenshot: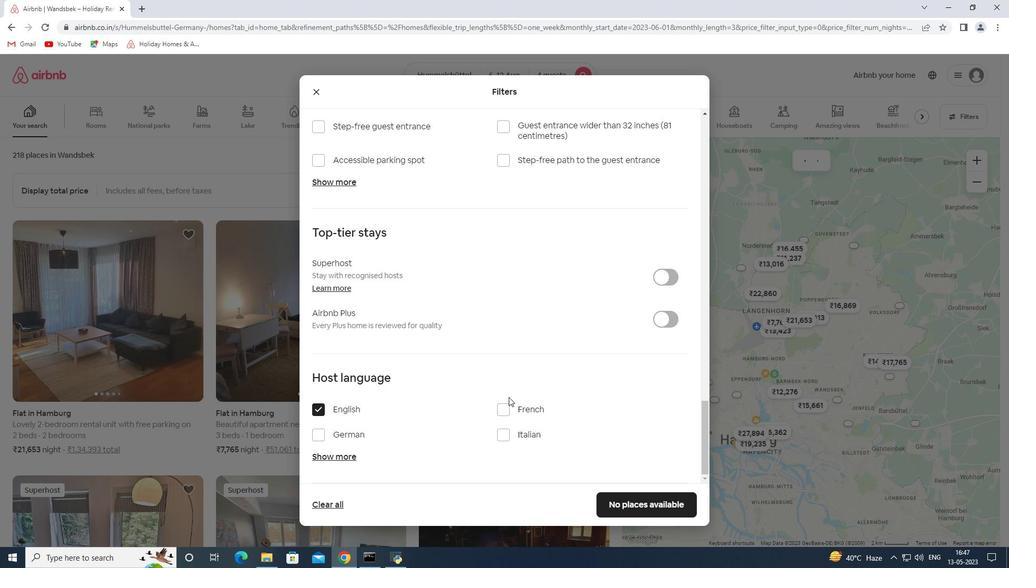 
Action: Mouse scrolled (509, 396) with delta (0, 0)
Screenshot: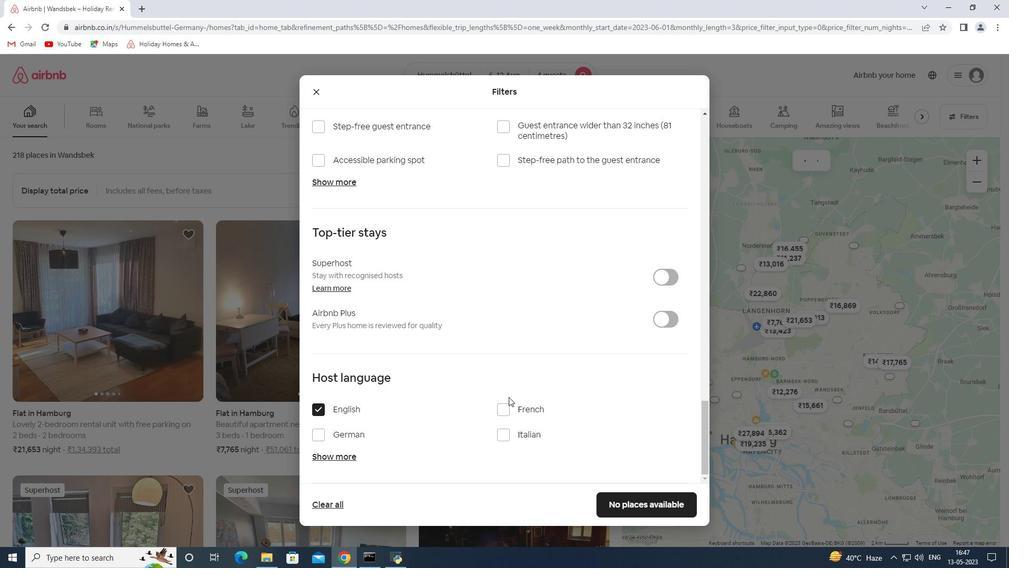 
Action: Mouse scrolled (509, 396) with delta (0, 0)
Screenshot: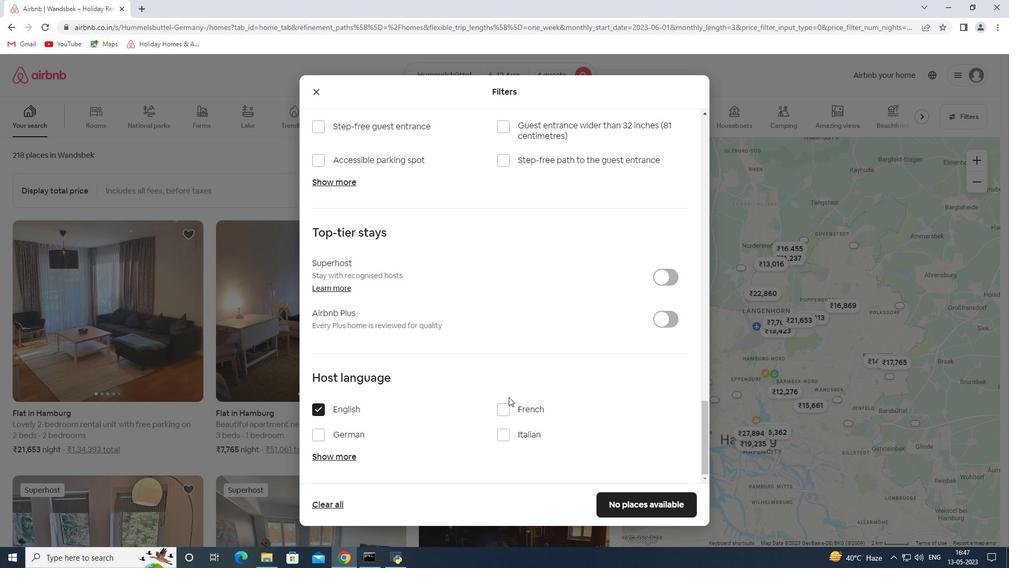
Action: Mouse scrolled (509, 396) with delta (0, 0)
Screenshot: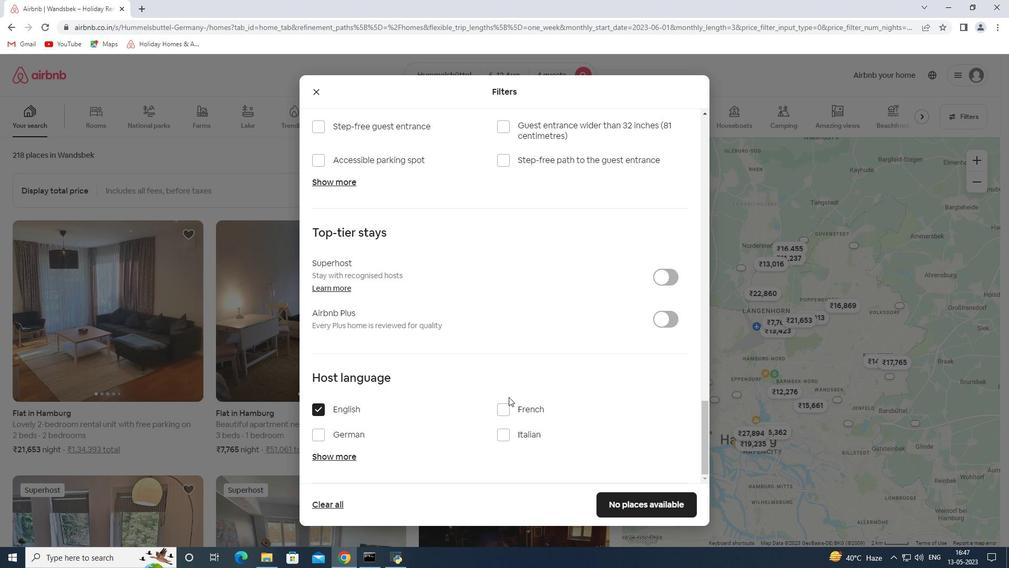 
Action: Mouse scrolled (509, 396) with delta (0, 0)
Screenshot: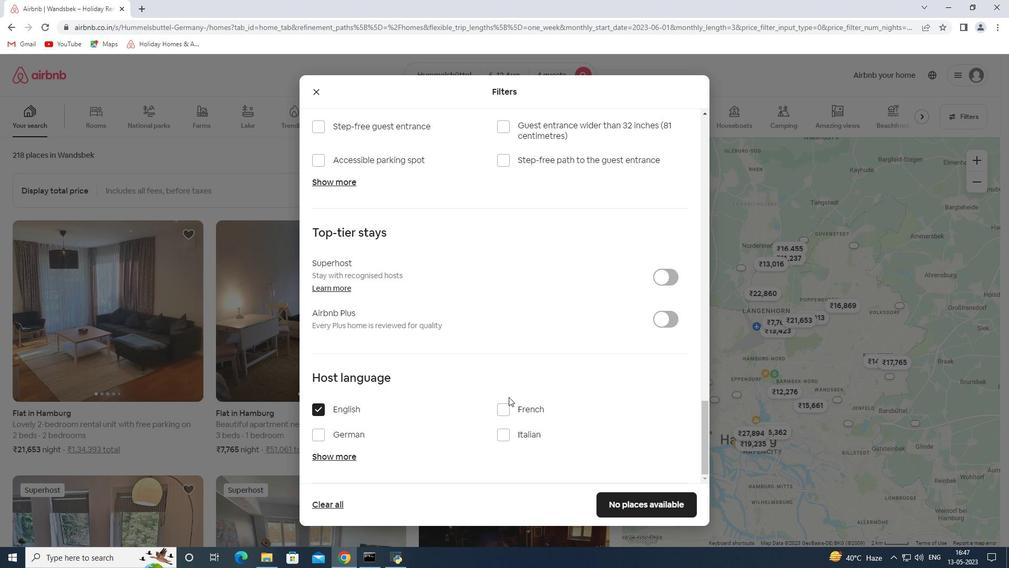 
Action: Mouse scrolled (509, 396) with delta (0, 0)
Screenshot: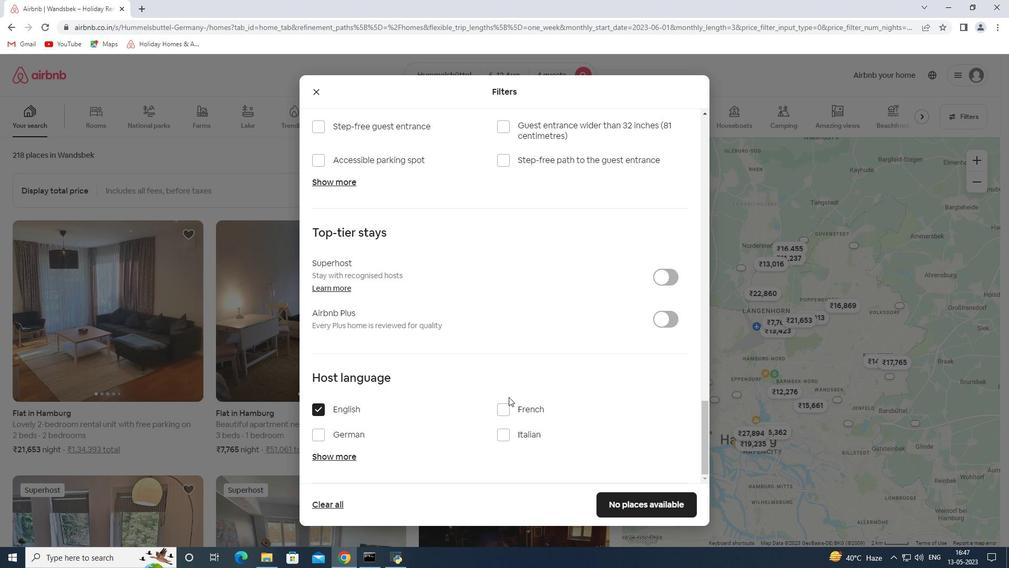 
Action: Mouse moved to (511, 397)
Screenshot: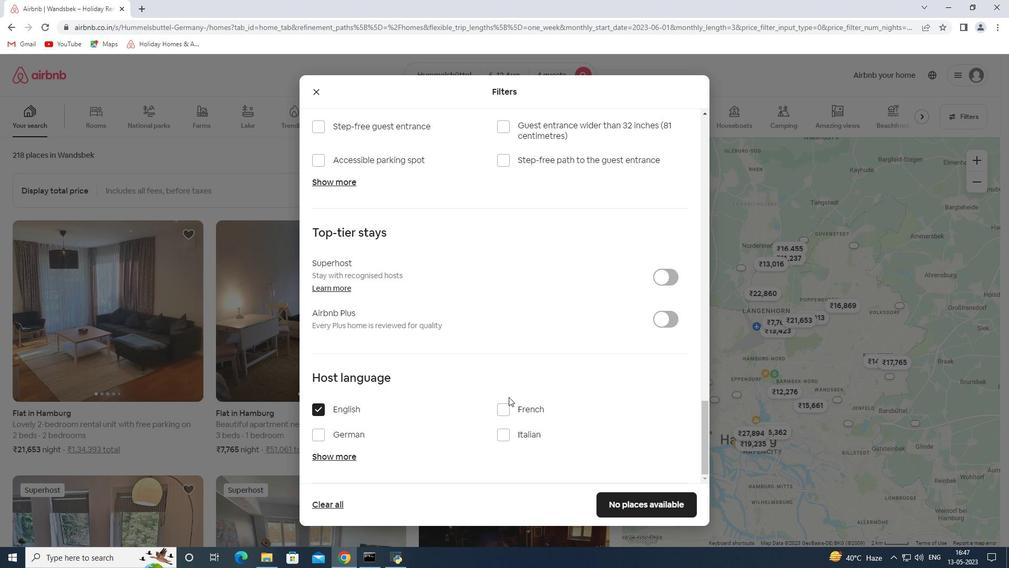 
Action: Mouse scrolled (511, 396) with delta (0, 0)
Screenshot: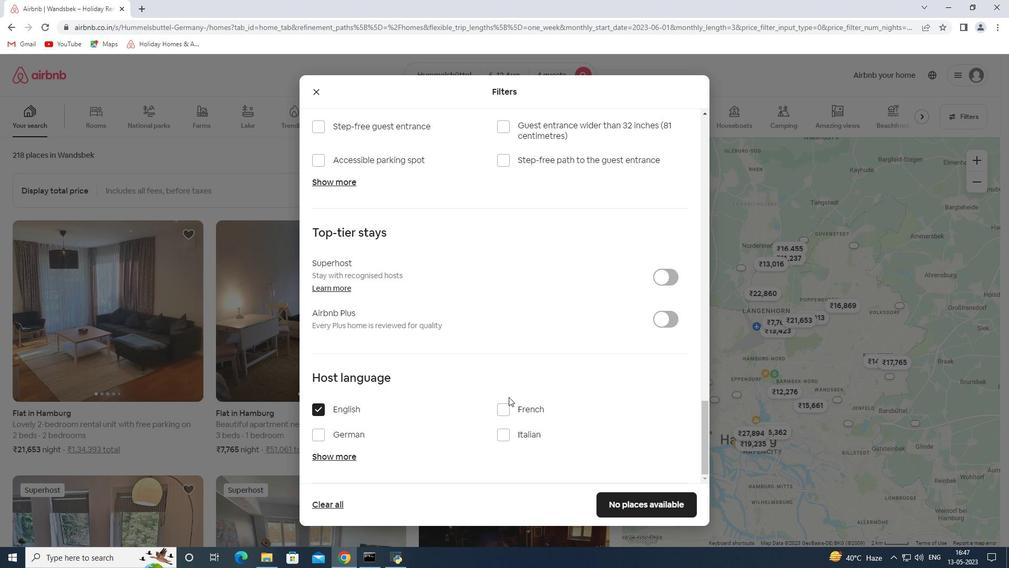 
Action: Mouse moved to (557, 382)
Screenshot: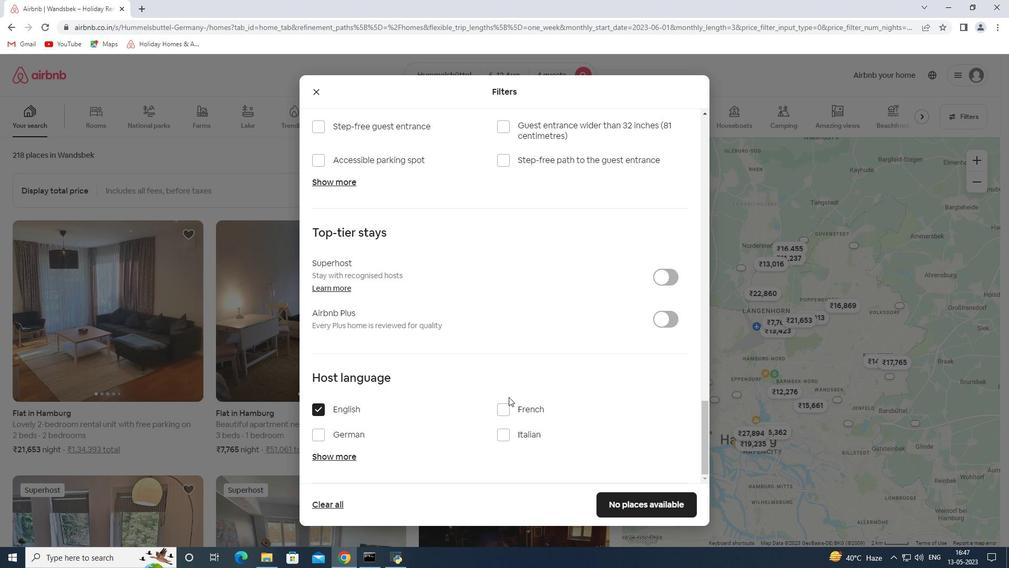 
Action: Mouse scrolled (557, 381) with delta (0, 0)
Screenshot: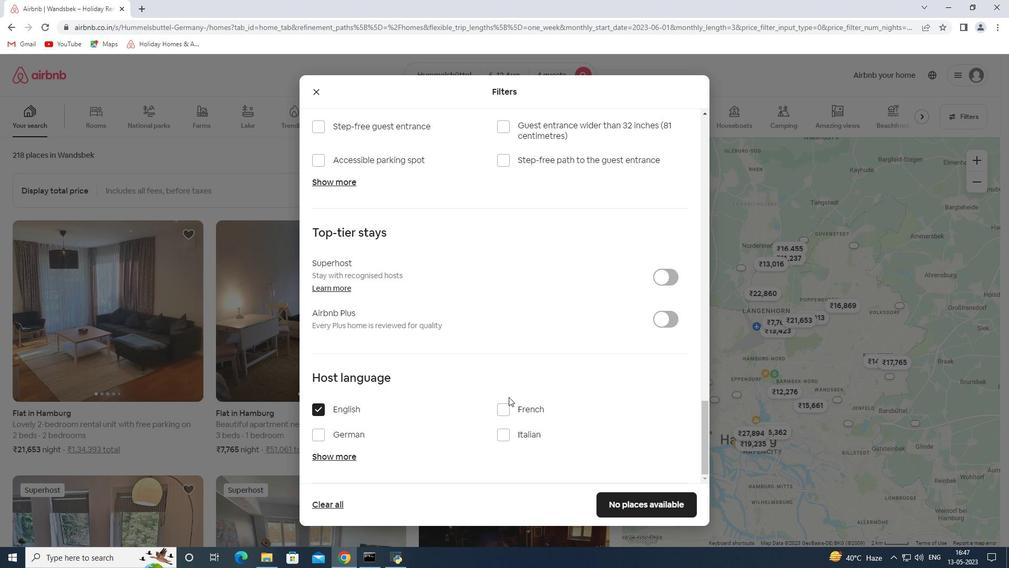 
Action: Mouse moved to (621, 361)
Screenshot: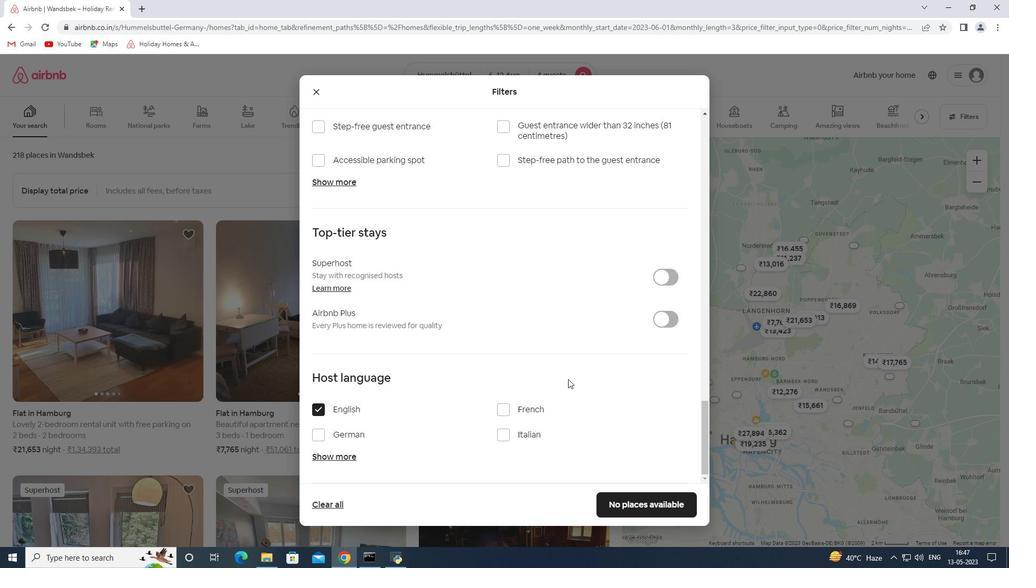 
Action: Mouse scrolled (621, 361) with delta (0, 0)
Screenshot: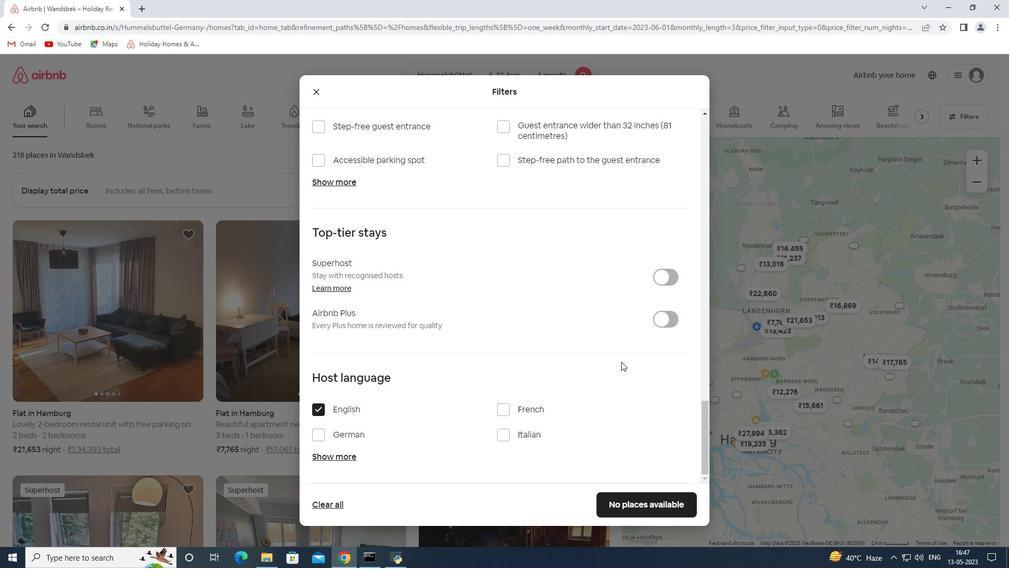 
Action: Mouse scrolled (621, 361) with delta (0, 0)
Screenshot: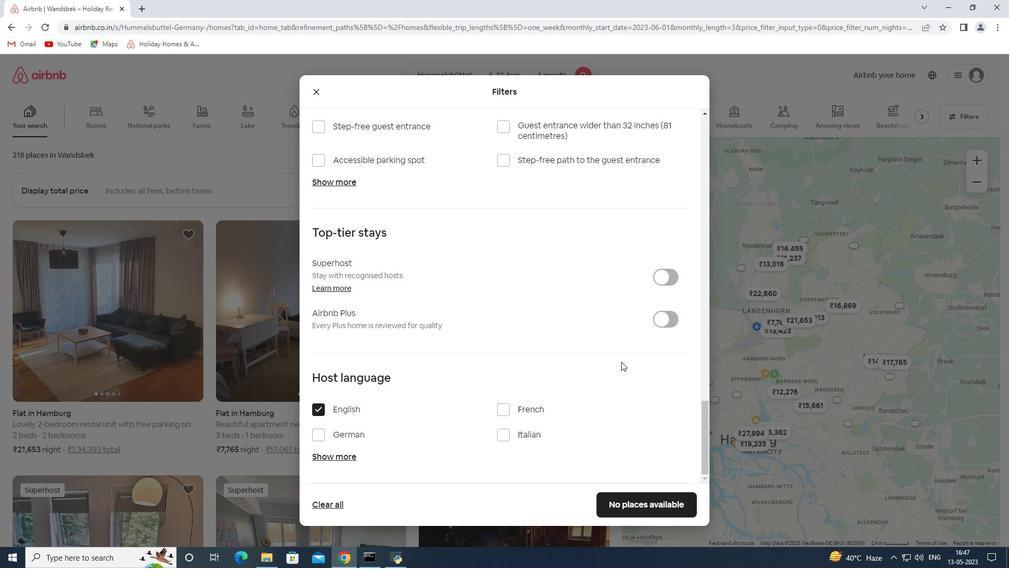 
Action: Mouse scrolled (621, 361) with delta (0, 0)
Screenshot: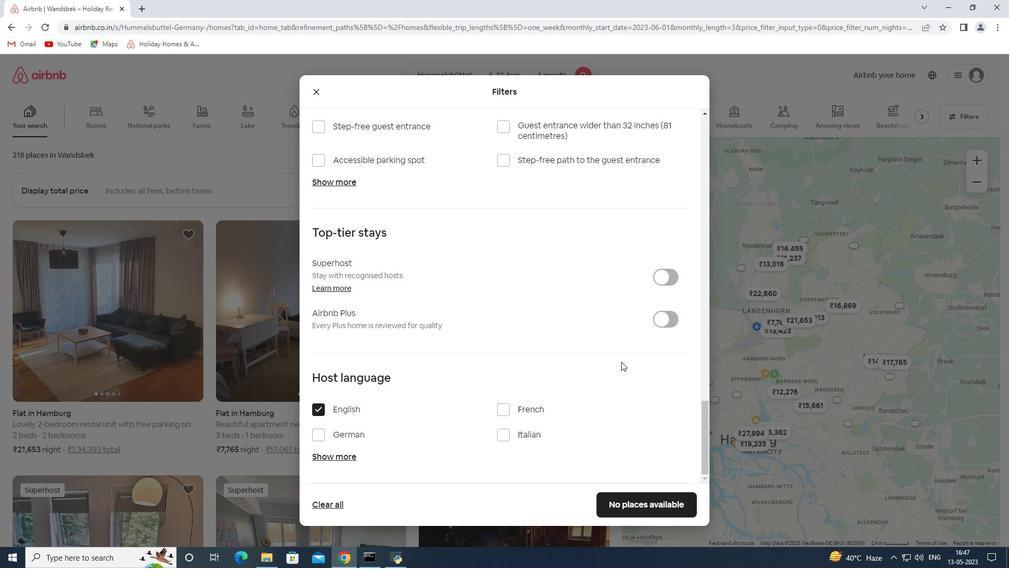
Action: Mouse moved to (660, 510)
Screenshot: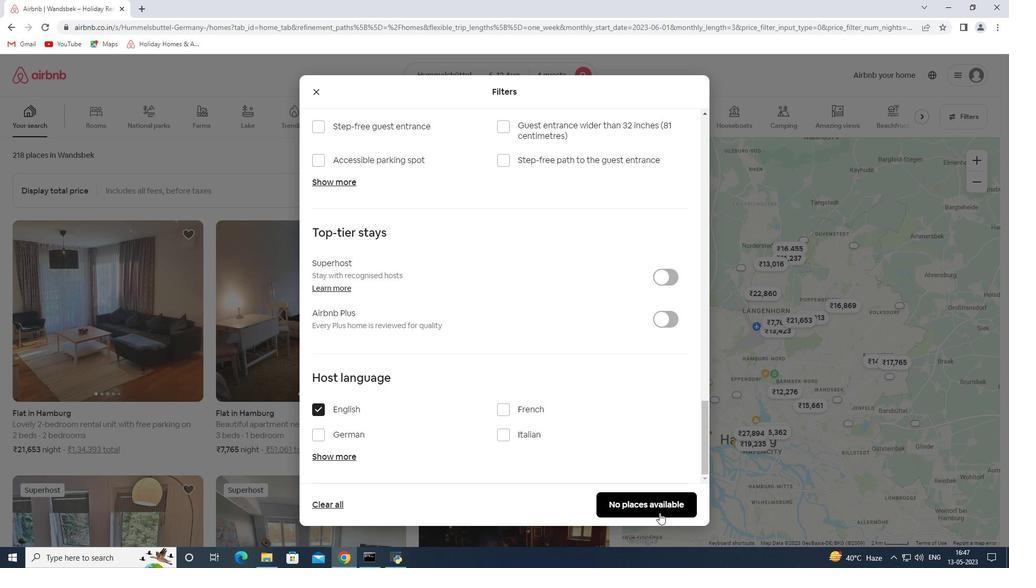 
Action: Mouse pressed left at (660, 510)
Screenshot: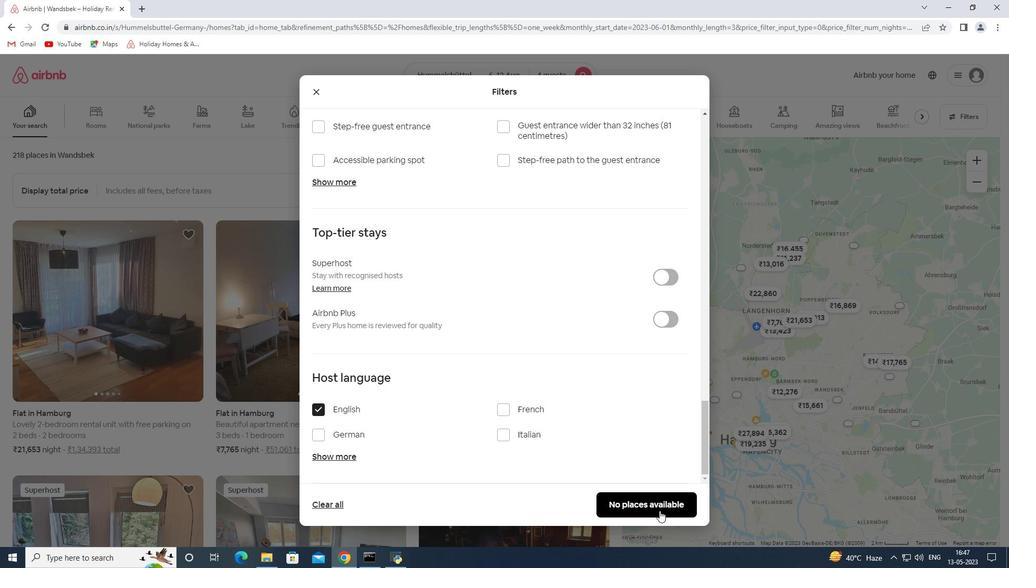 
